 Task: Look for space in Siemiatycze, Poland from 5th July, 2023 to 15th July, 2023 for 9 adults in price range Rs.15000 to Rs.25000. Place can be entire place with 5 bedrooms having 5 beds and 5 bathrooms. Property type can be house, flat, guest house. Booking option can be shelf check-in. Required host language is English.
Action: Mouse pressed left at (554, 97)
Screenshot: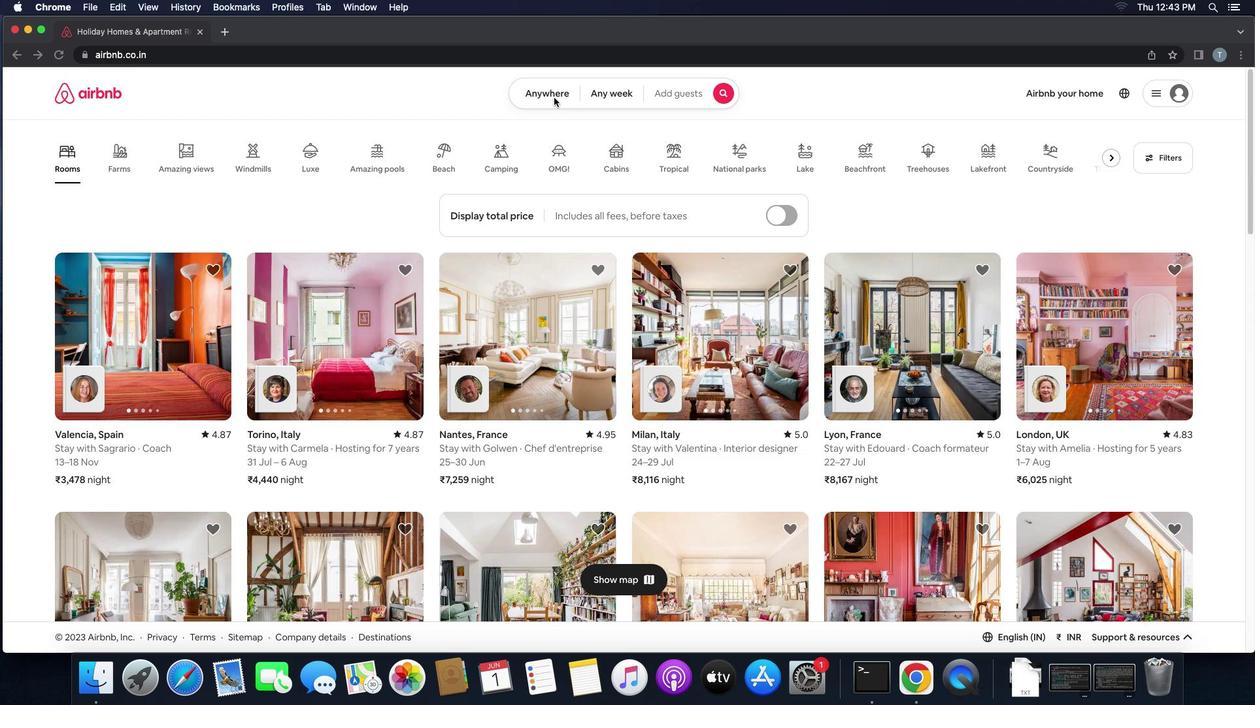 
Action: Mouse pressed left at (554, 97)
Screenshot: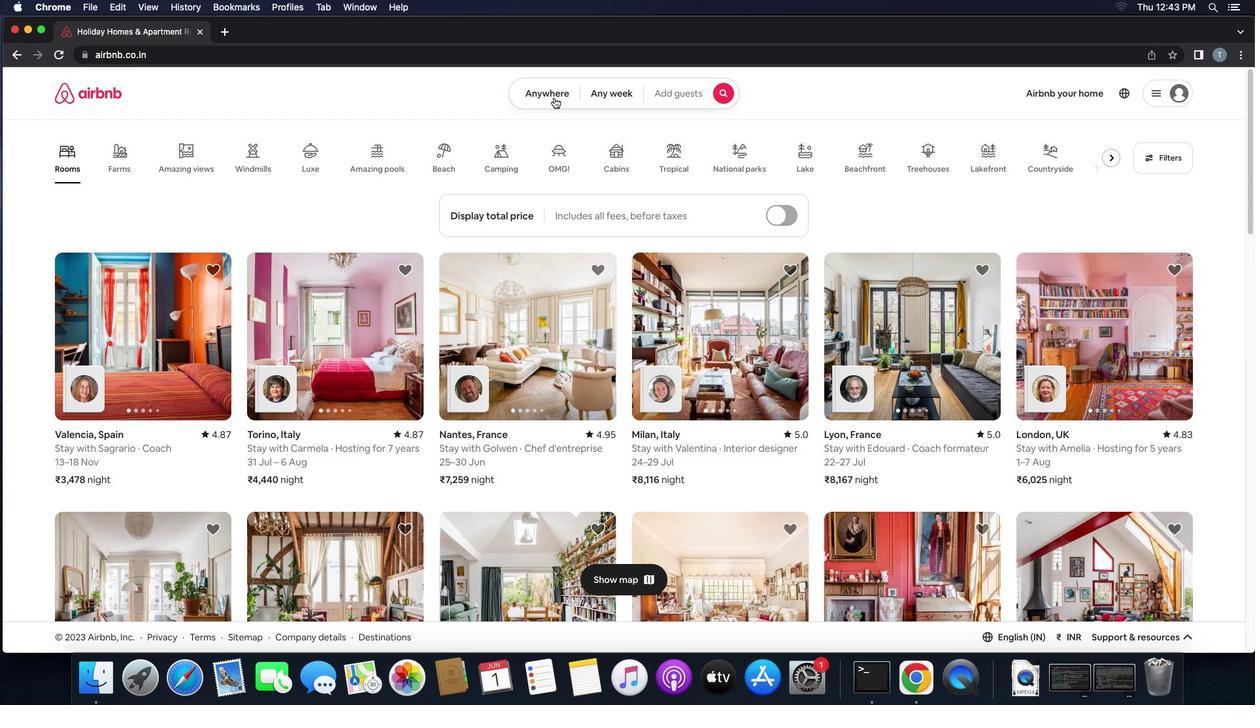 
Action: Mouse moved to (474, 146)
Screenshot: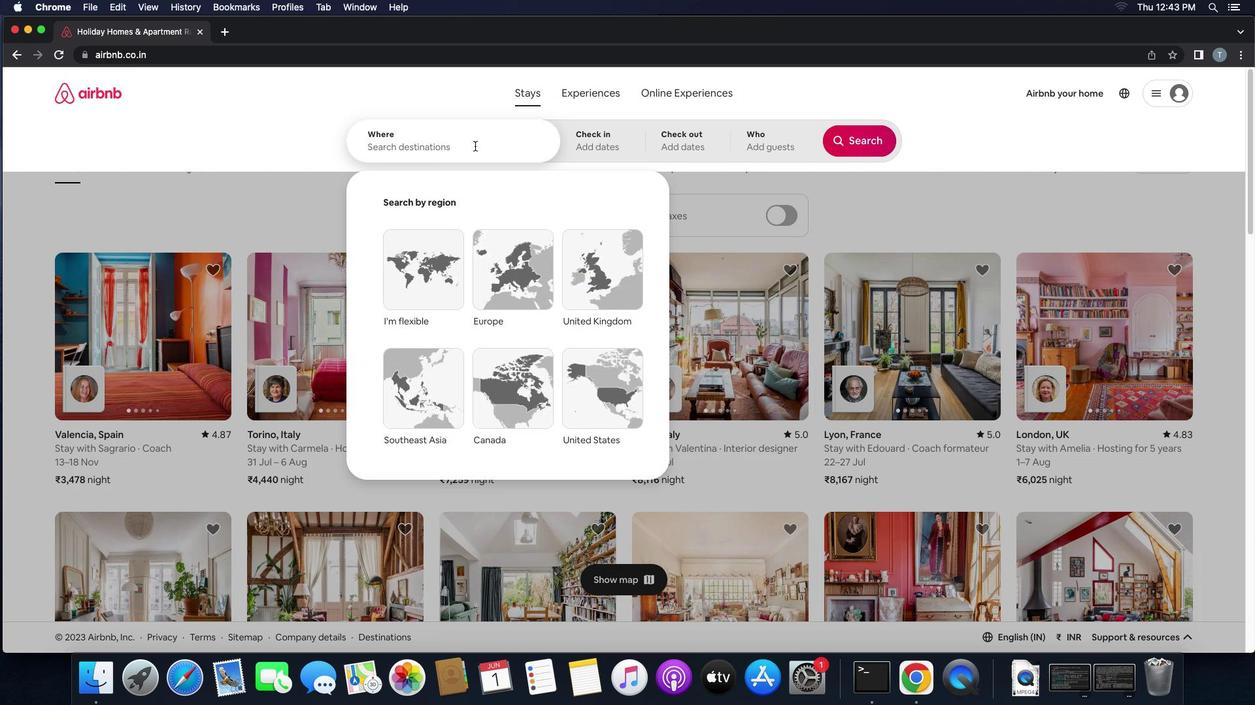 
Action: Mouse pressed left at (474, 146)
Screenshot: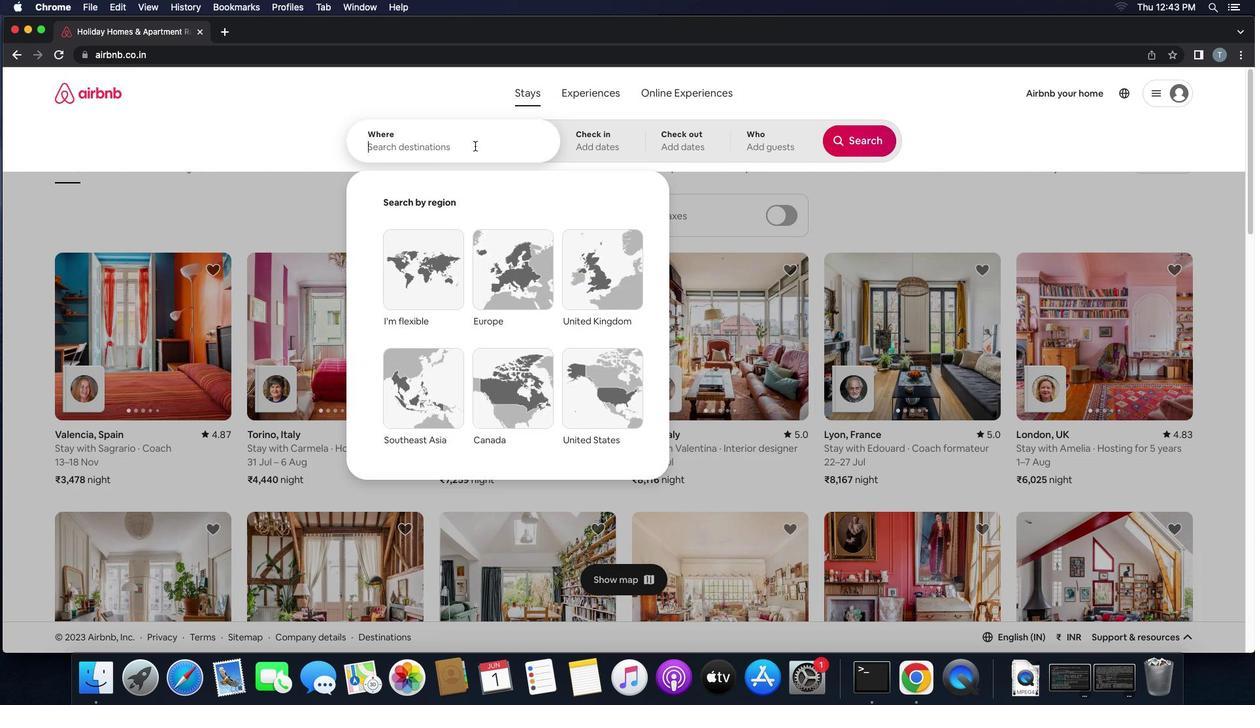 
Action: Key pressed 's''i''e''m''i''a''t''y''c''z''e'
Screenshot: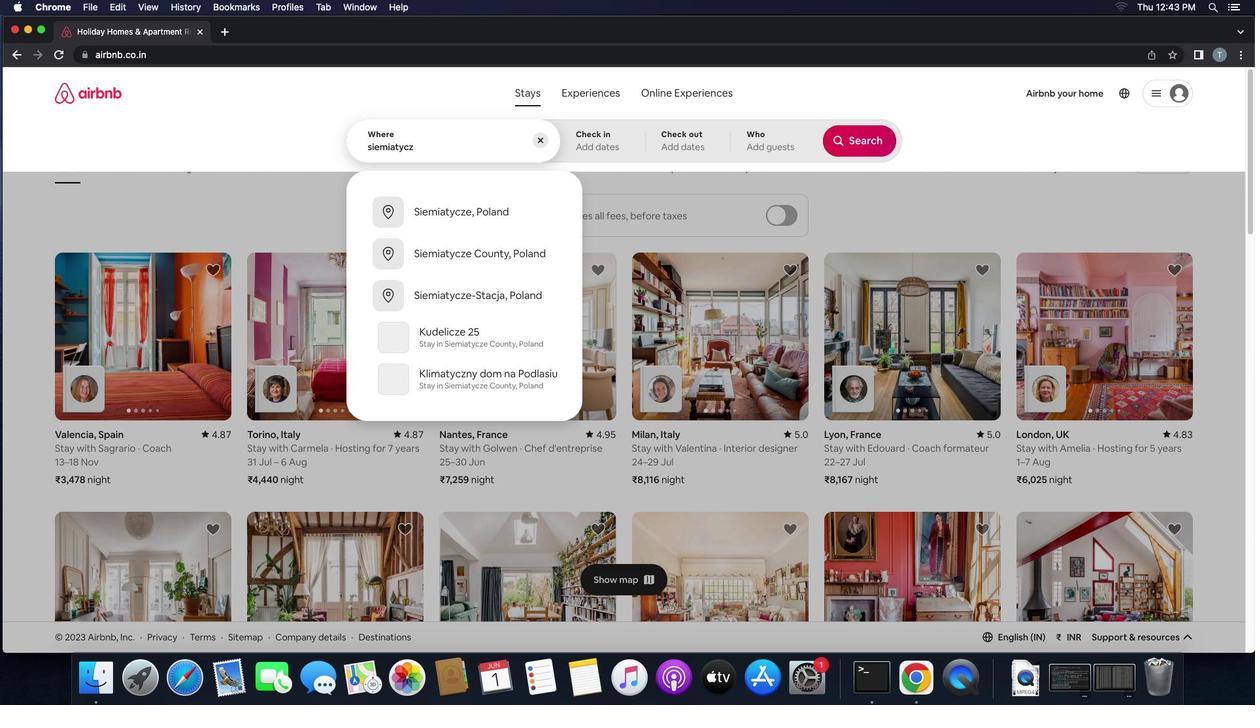 
Action: Mouse moved to (511, 201)
Screenshot: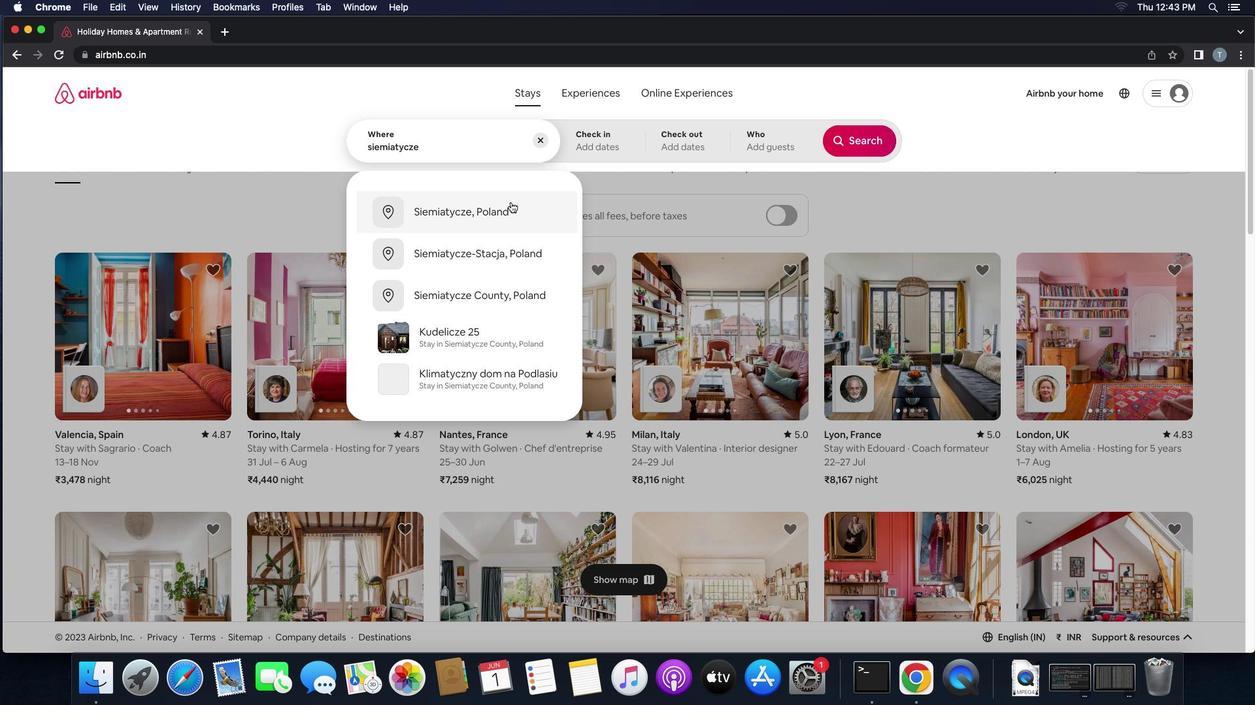 
Action: Mouse pressed left at (511, 201)
Screenshot: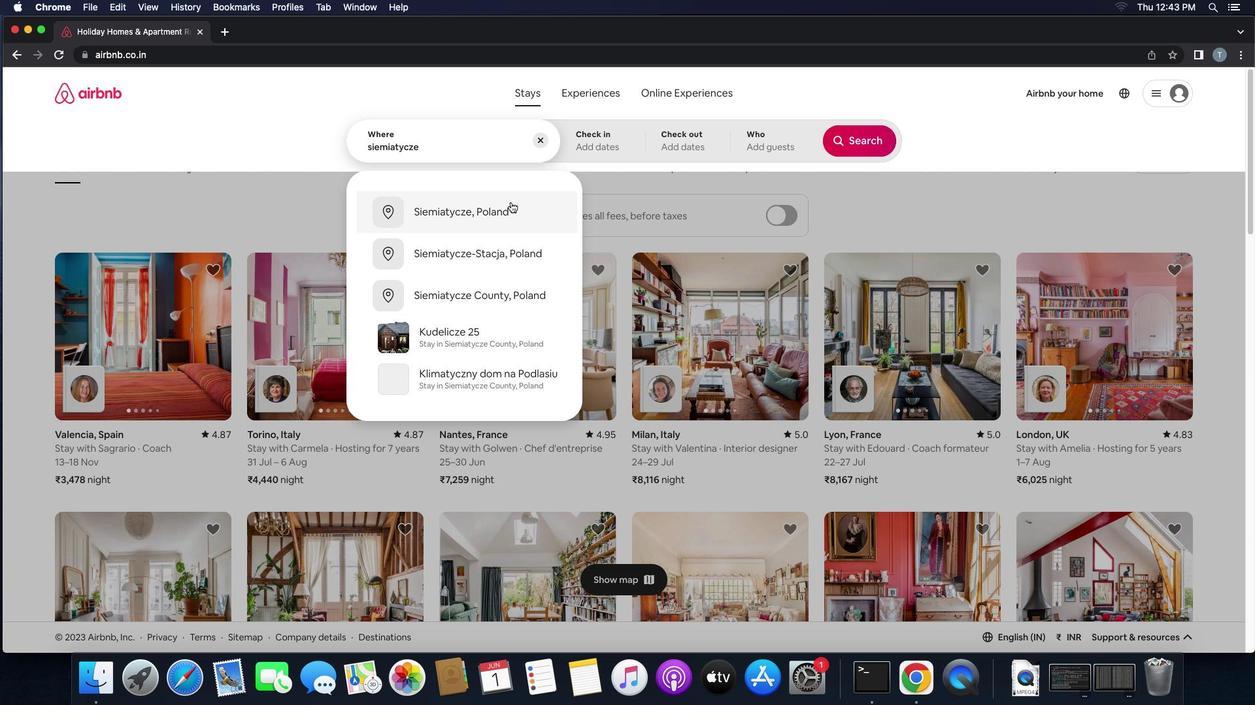 
Action: Mouse moved to (756, 328)
Screenshot: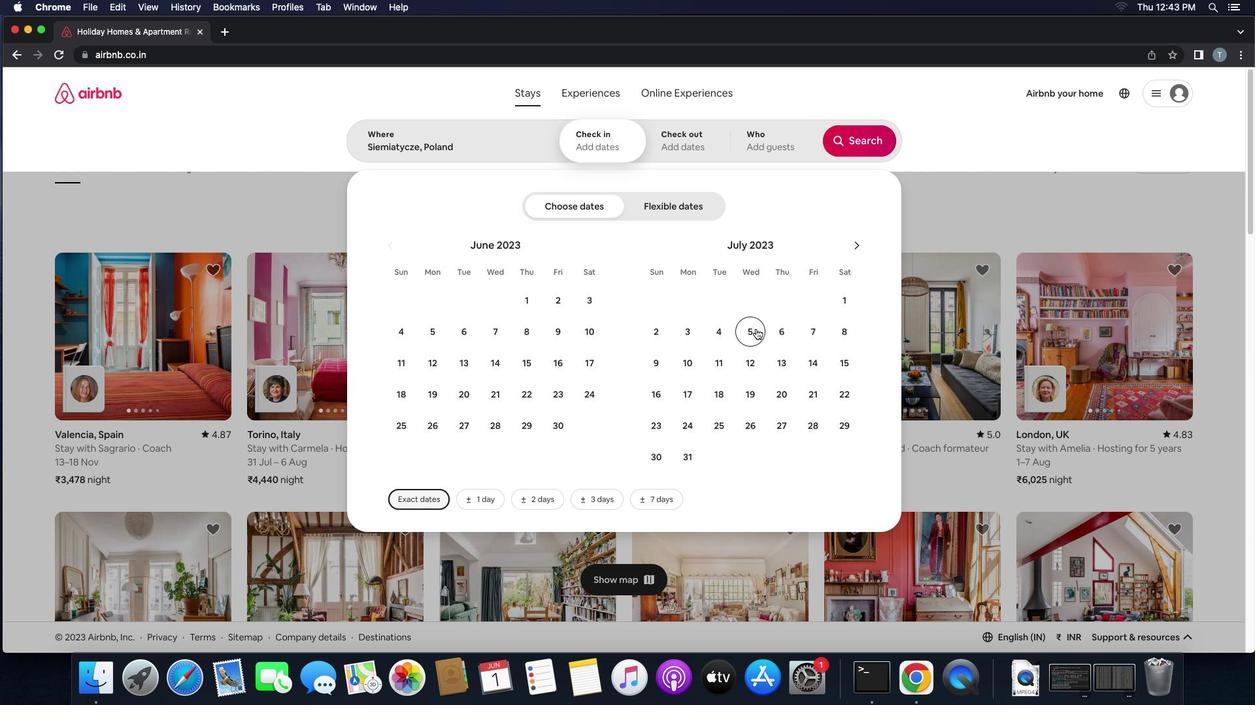 
Action: Mouse pressed left at (756, 328)
Screenshot: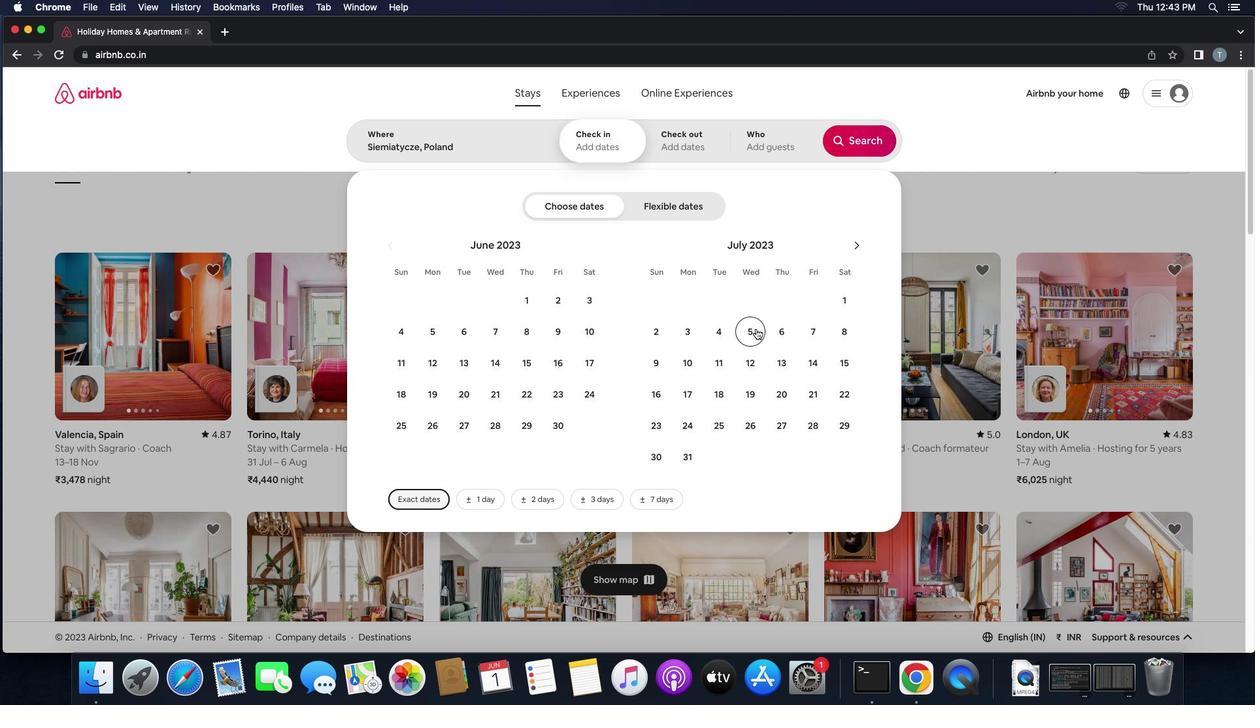 
Action: Mouse moved to (843, 367)
Screenshot: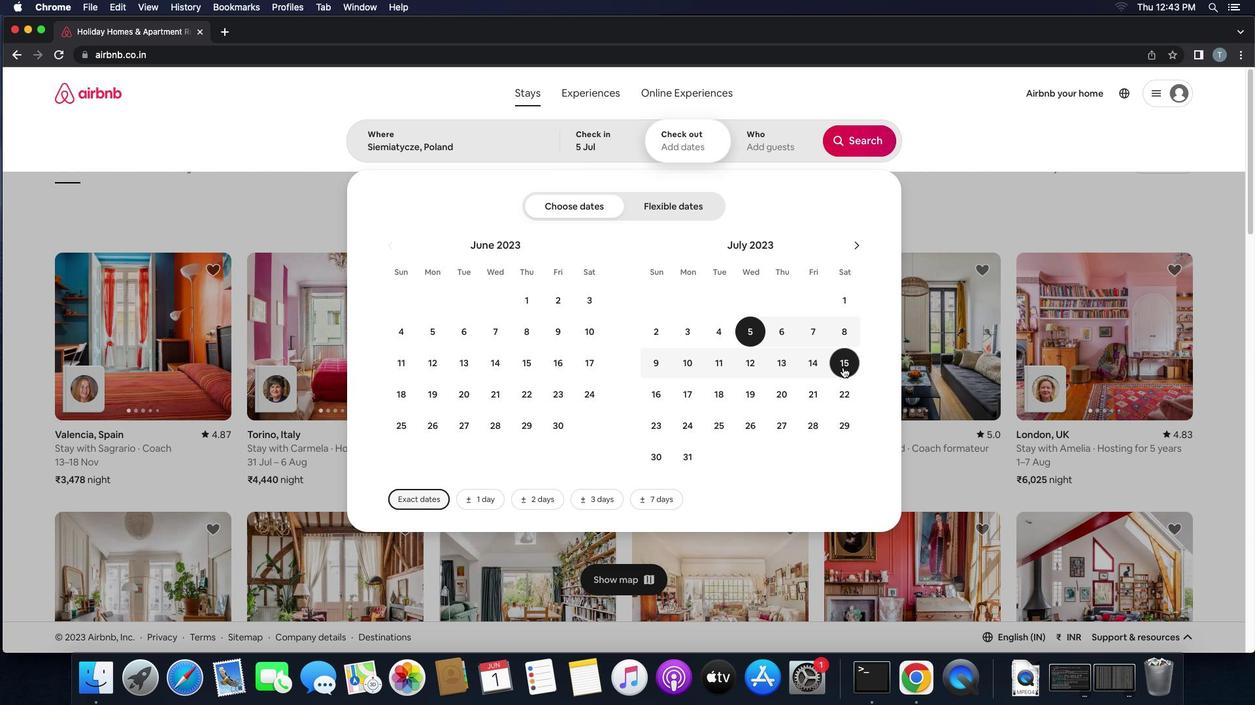 
Action: Mouse pressed left at (843, 367)
Screenshot: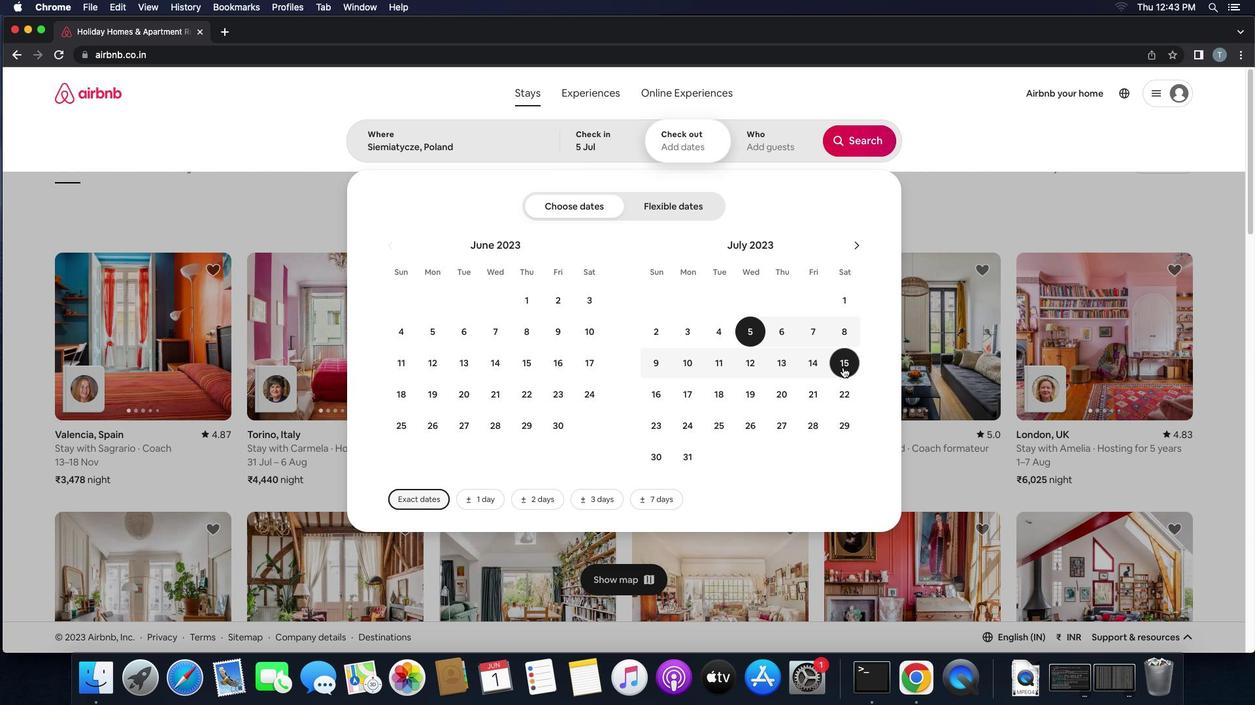 
Action: Mouse moved to (756, 154)
Screenshot: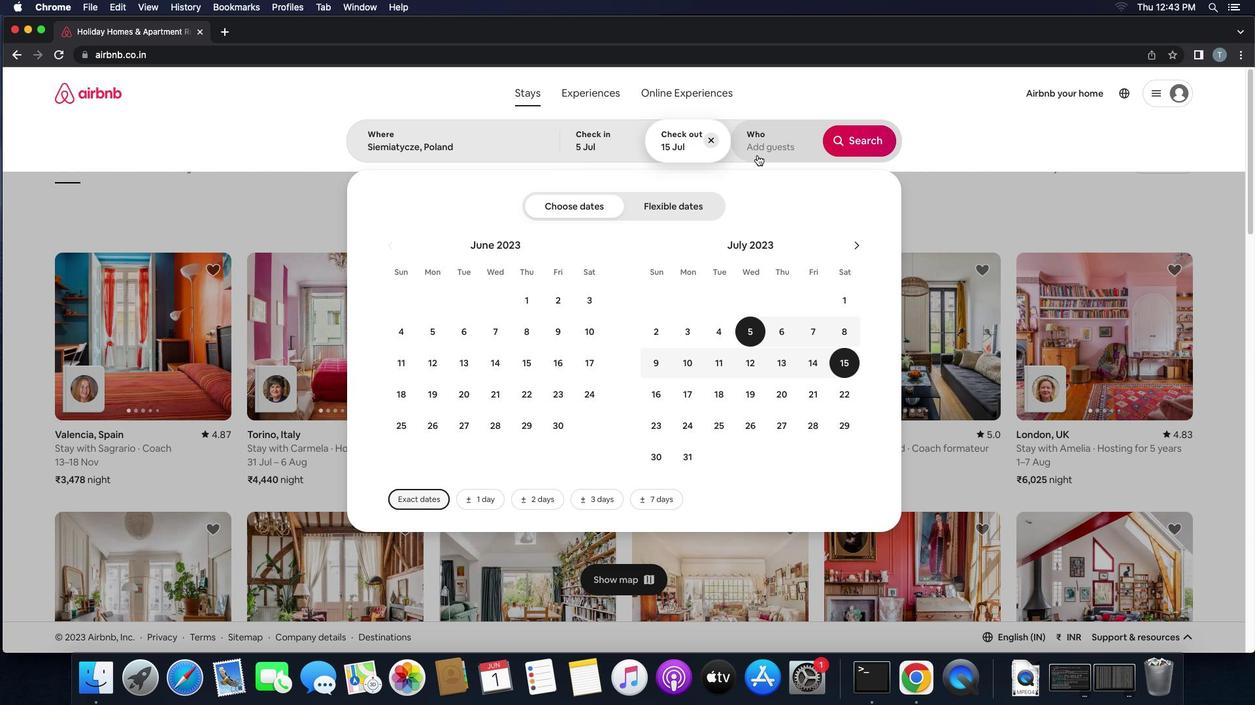 
Action: Mouse pressed left at (756, 154)
Screenshot: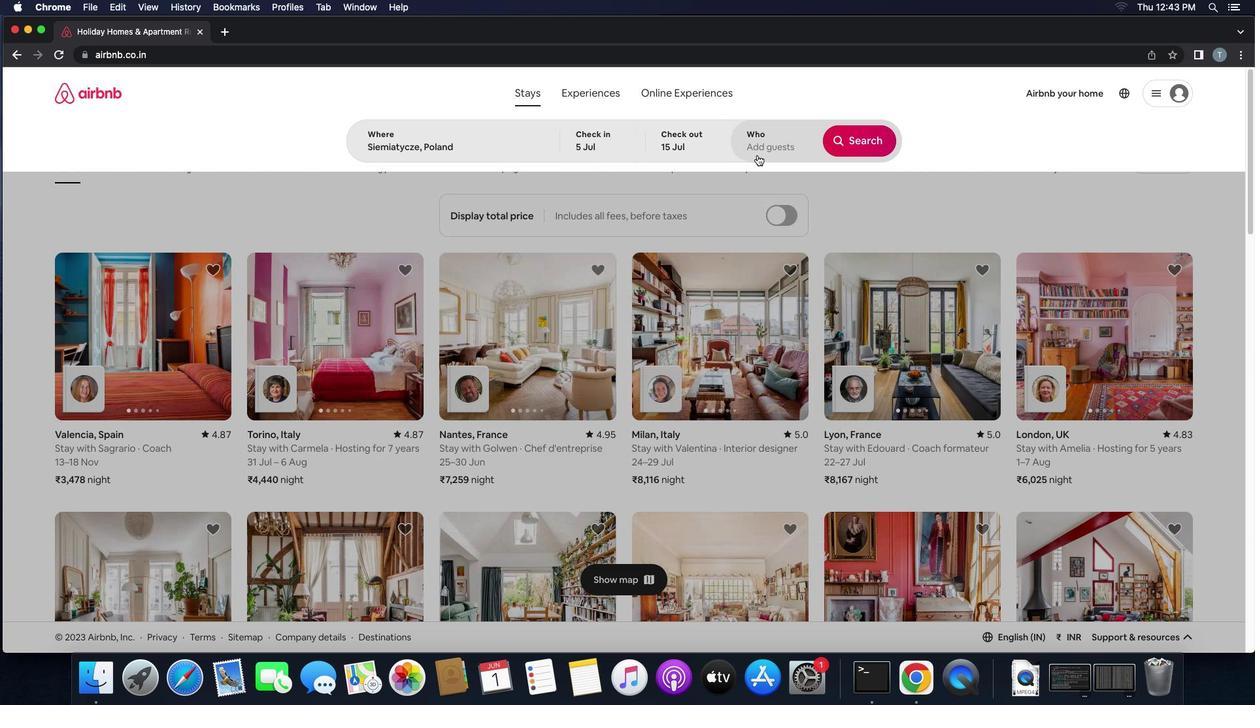 
Action: Mouse moved to (858, 214)
Screenshot: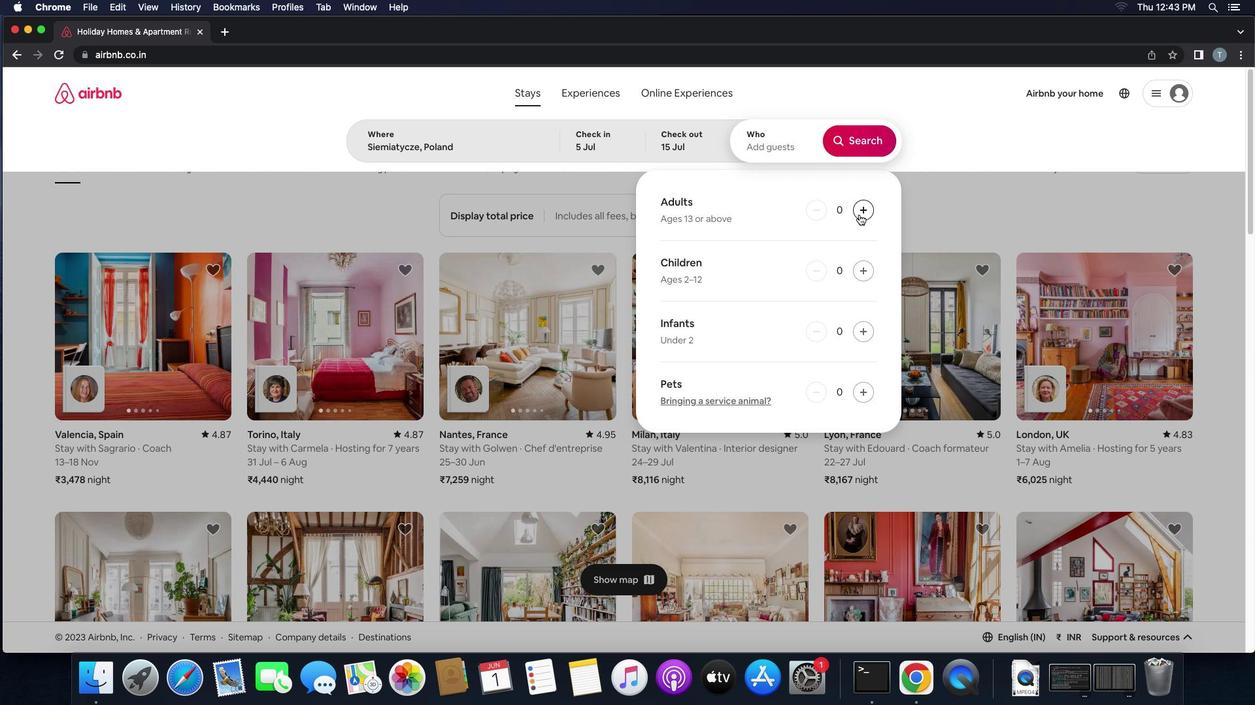 
Action: Mouse pressed left at (858, 214)
Screenshot: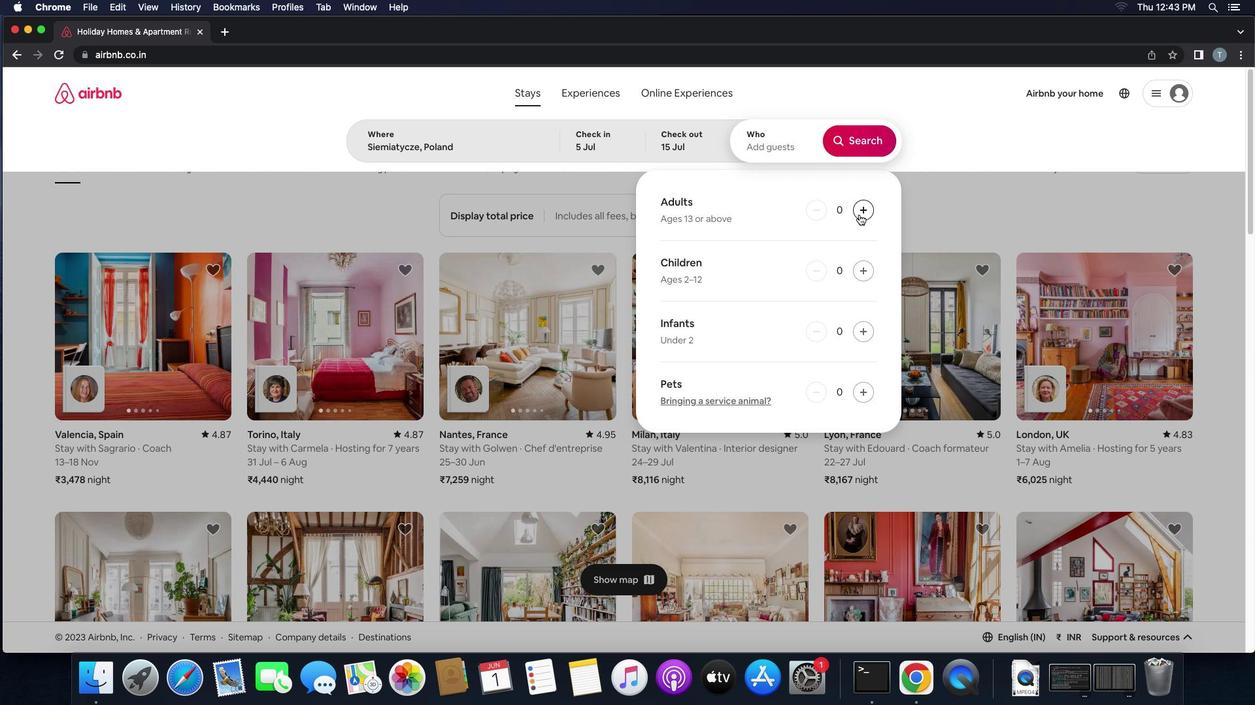 
Action: Mouse moved to (859, 214)
Screenshot: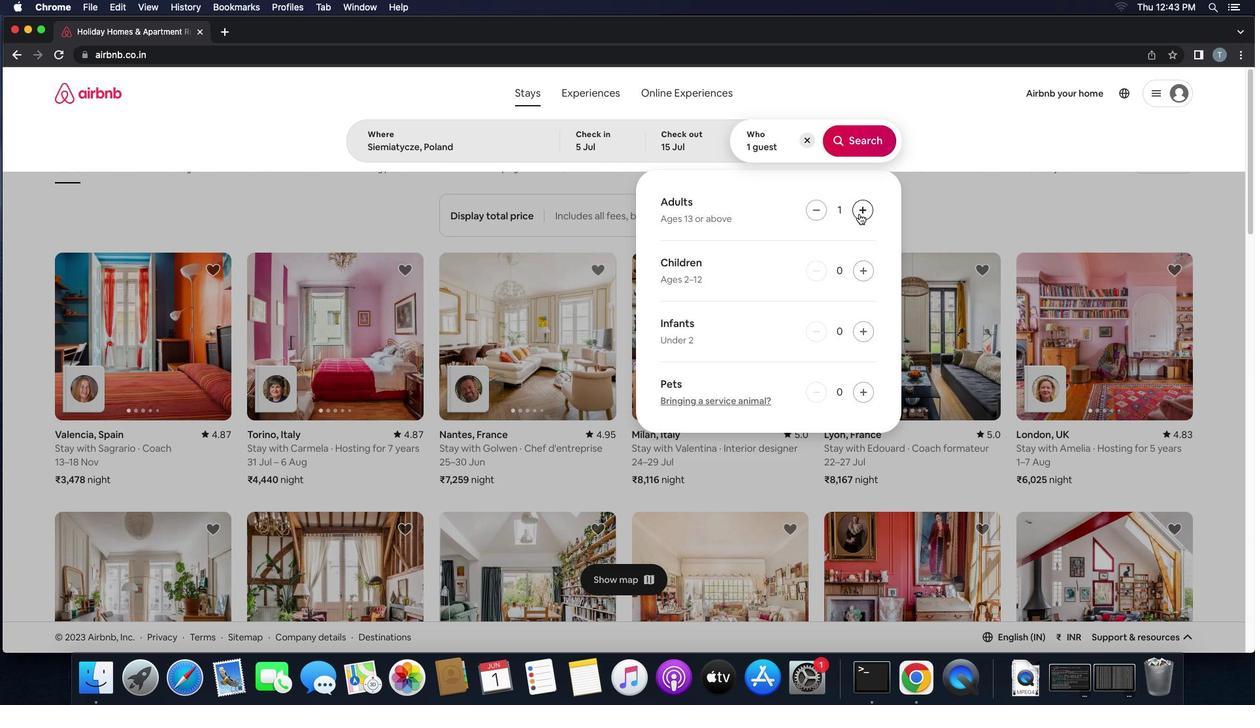 
Action: Mouse pressed left at (859, 214)
Screenshot: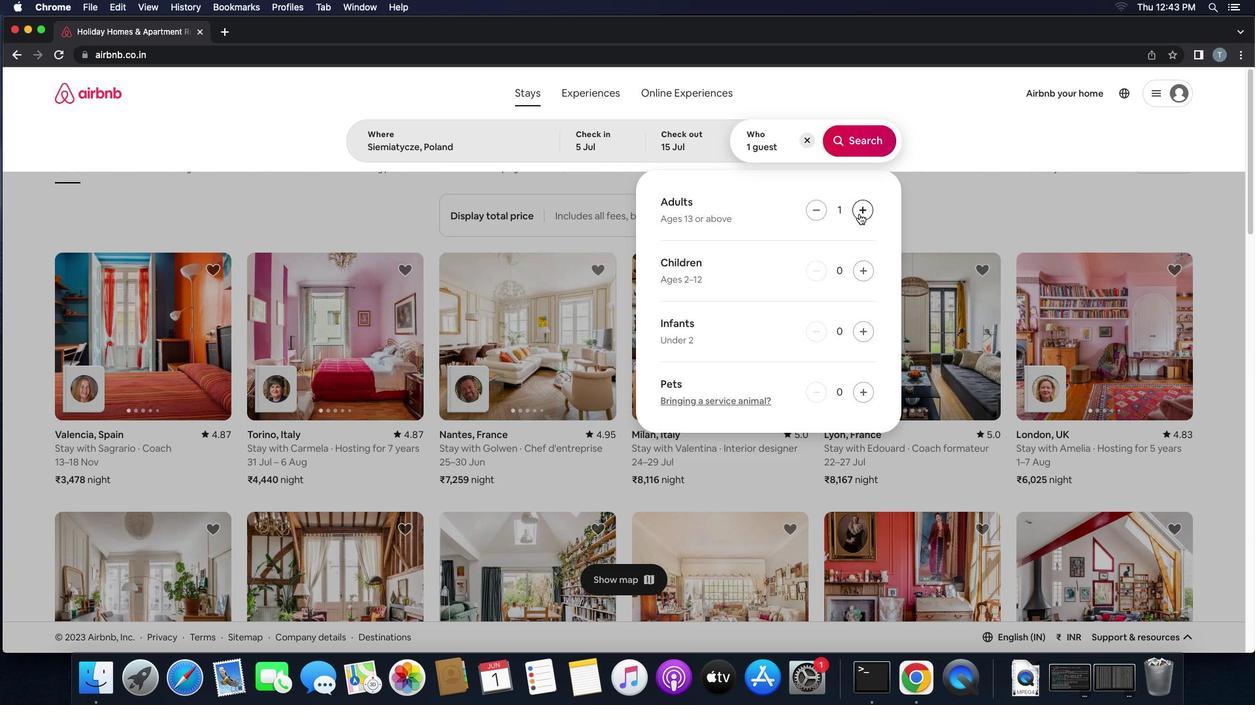 
Action: Mouse pressed left at (859, 214)
Screenshot: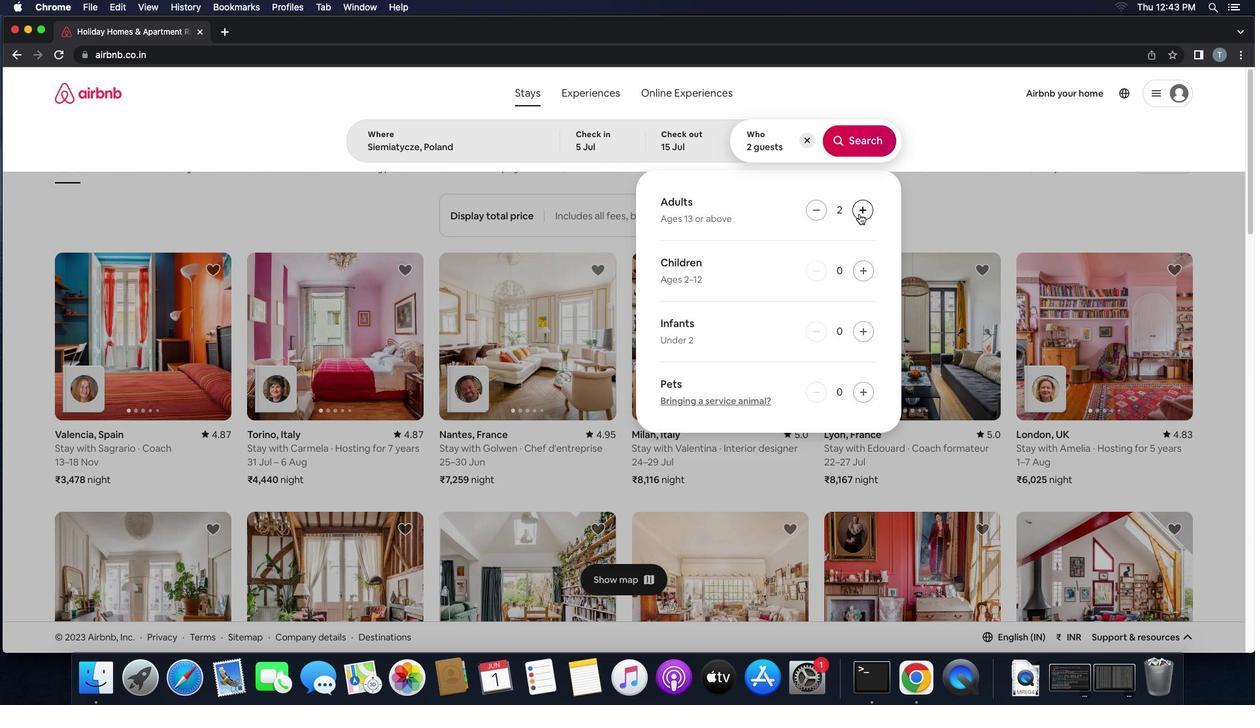 
Action: Mouse pressed left at (859, 214)
Screenshot: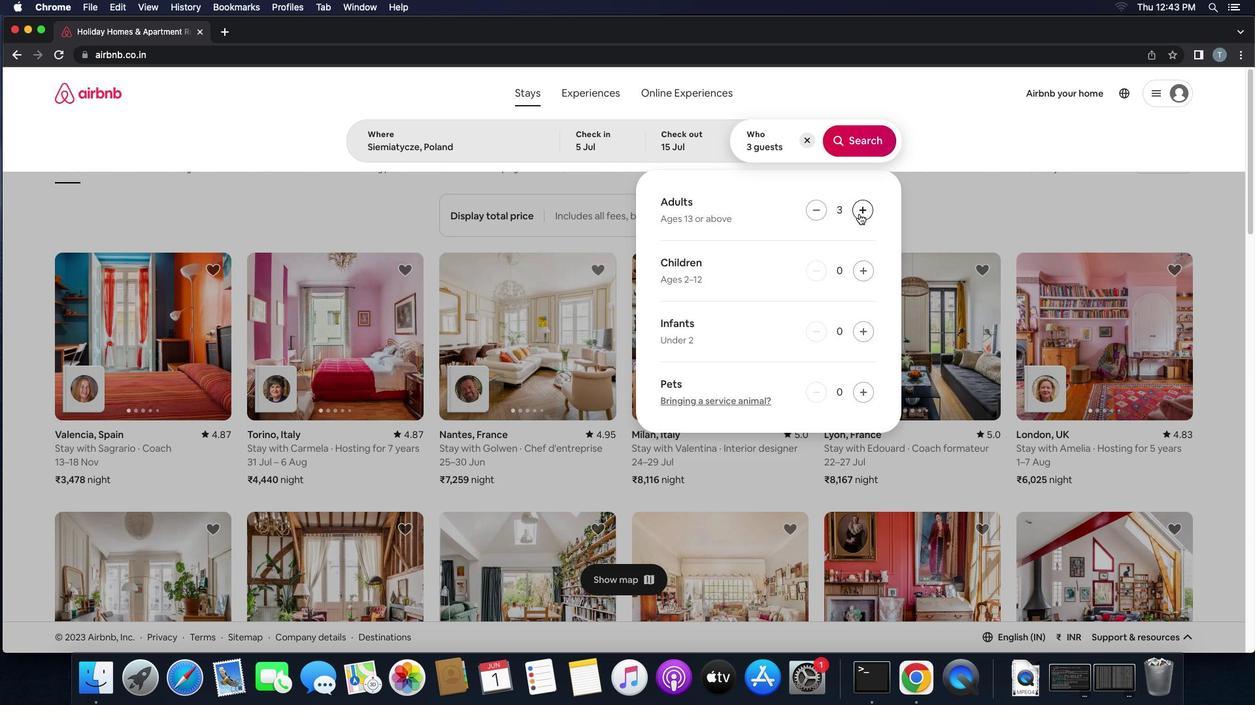 
Action: Mouse pressed left at (859, 214)
Screenshot: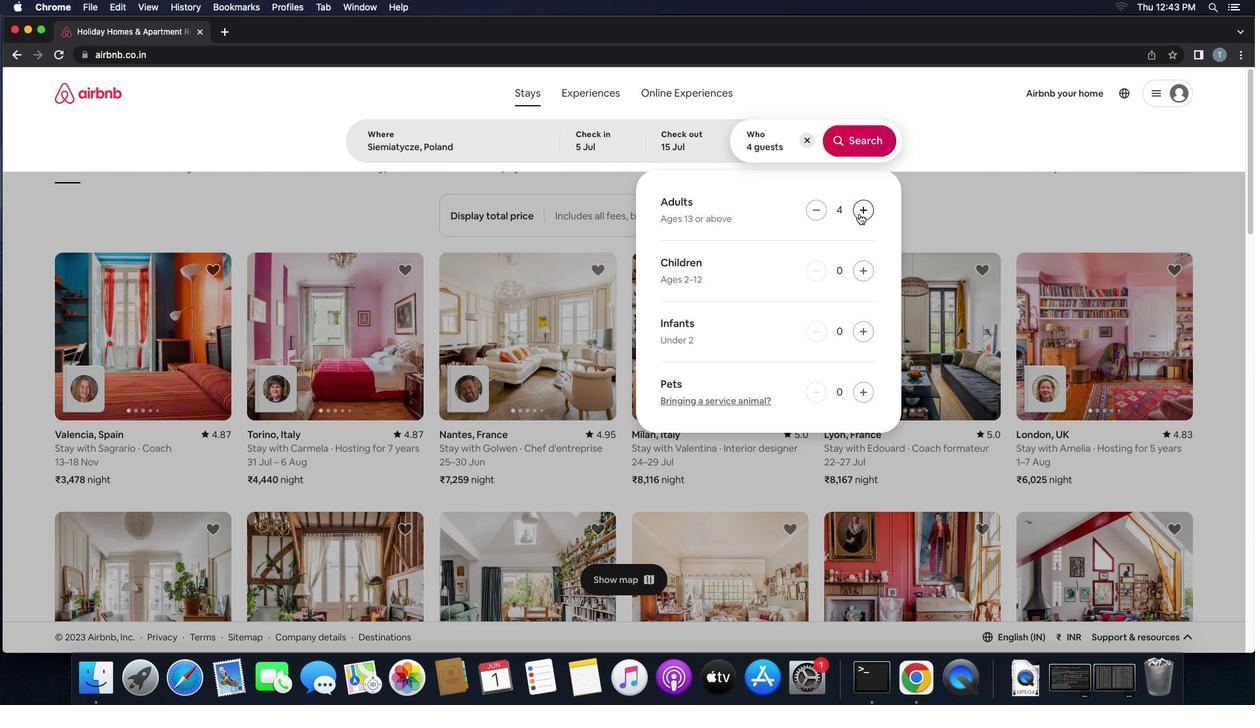 
Action: Mouse pressed left at (859, 214)
Screenshot: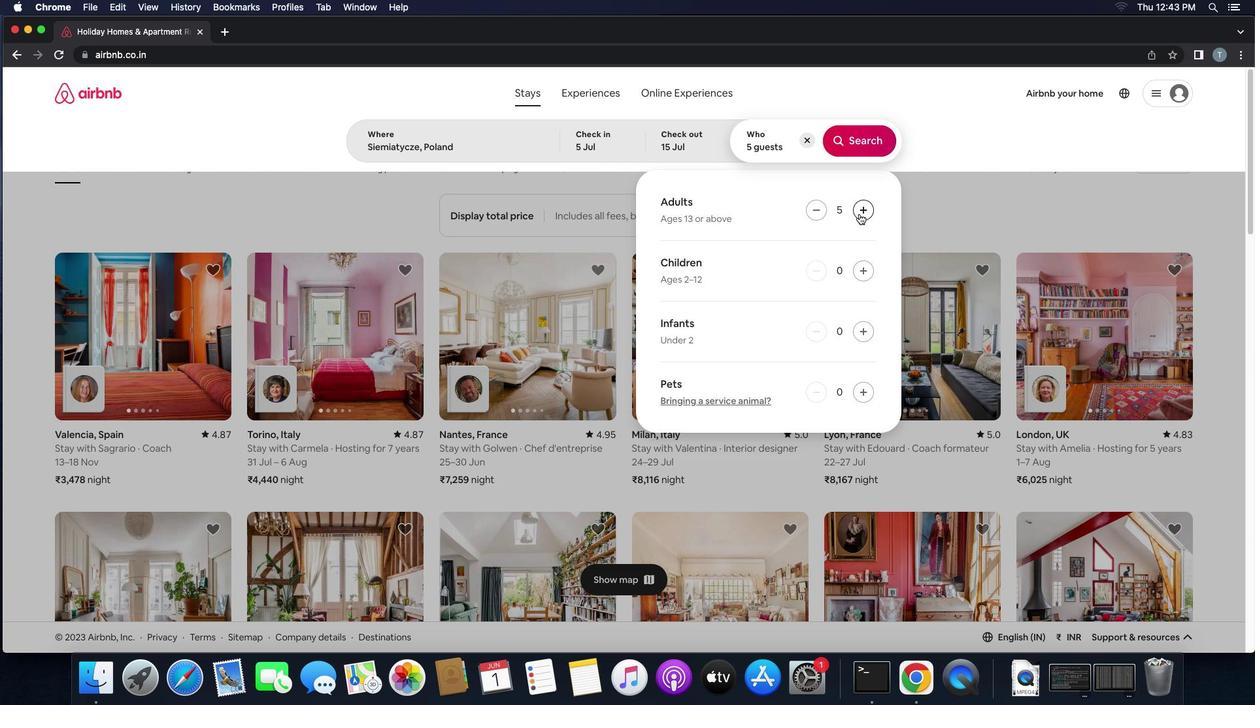 
Action: Mouse pressed left at (859, 214)
Screenshot: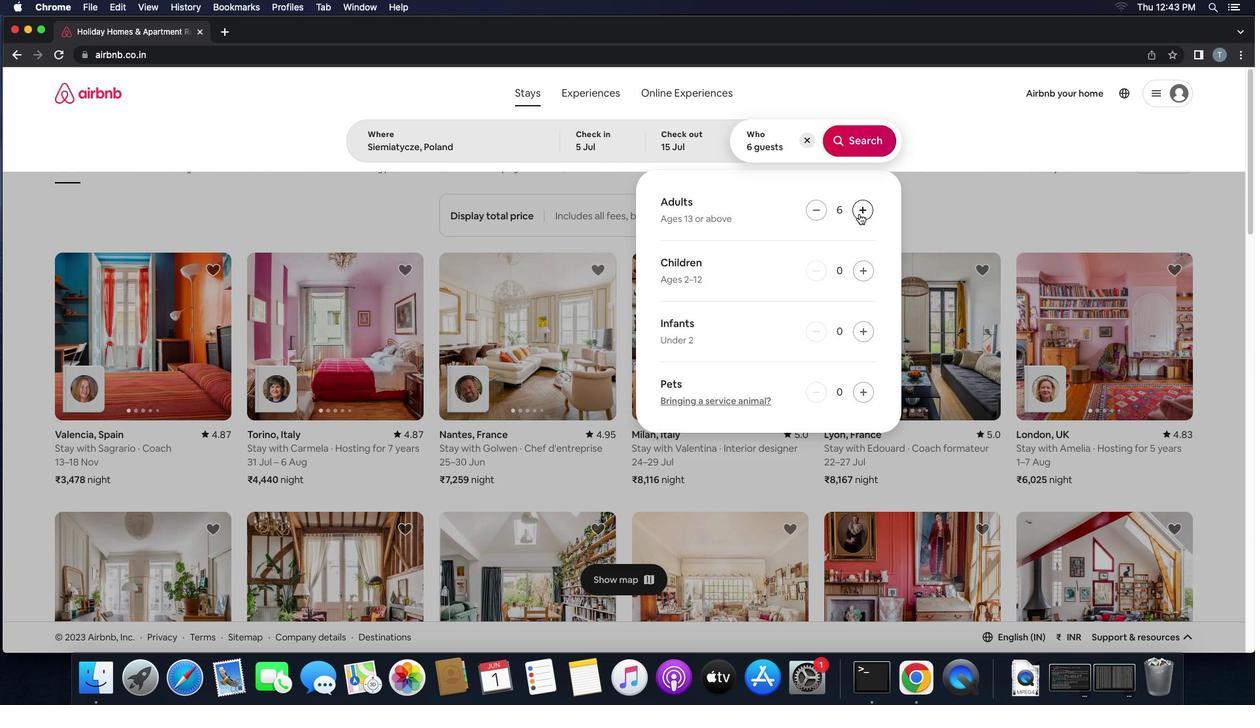 
Action: Mouse pressed left at (859, 214)
Screenshot: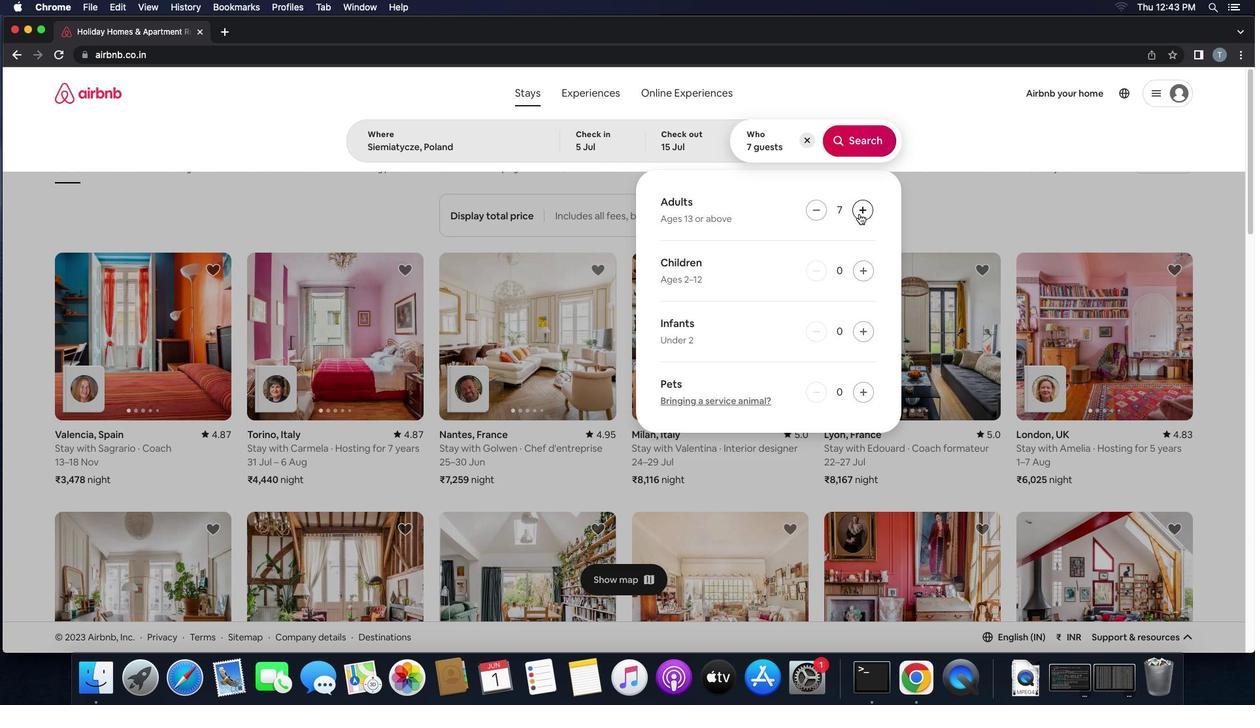 
Action: Mouse pressed left at (859, 214)
Screenshot: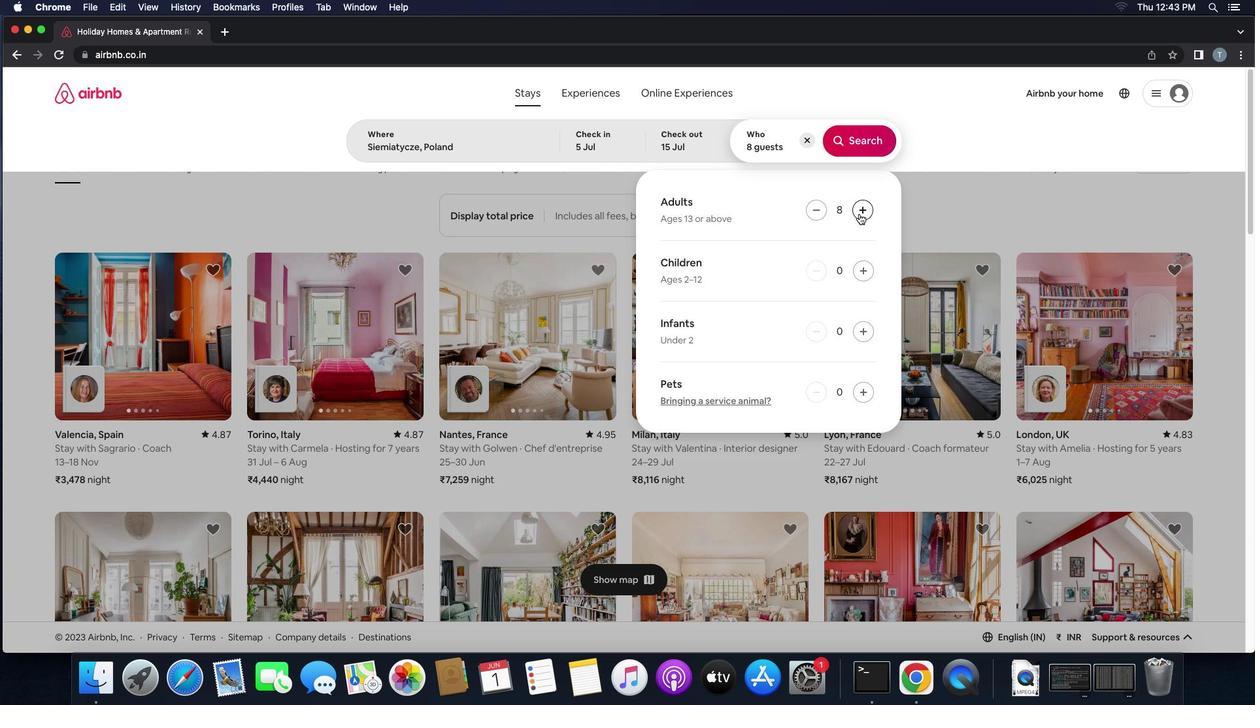 
Action: Mouse moved to (856, 137)
Screenshot: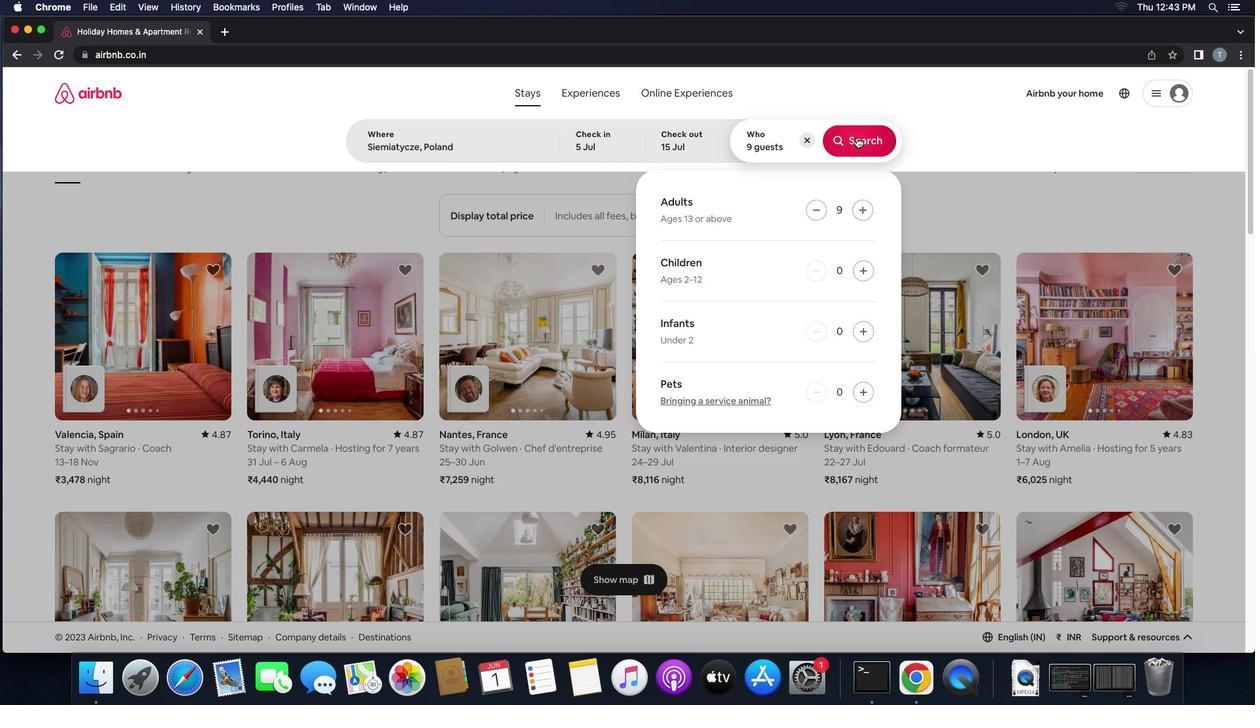 
Action: Mouse pressed left at (856, 137)
Screenshot: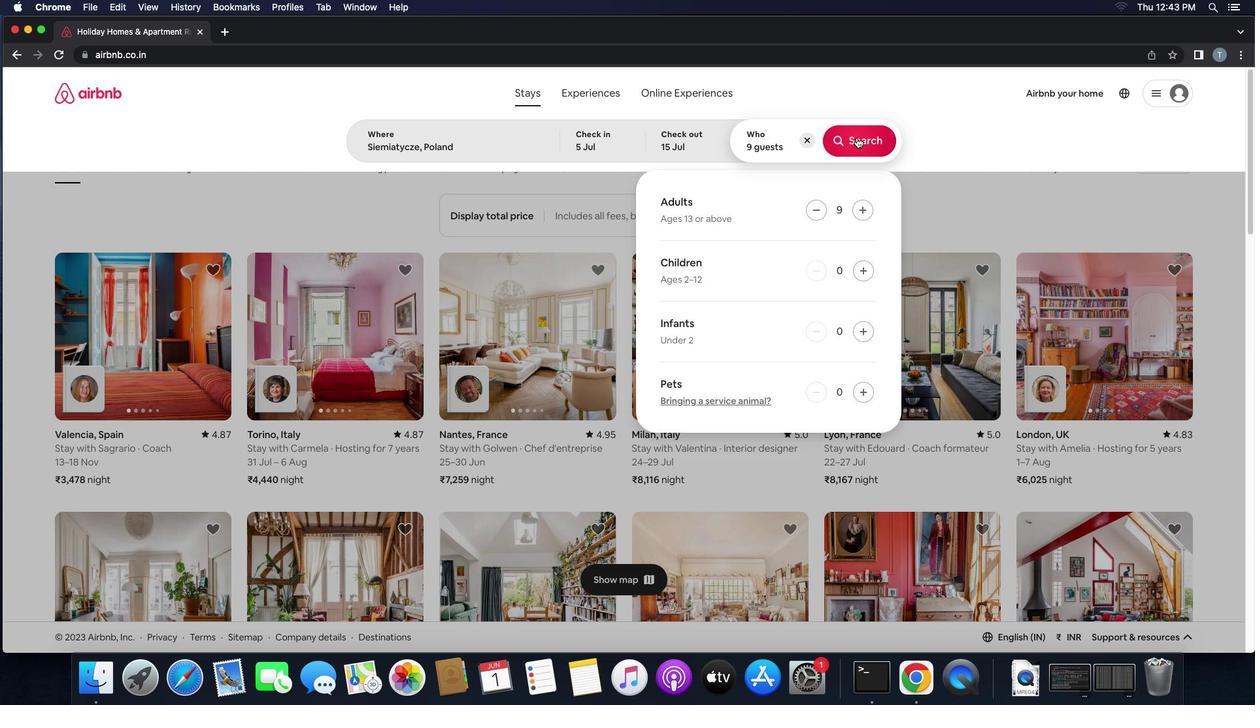 
Action: Mouse moved to (1179, 149)
Screenshot: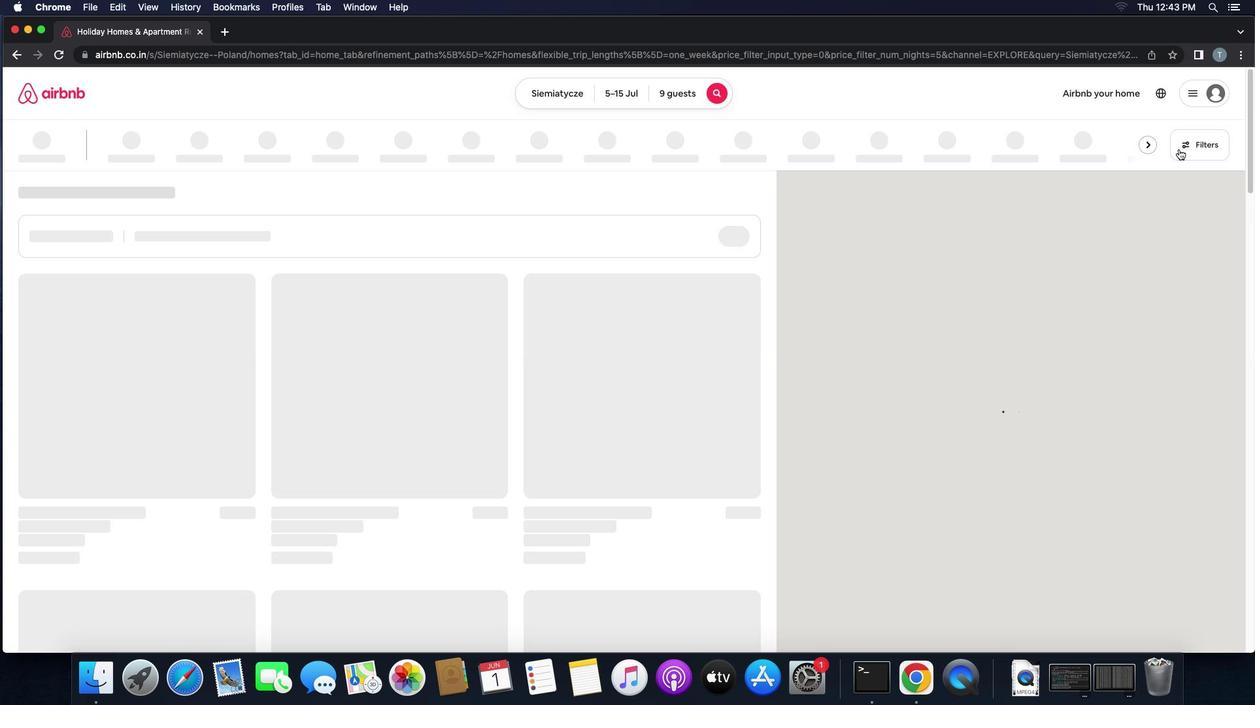 
Action: Mouse pressed left at (1179, 149)
Screenshot: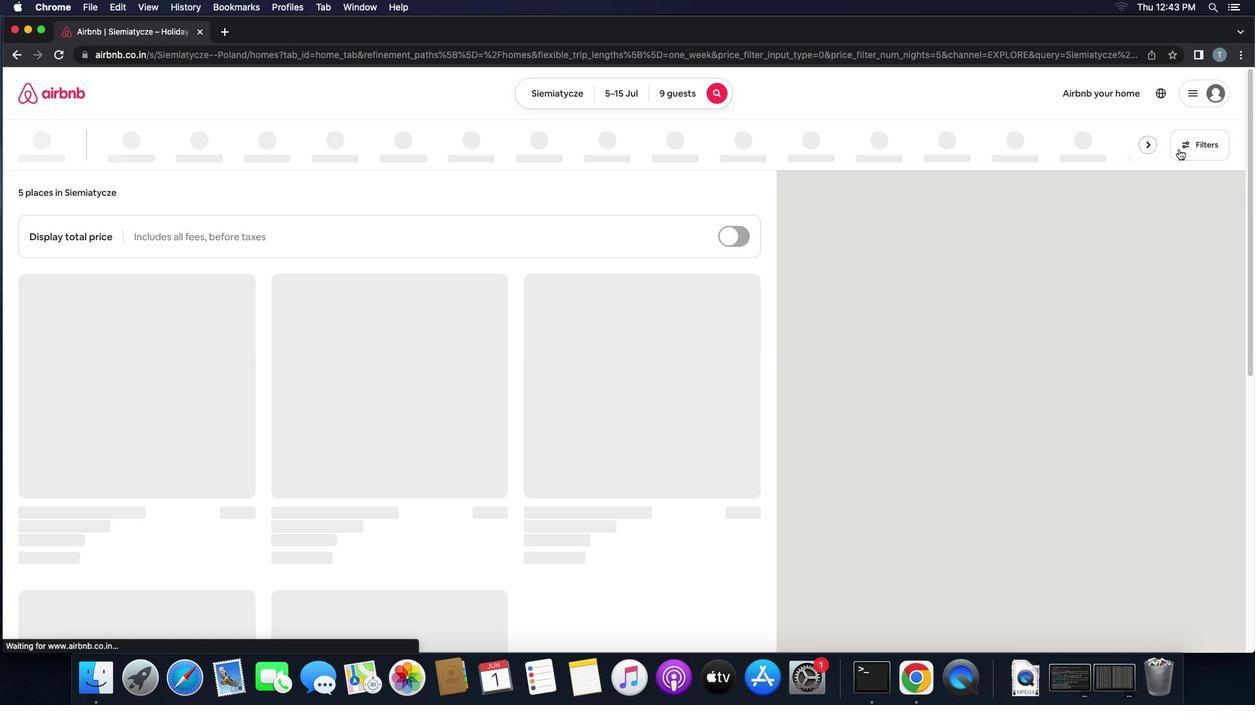 
Action: Mouse moved to (507, 462)
Screenshot: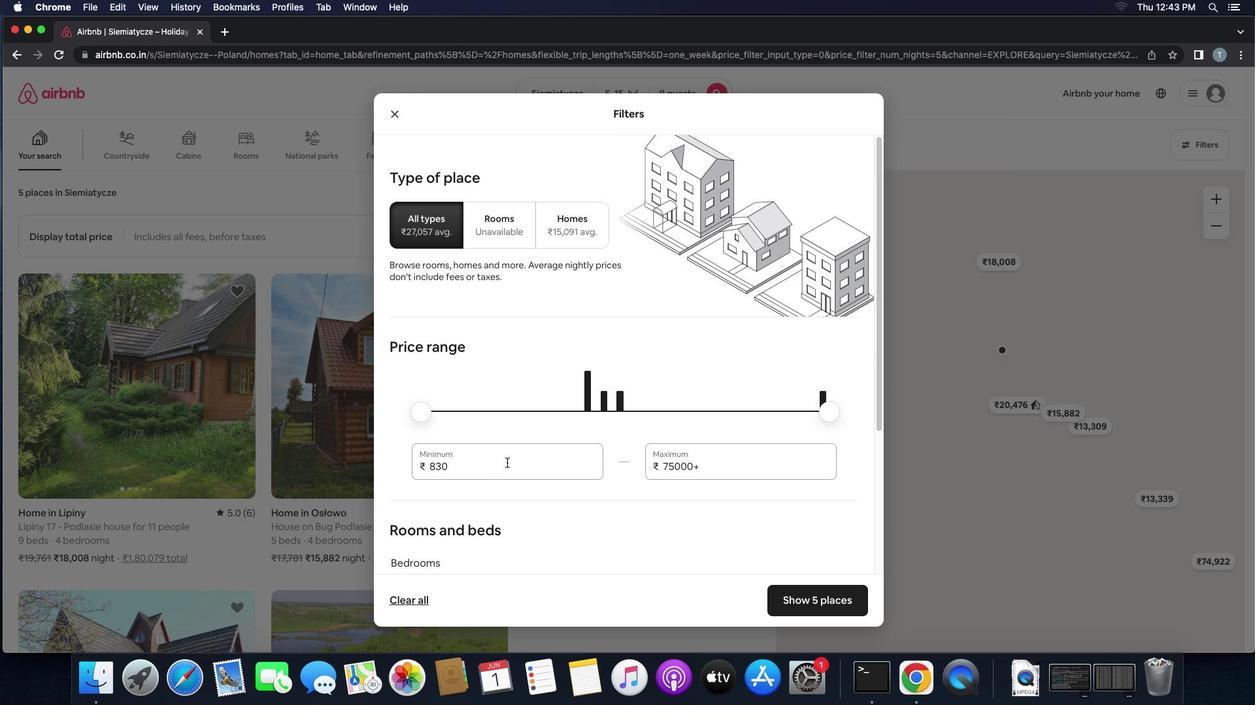 
Action: Mouse pressed left at (507, 462)
Screenshot: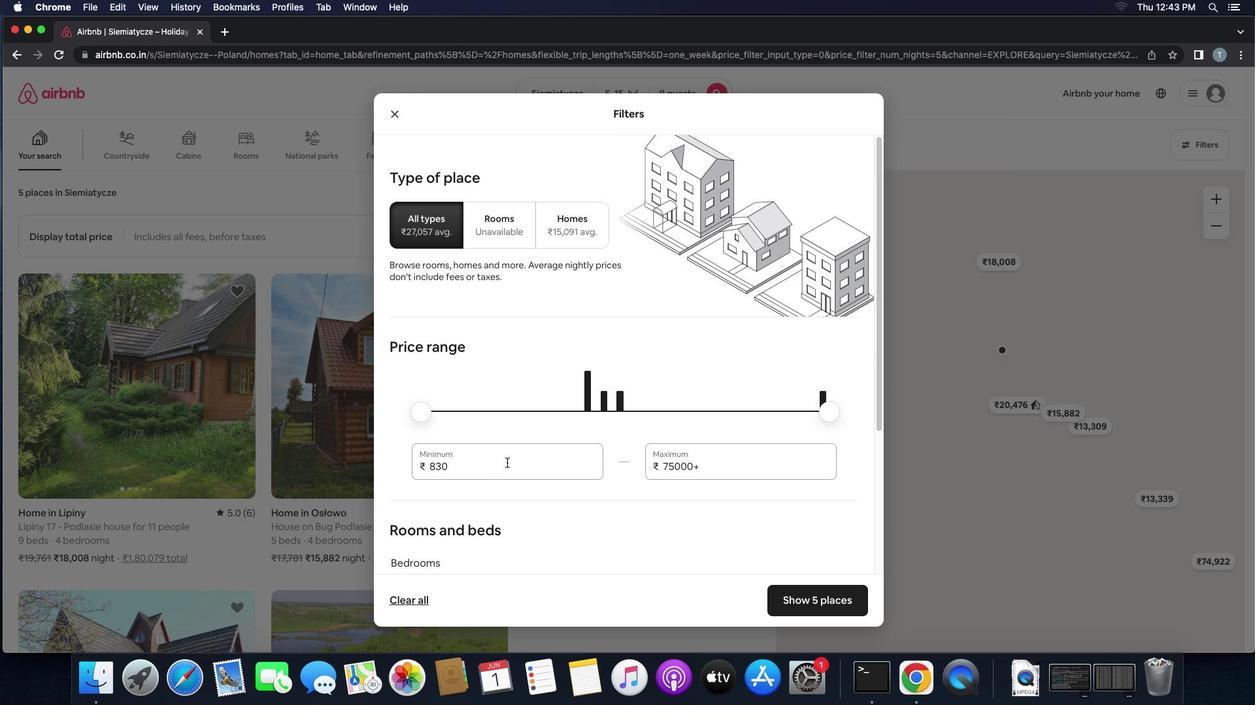 
Action: Key pressed Key.backspaceKey.backspaceKey.backspaceKey.backspace'1'
Screenshot: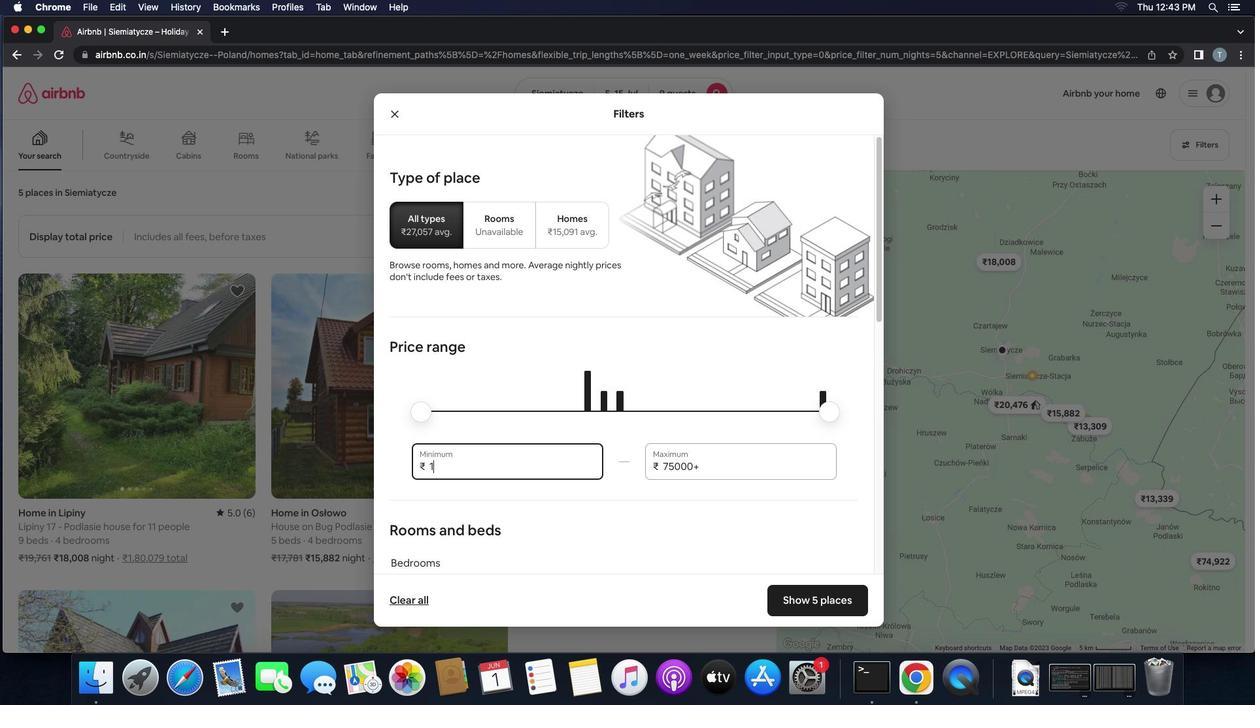 
Action: Mouse moved to (518, 443)
Screenshot: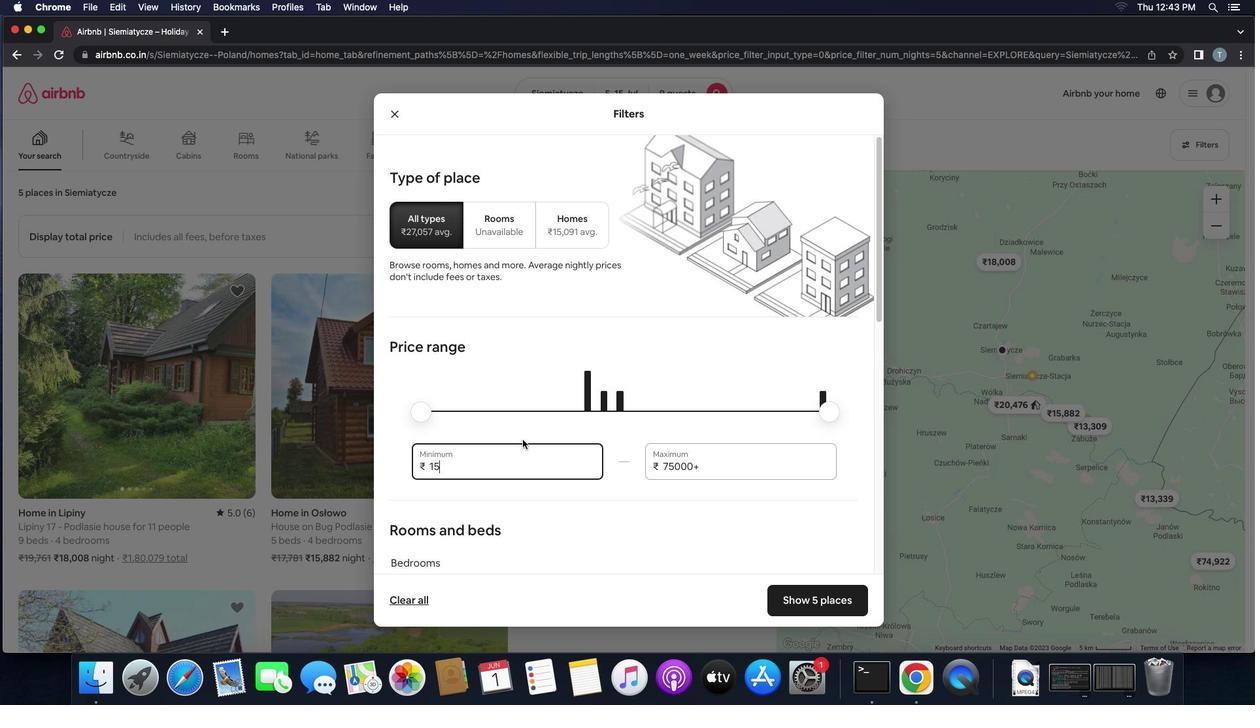 
Action: Key pressed '5'
Screenshot: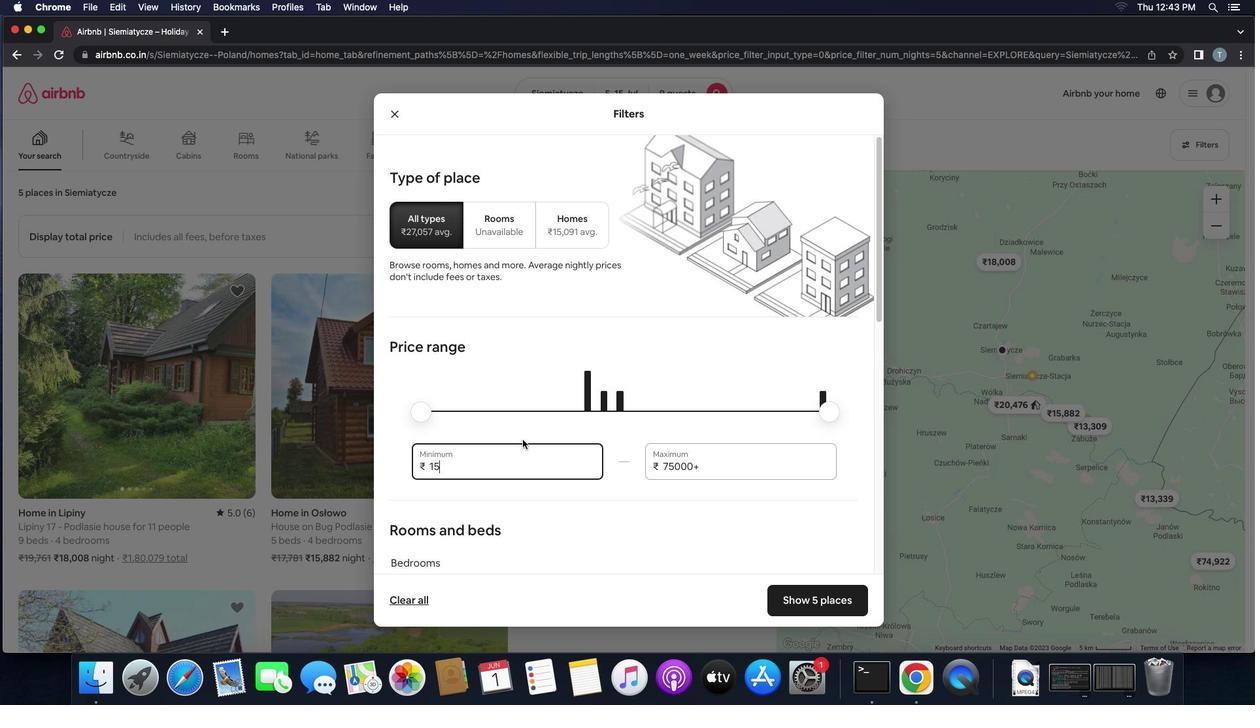 
Action: Mouse moved to (522, 440)
Screenshot: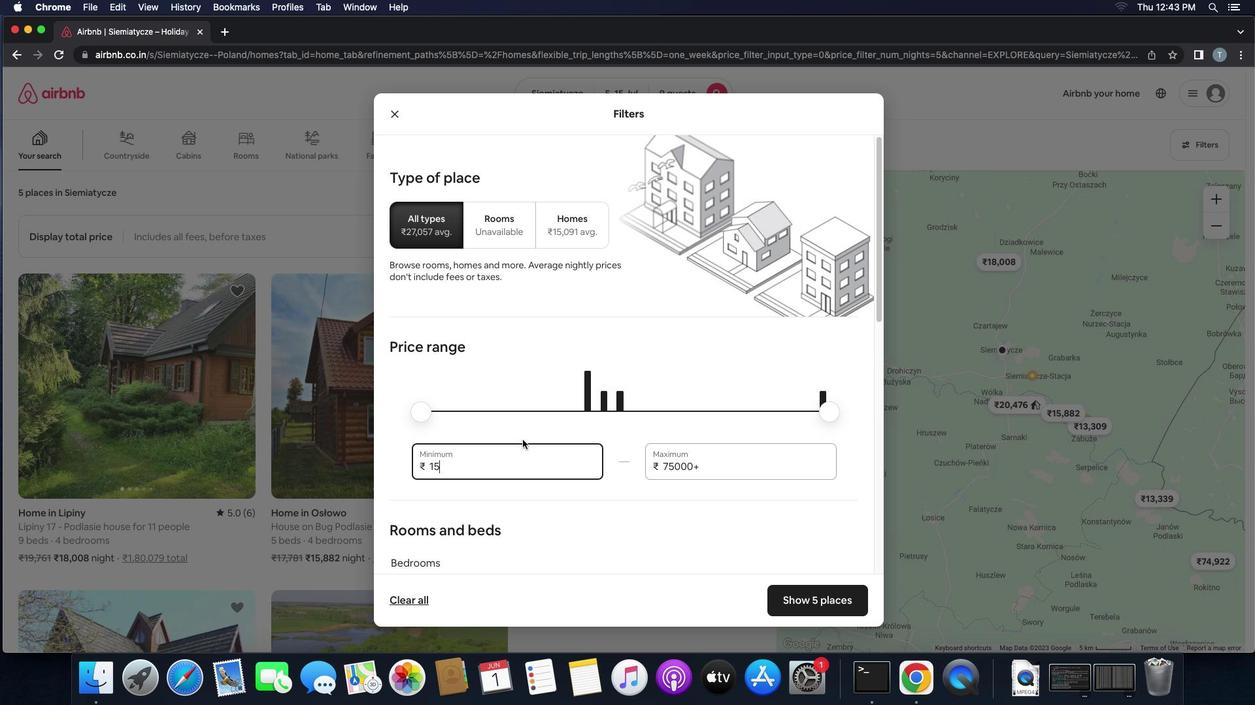 
Action: Key pressed '0''0''0'
Screenshot: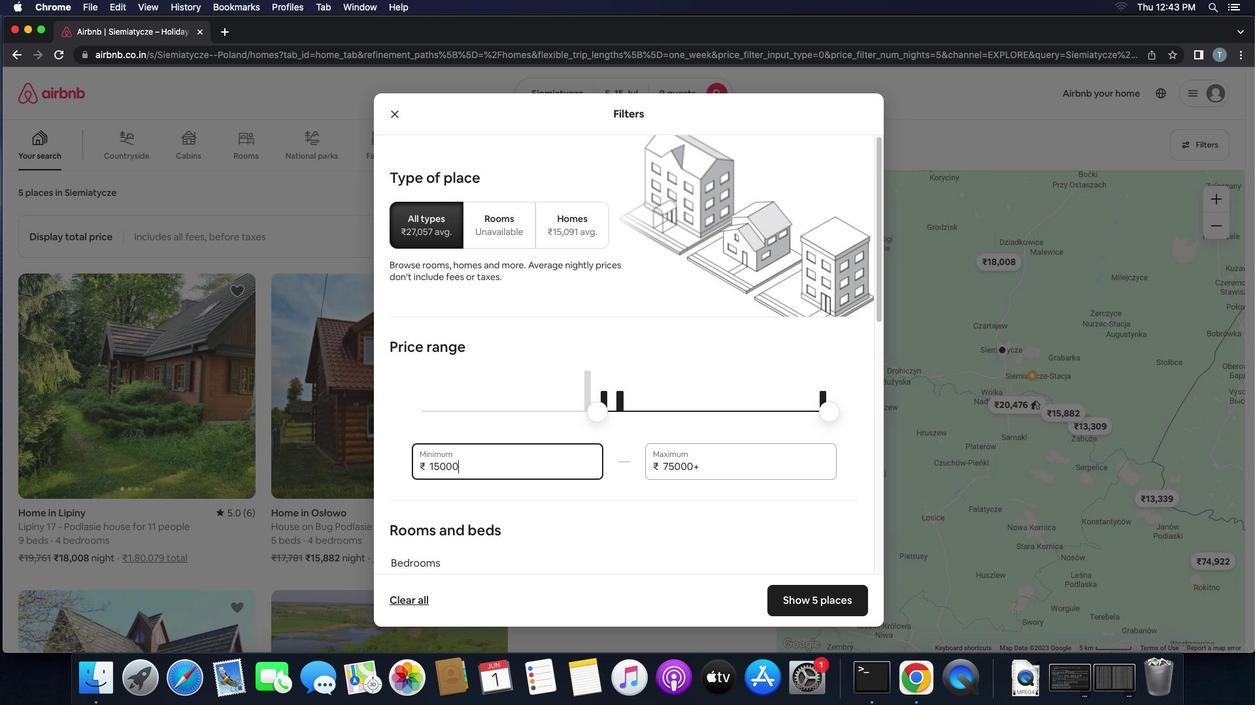
Action: Mouse moved to (726, 469)
Screenshot: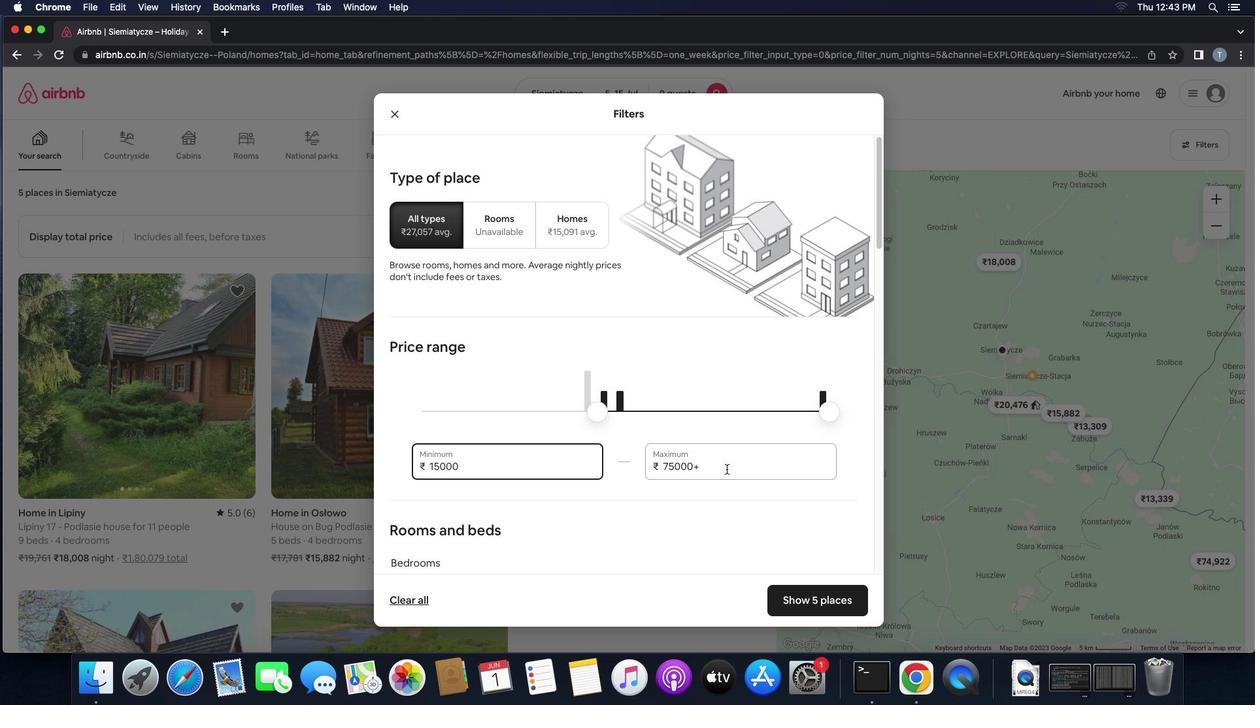 
Action: Mouse pressed left at (726, 469)
Screenshot: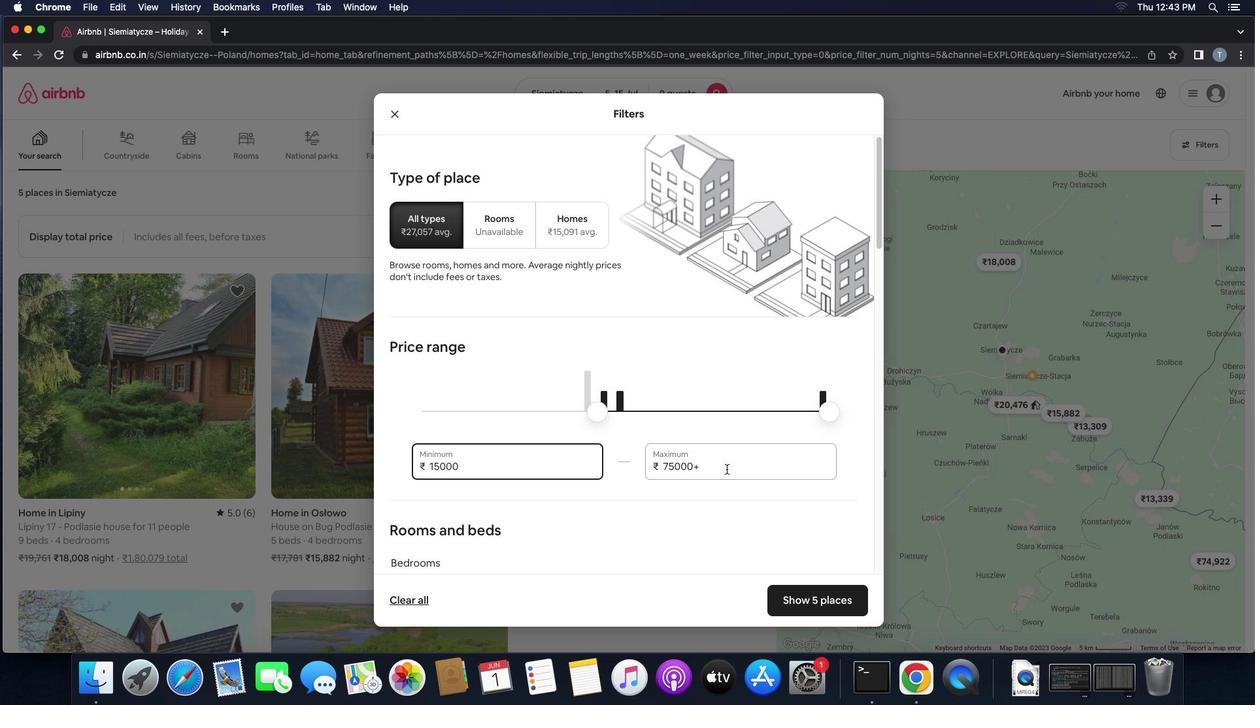 
Action: Key pressed Key.backspaceKey.backspaceKey.backspaceKey.backspaceKey.backspaceKey.backspace'2''5''0''0''0'
Screenshot: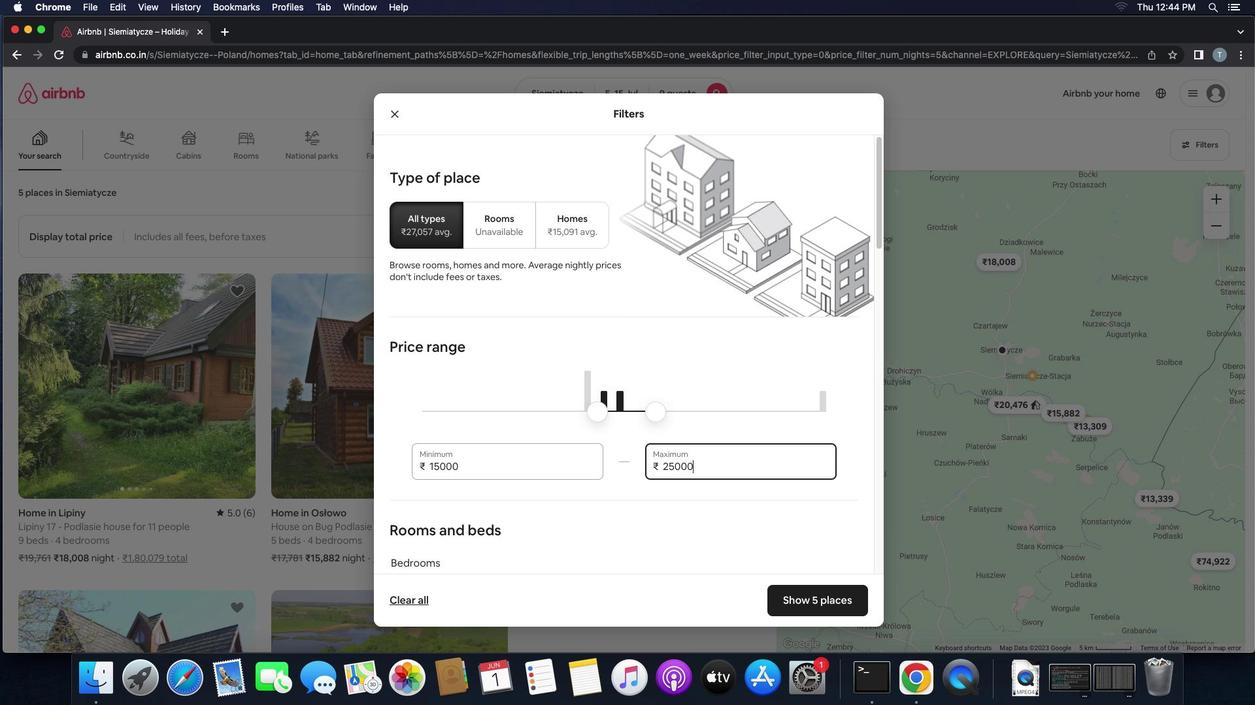 
Action: Mouse moved to (721, 480)
Screenshot: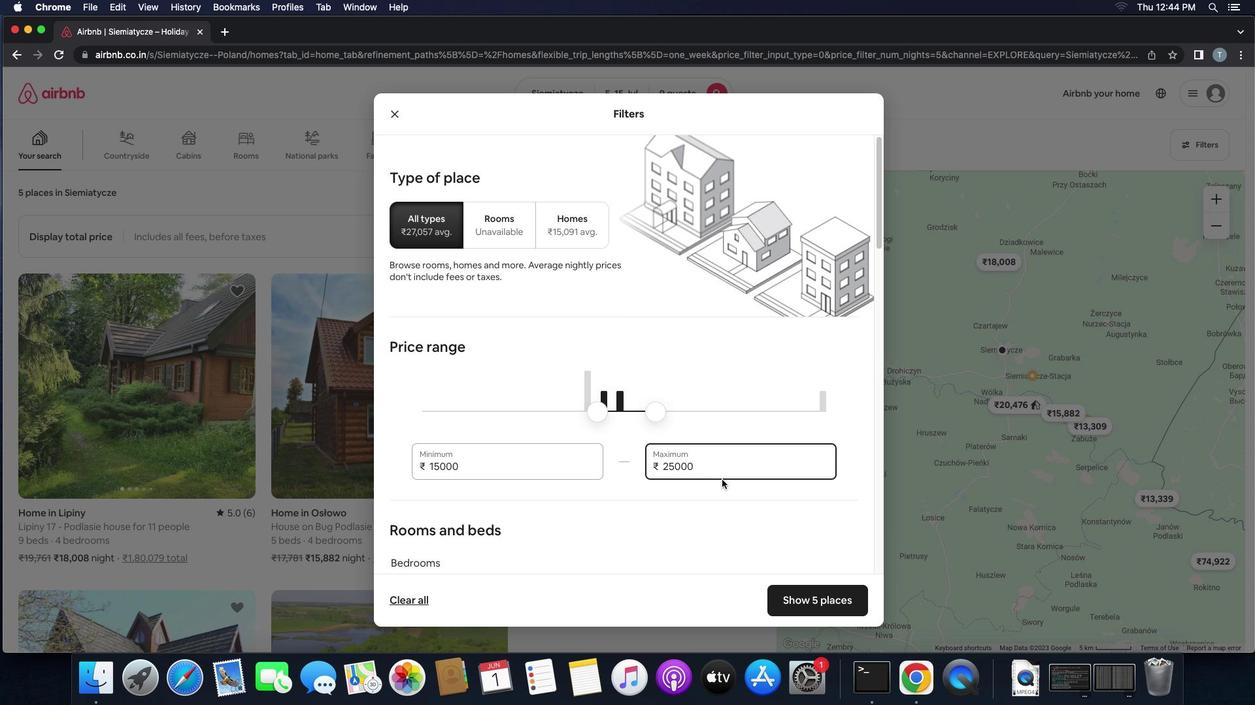 
Action: Mouse scrolled (721, 480) with delta (0, 0)
Screenshot: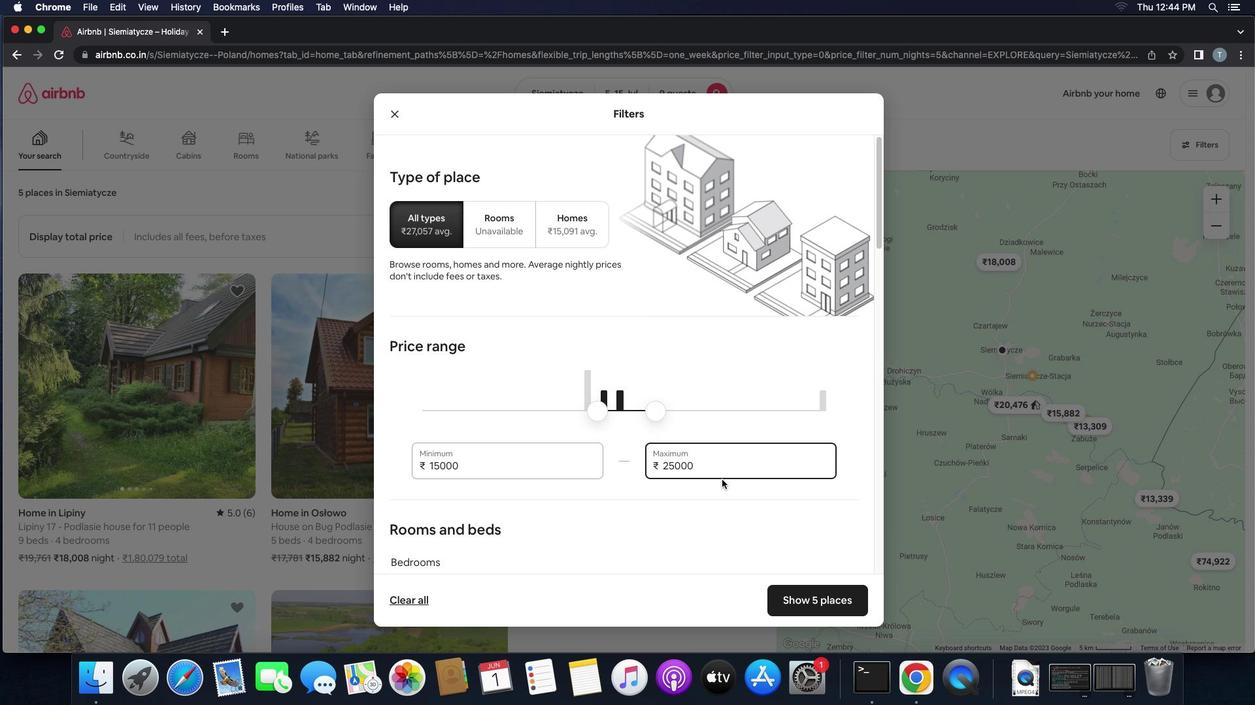 
Action: Mouse scrolled (721, 480) with delta (0, 0)
Screenshot: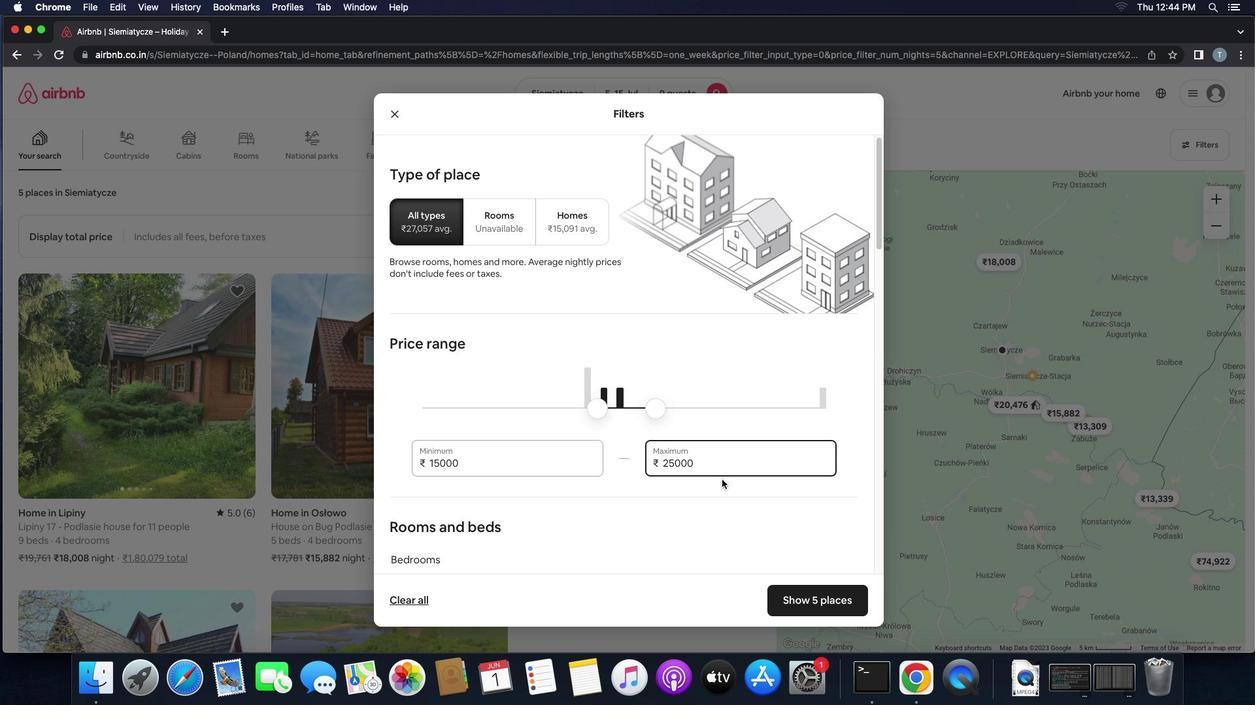 
Action: Mouse scrolled (721, 480) with delta (0, -1)
Screenshot: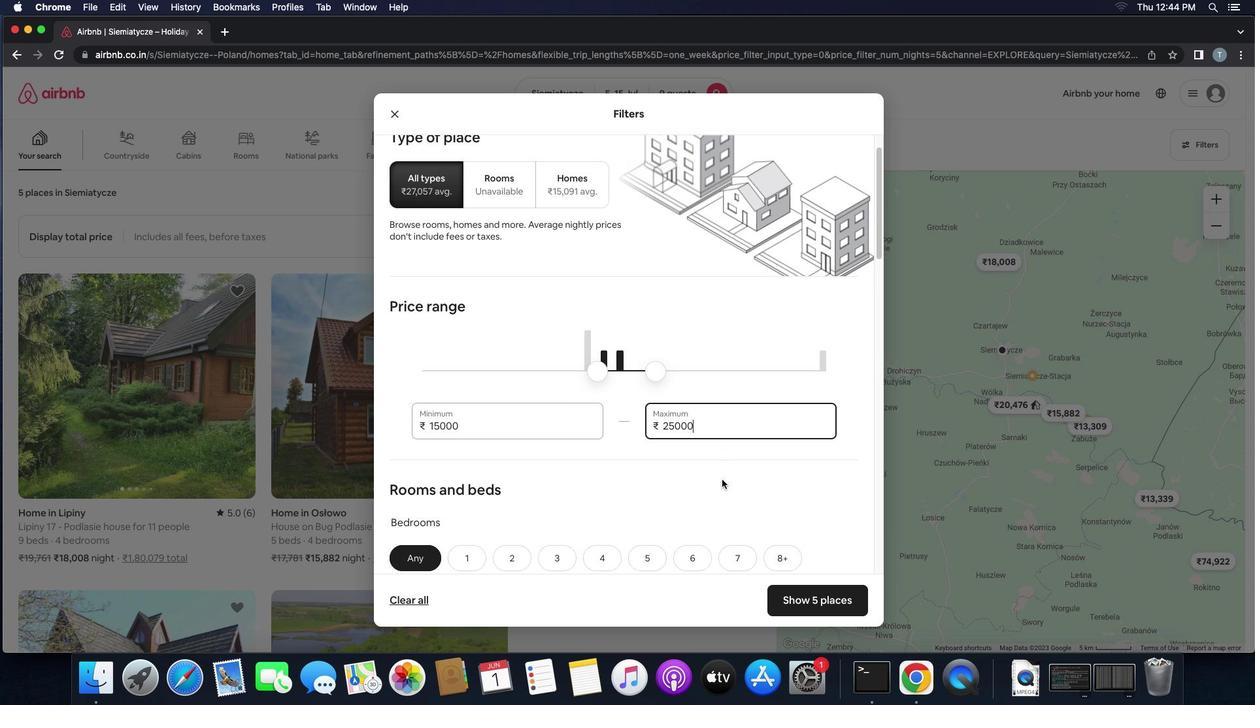 
Action: Mouse moved to (720, 481)
Screenshot: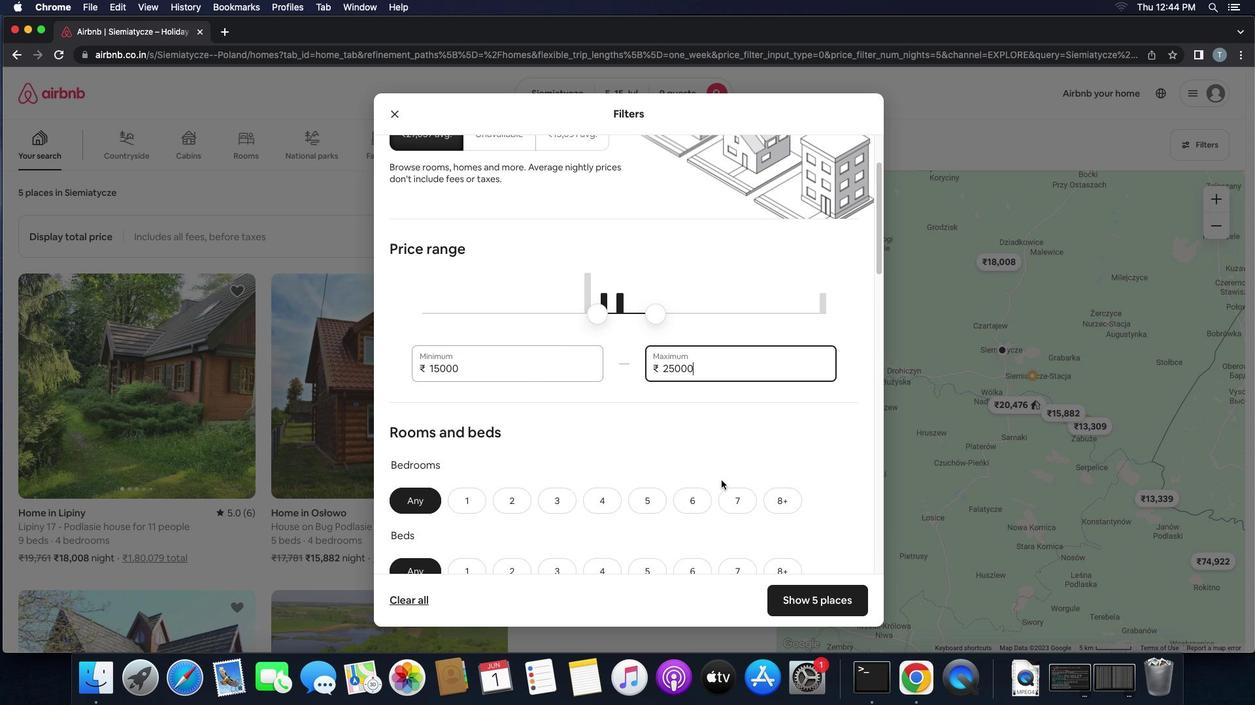 
Action: Mouse scrolled (720, 481) with delta (0, 0)
Screenshot: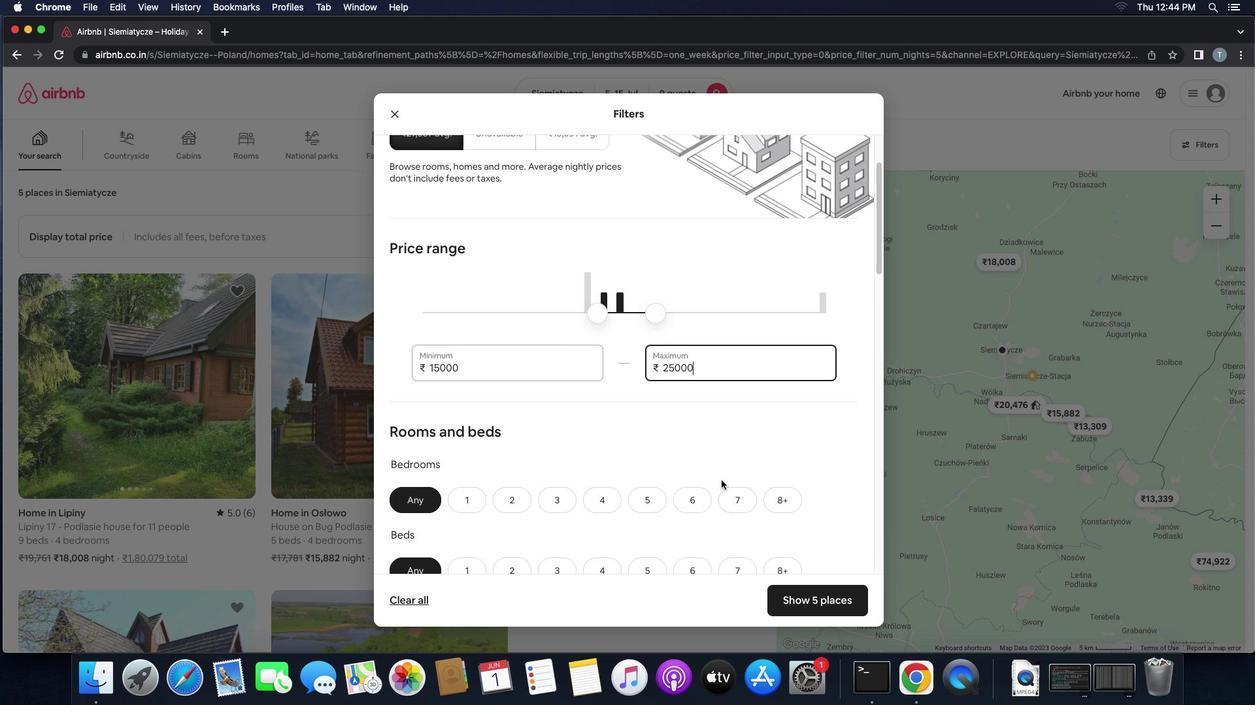 
Action: Mouse scrolled (720, 481) with delta (0, 0)
Screenshot: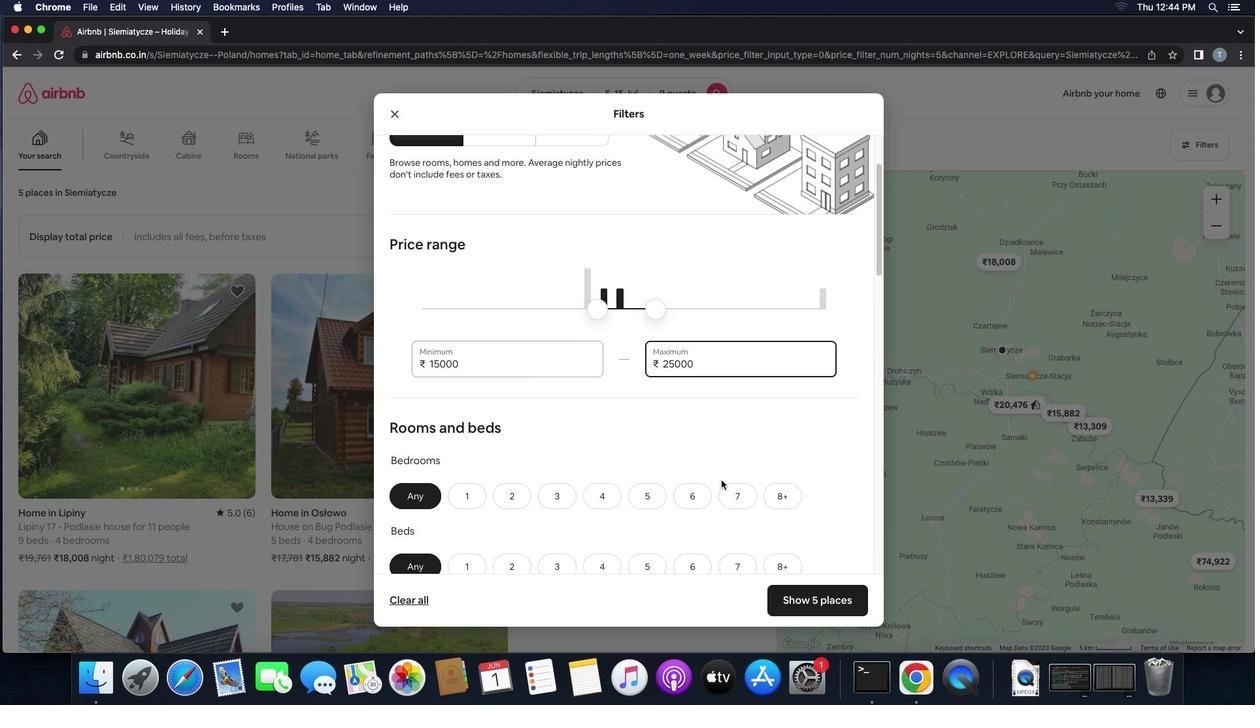 
Action: Mouse scrolled (720, 481) with delta (0, 0)
Screenshot: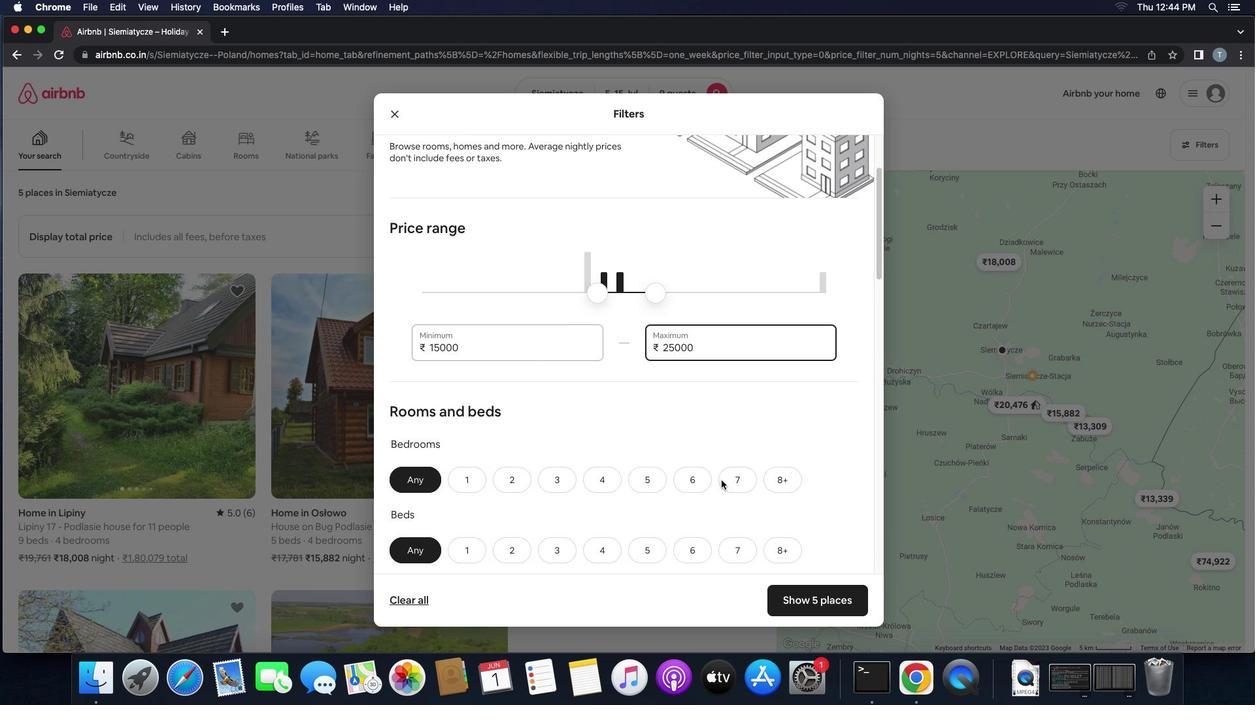 
Action: Mouse scrolled (720, 481) with delta (0, 0)
Screenshot: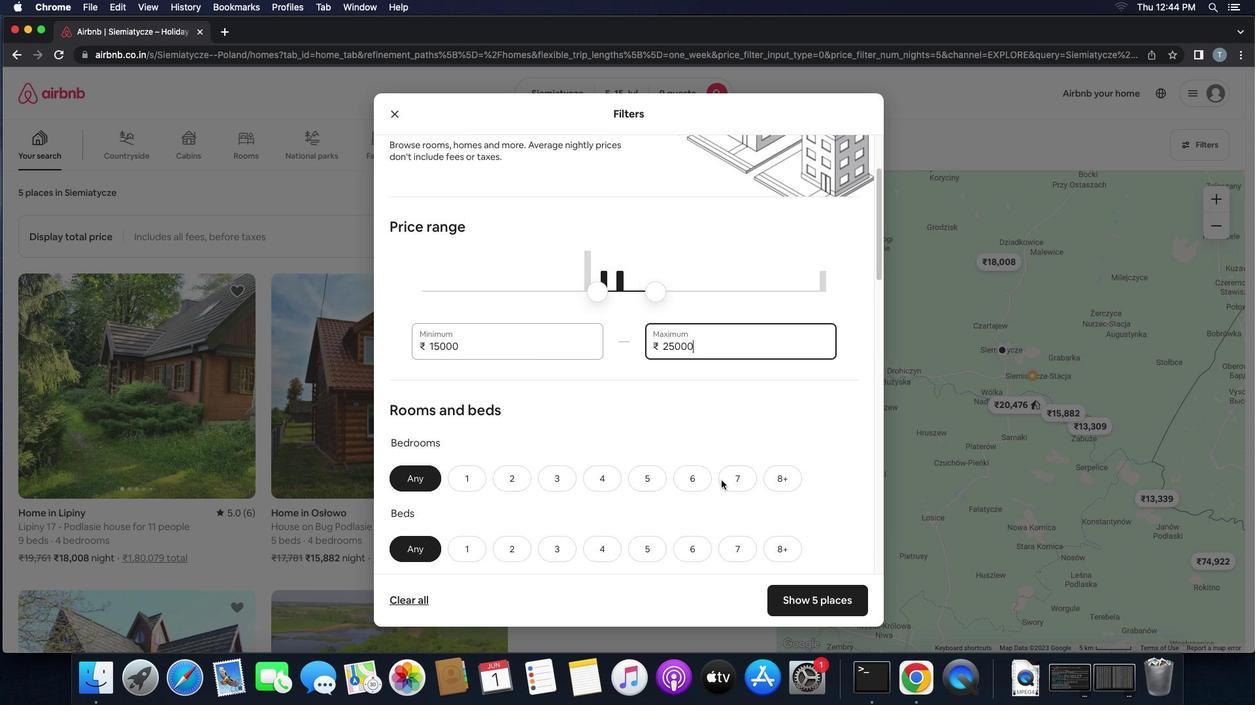 
Action: Mouse scrolled (720, 481) with delta (0, 0)
Screenshot: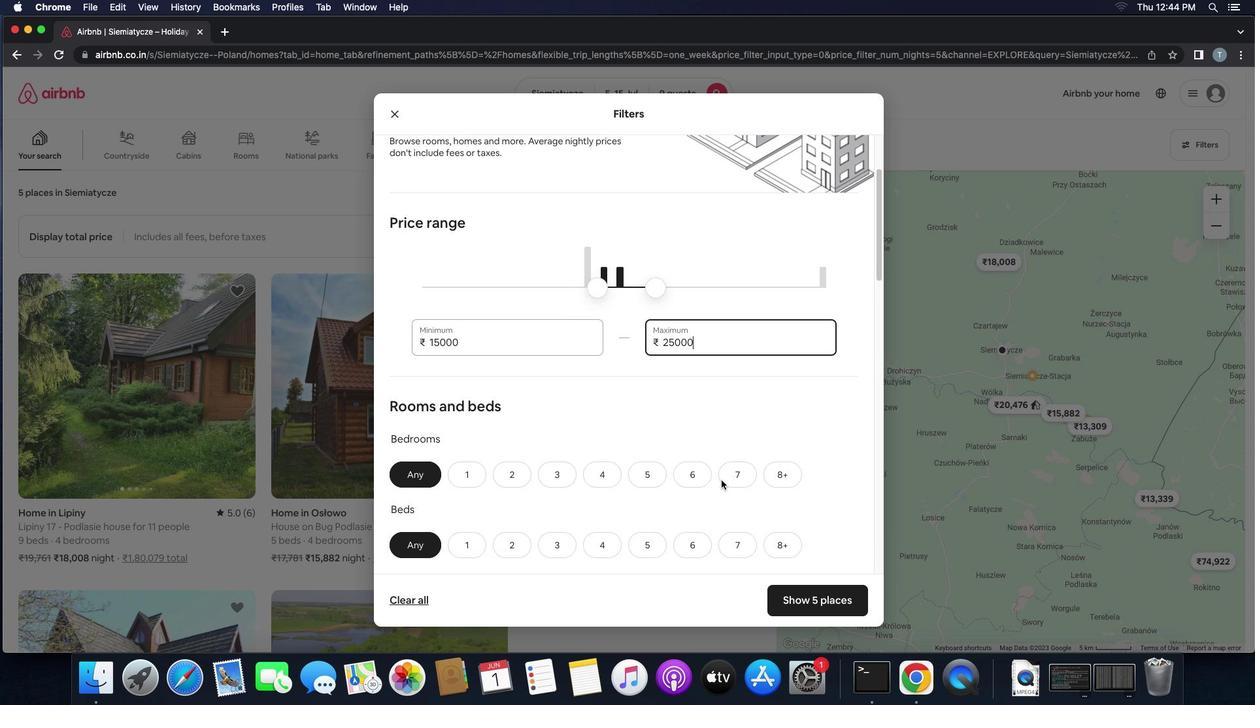 
Action: Mouse scrolled (720, 481) with delta (0, 0)
Screenshot: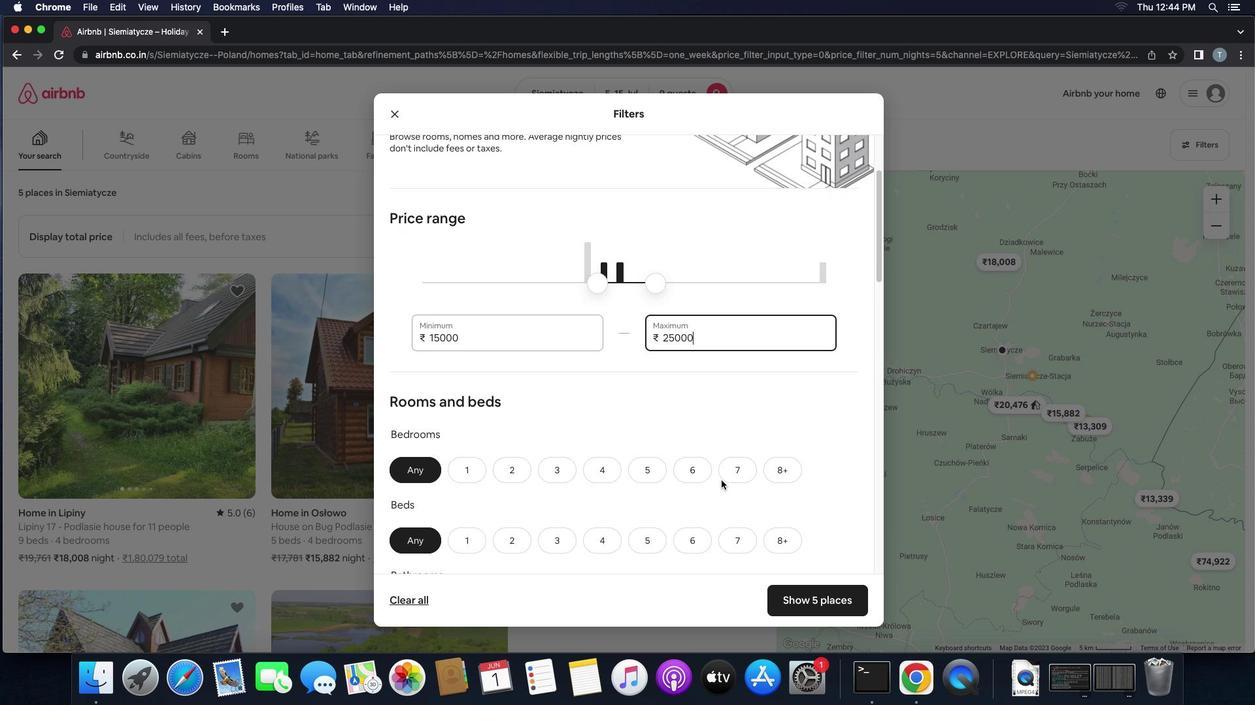 
Action: Mouse scrolled (720, 481) with delta (0, 0)
Screenshot: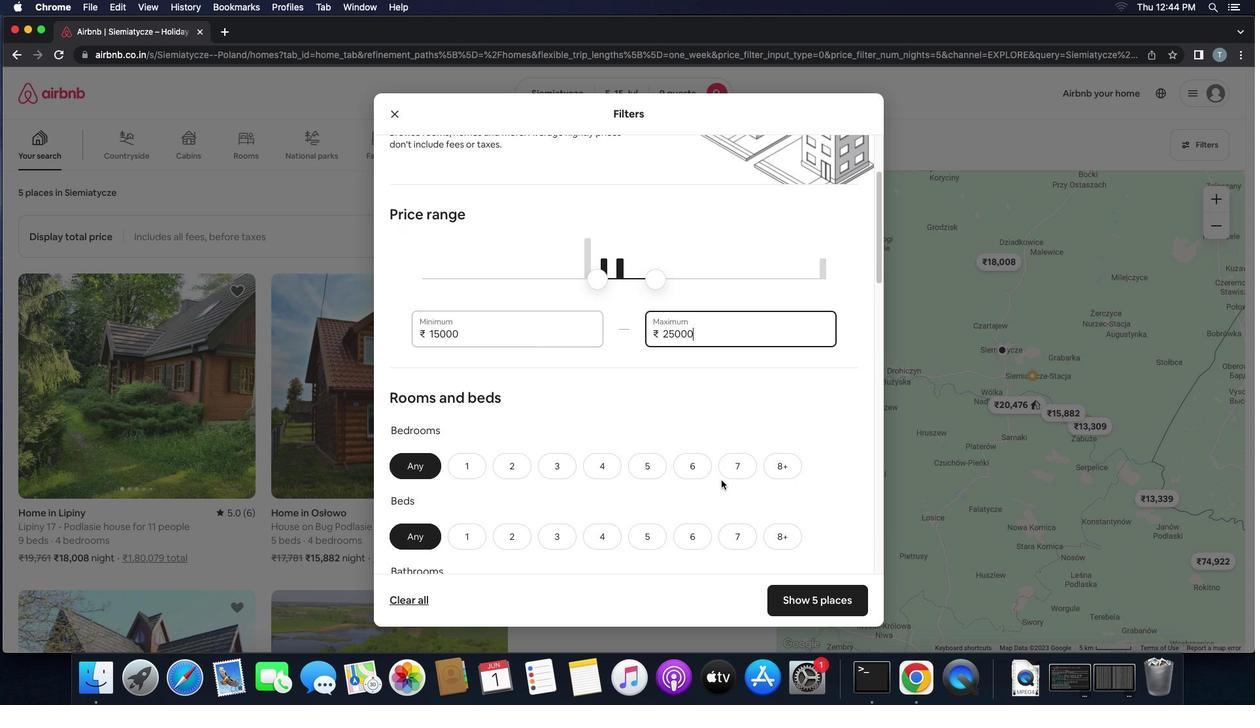 
Action: Mouse moved to (720, 483)
Screenshot: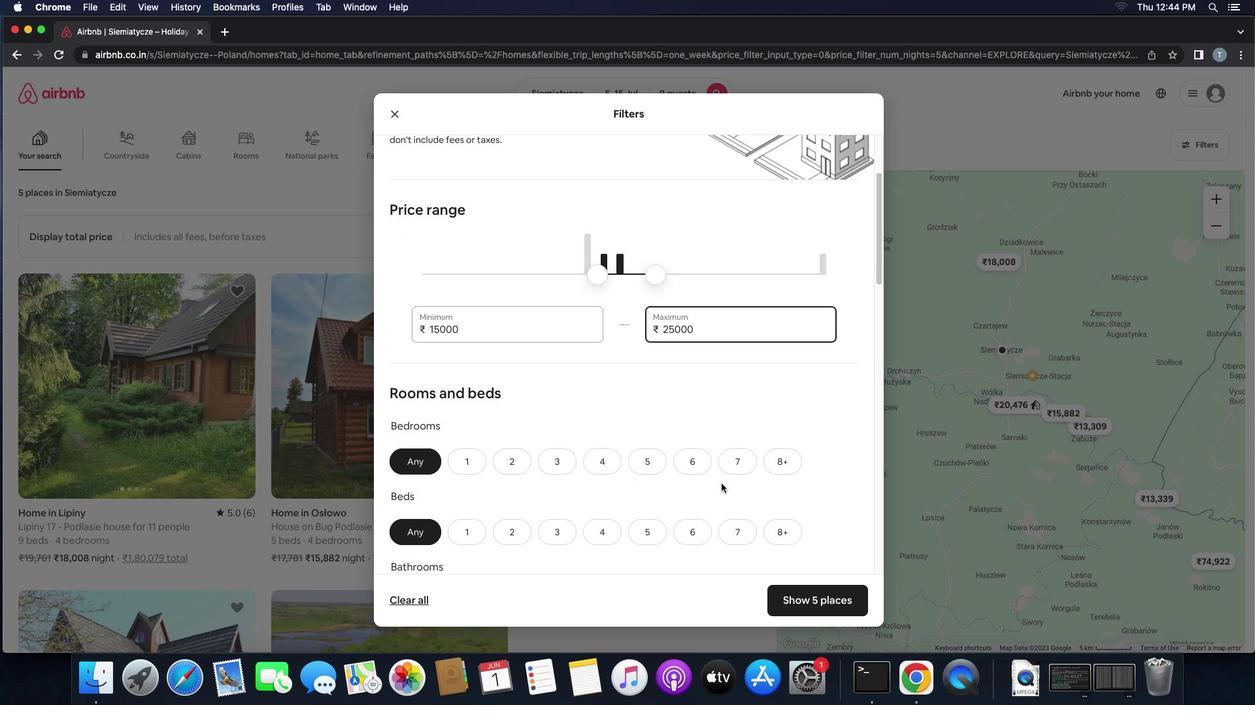 
Action: Mouse scrolled (720, 483) with delta (0, 0)
Screenshot: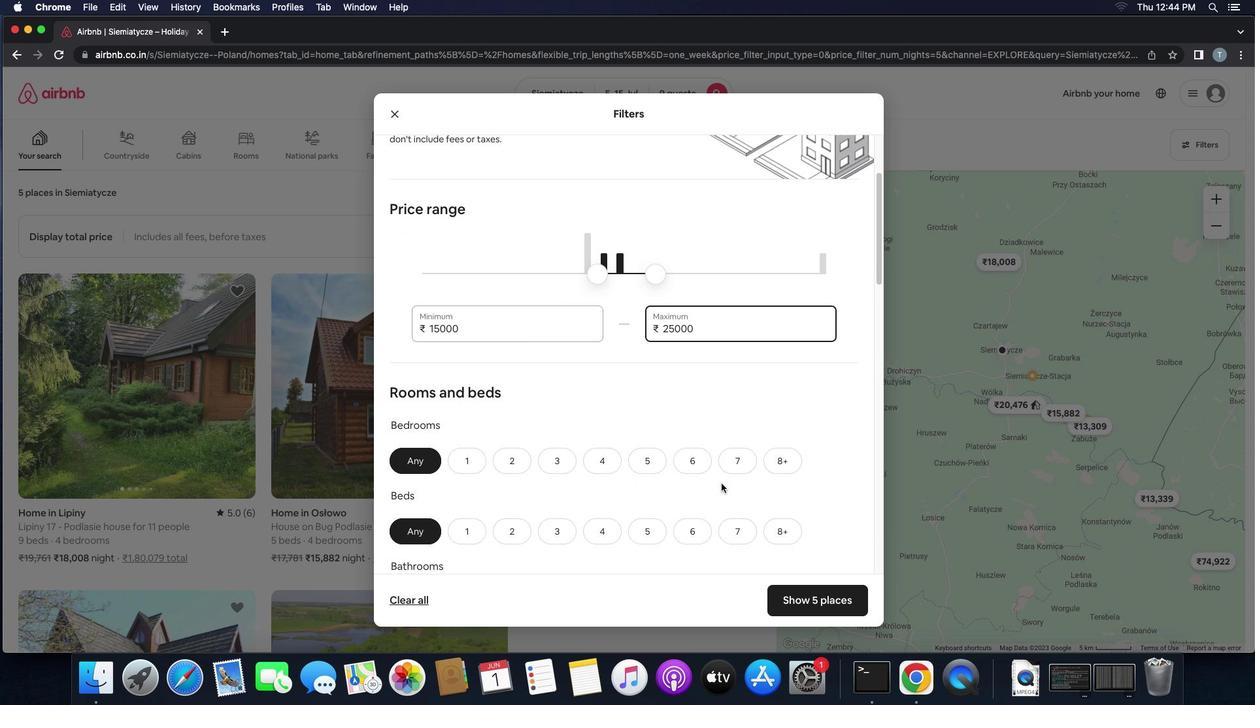 
Action: Mouse scrolled (720, 483) with delta (0, 0)
Screenshot: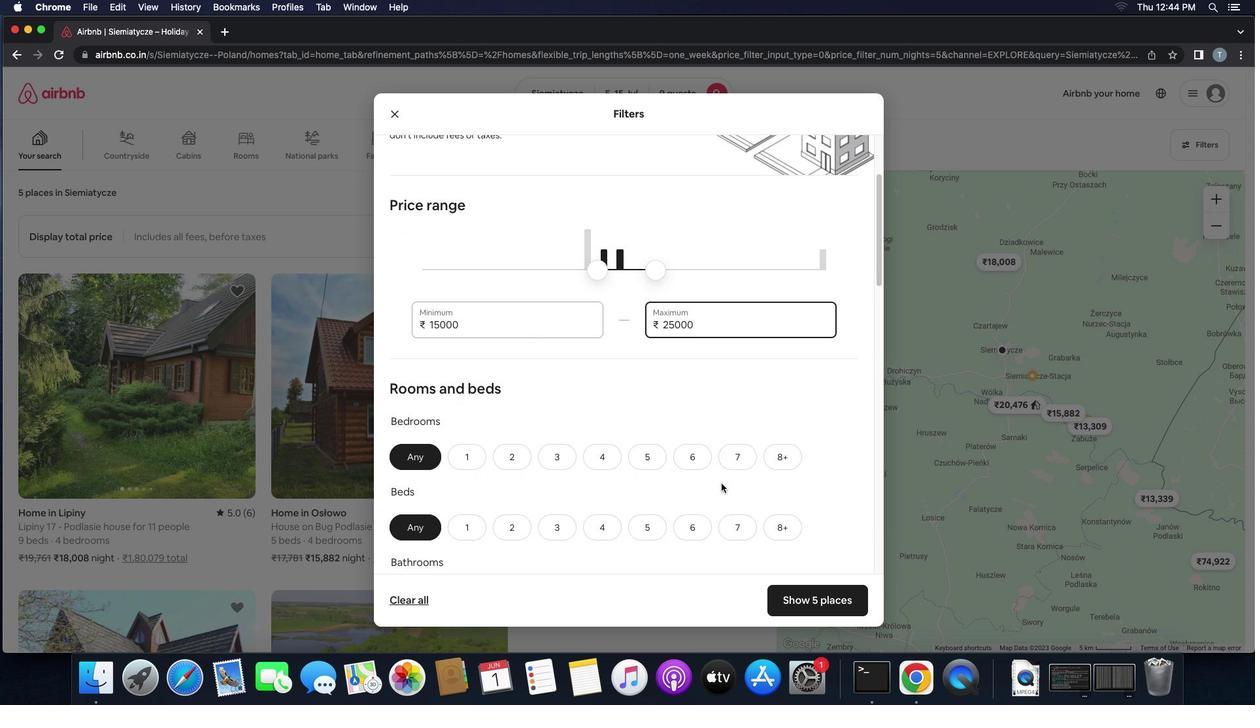 
Action: Mouse scrolled (720, 483) with delta (0, 0)
Screenshot: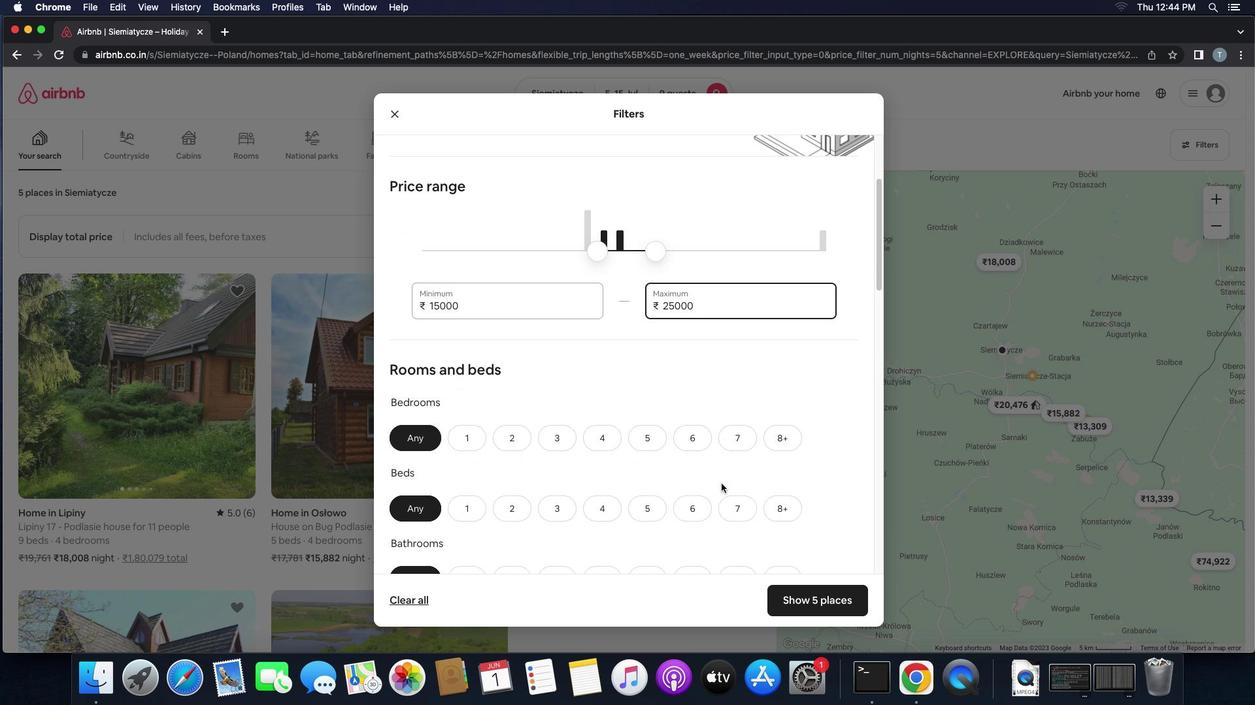 
Action: Mouse scrolled (720, 483) with delta (0, 0)
Screenshot: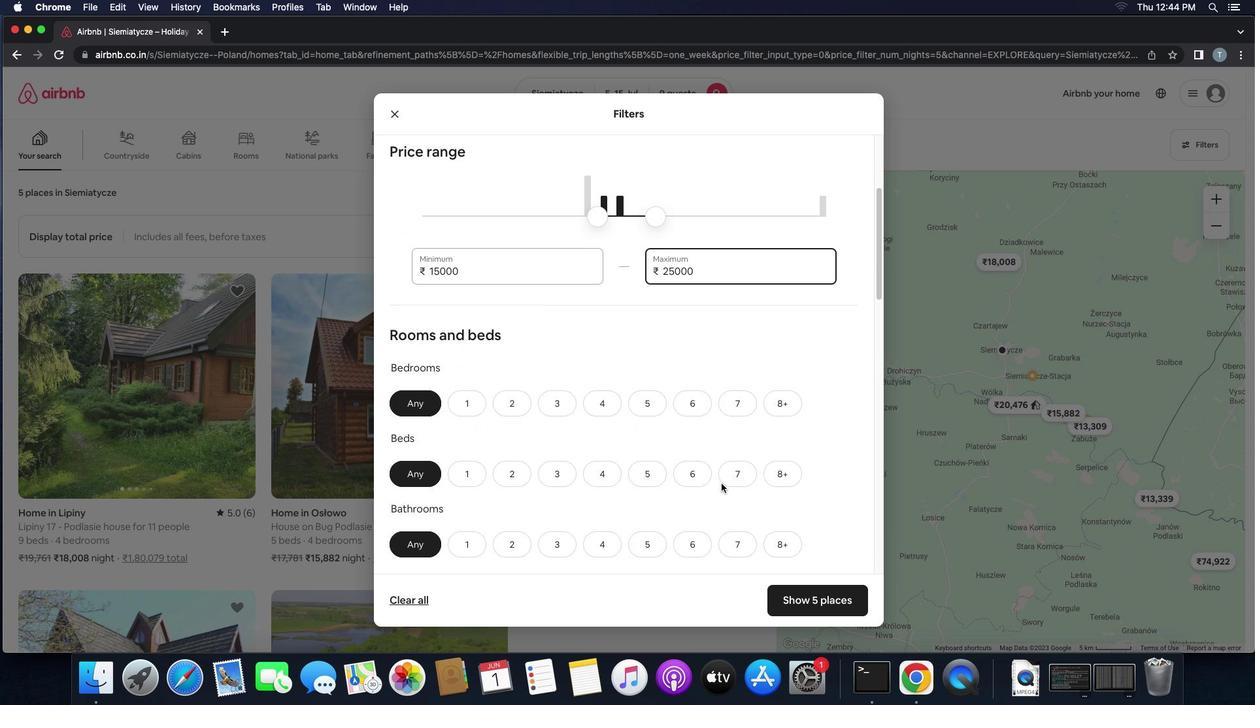 
Action: Mouse scrolled (720, 483) with delta (0, 0)
Screenshot: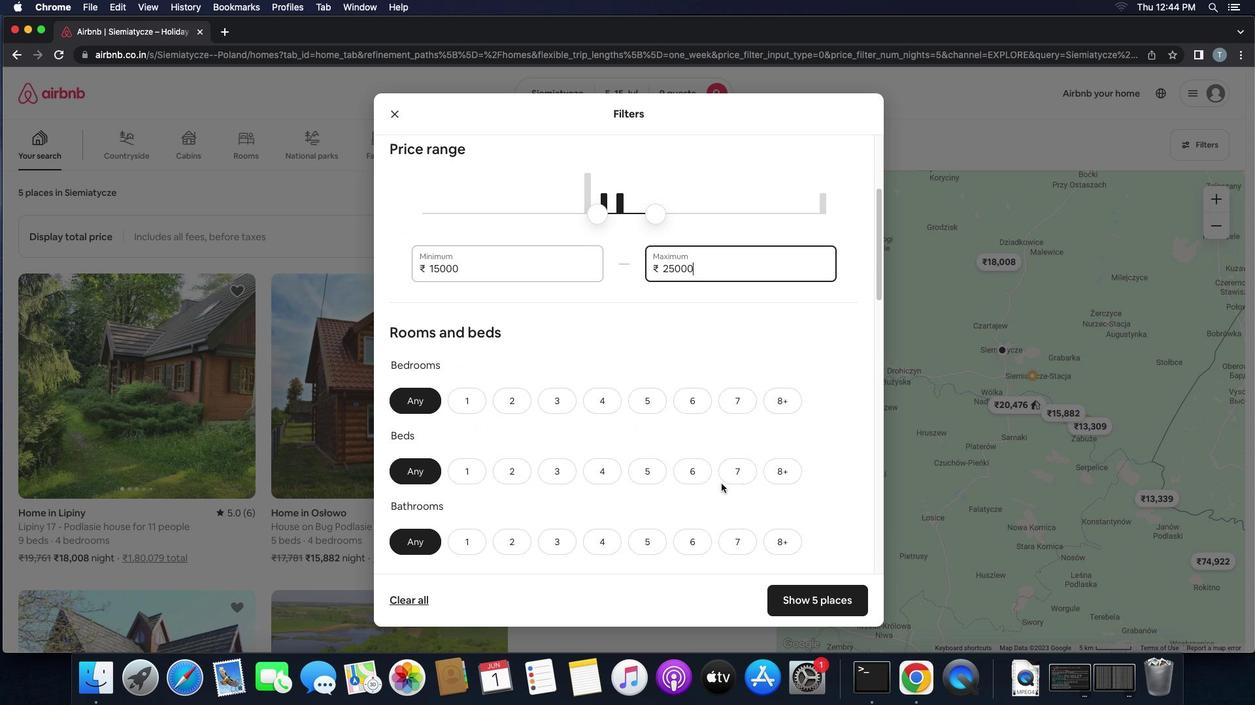 
Action: Mouse scrolled (720, 483) with delta (0, 0)
Screenshot: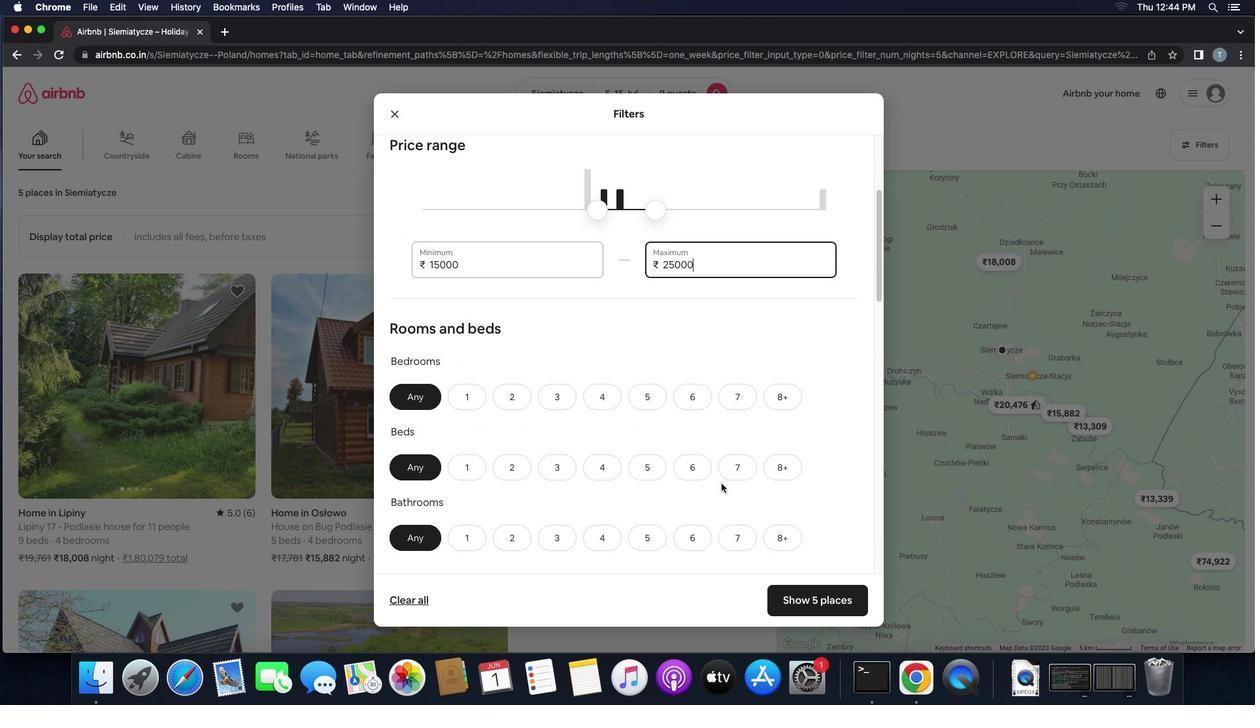 
Action: Mouse scrolled (720, 483) with delta (0, 0)
Screenshot: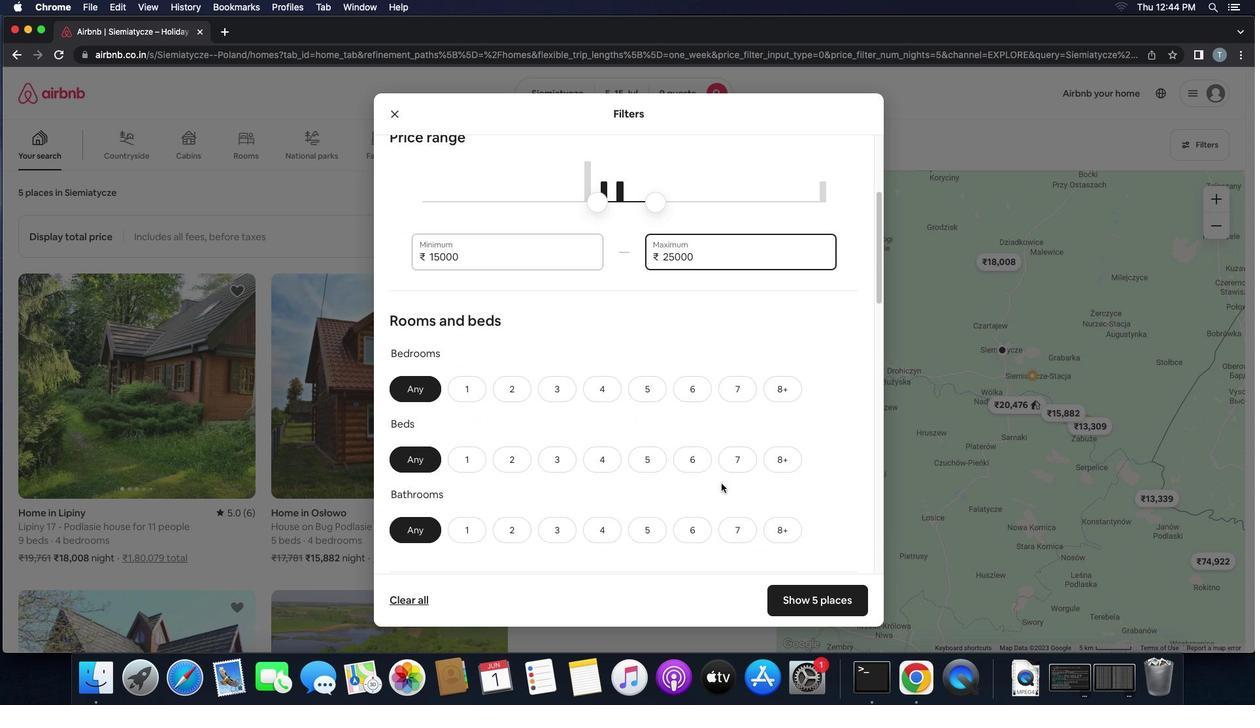 
Action: Mouse scrolled (720, 483) with delta (0, 0)
Screenshot: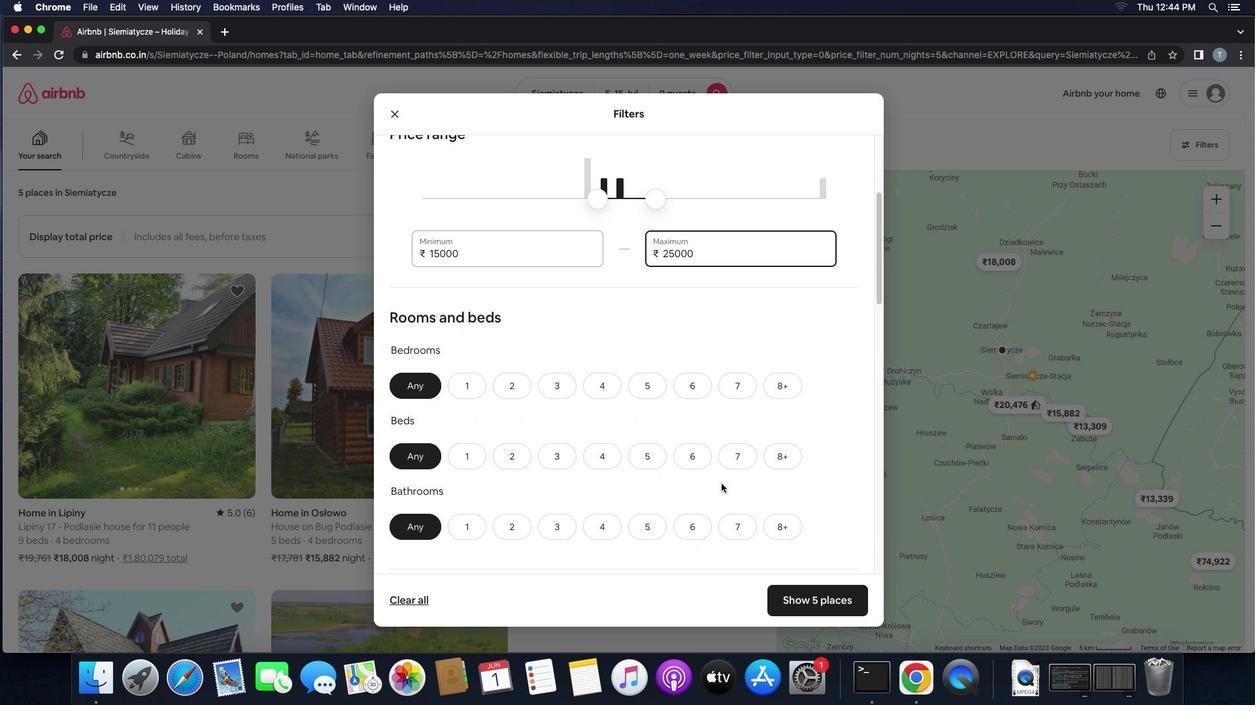 
Action: Mouse scrolled (720, 483) with delta (0, 0)
Screenshot: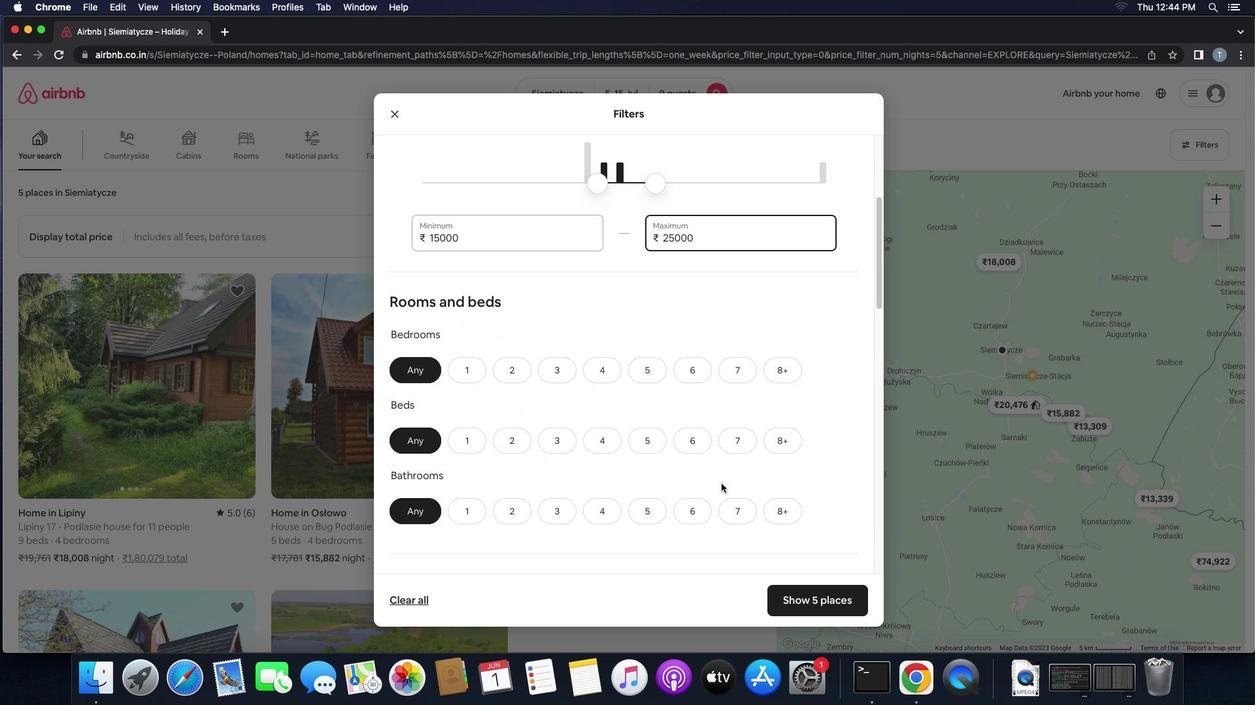 
Action: Mouse scrolled (720, 483) with delta (0, 0)
Screenshot: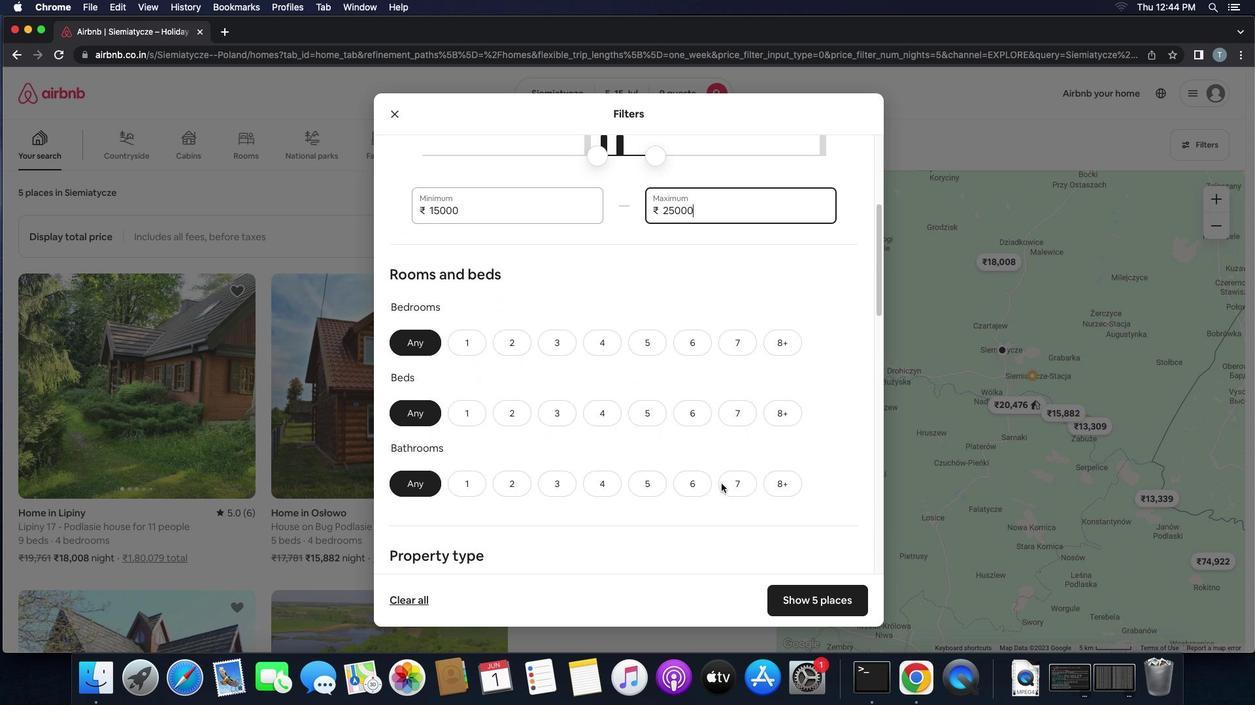
Action: Mouse scrolled (720, 483) with delta (0, 0)
Screenshot: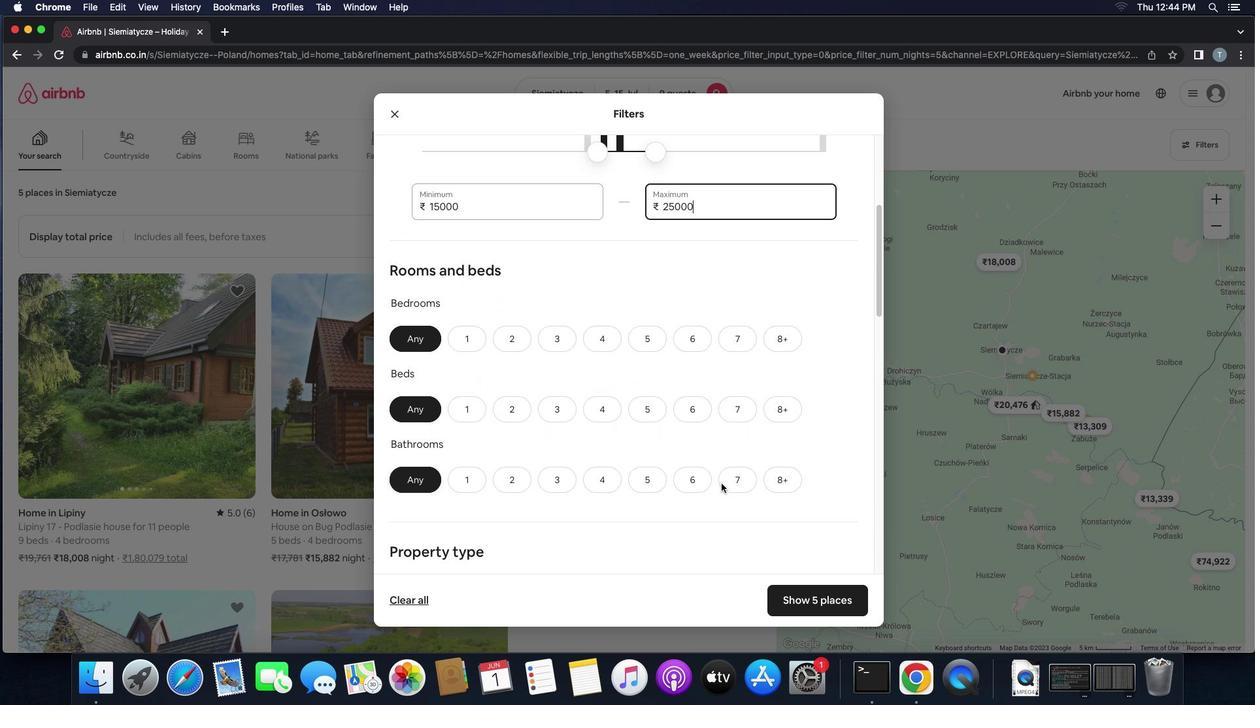 
Action: Mouse scrolled (720, 483) with delta (0, 0)
Screenshot: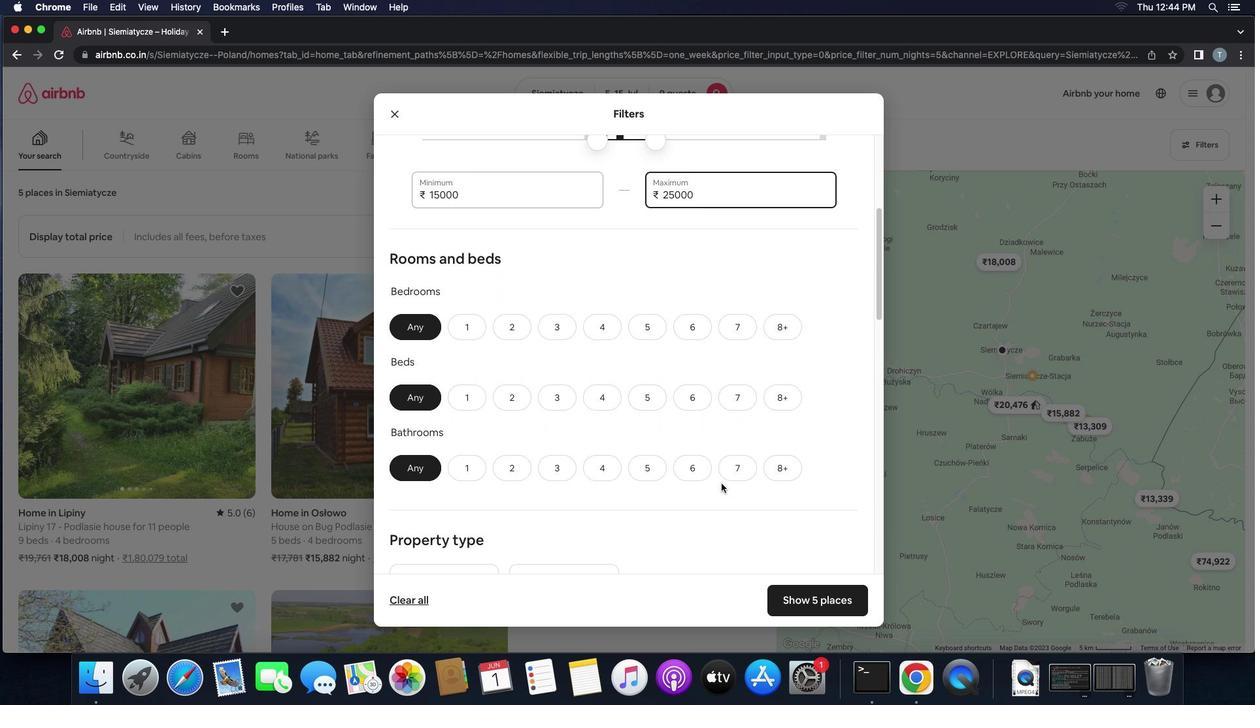 
Action: Mouse scrolled (720, 483) with delta (0, 0)
Screenshot: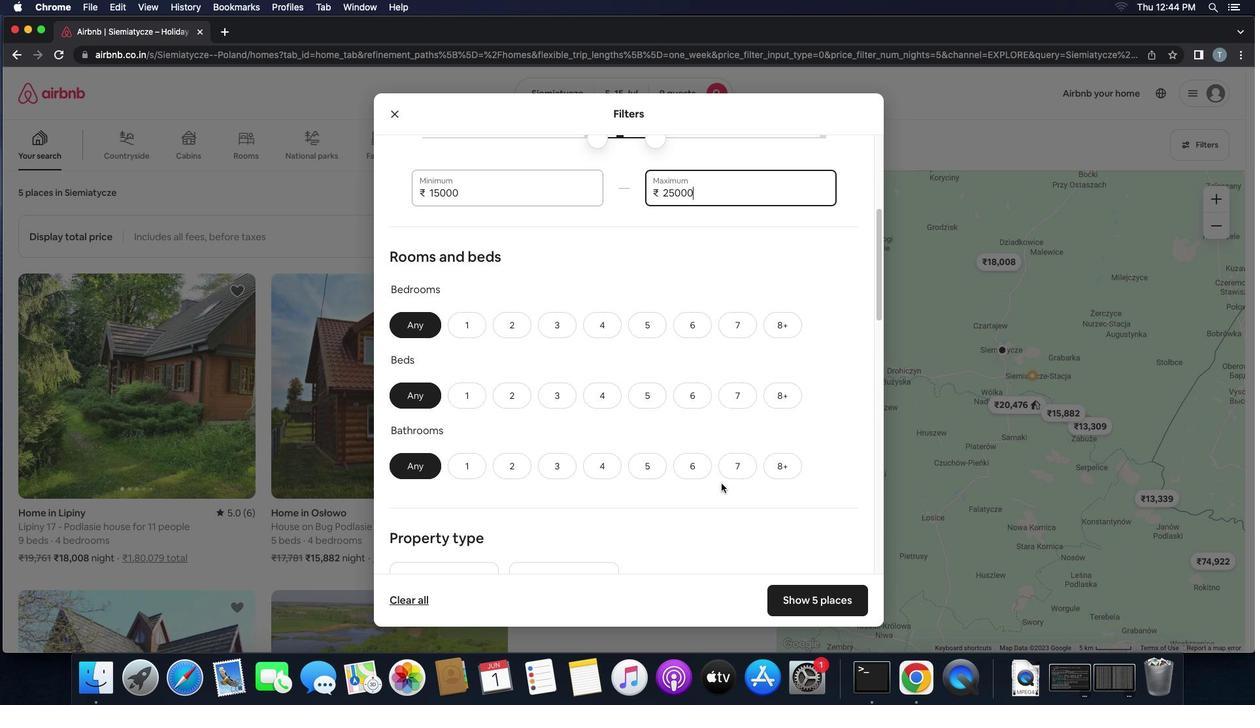 
Action: Mouse scrolled (720, 483) with delta (0, 0)
Screenshot: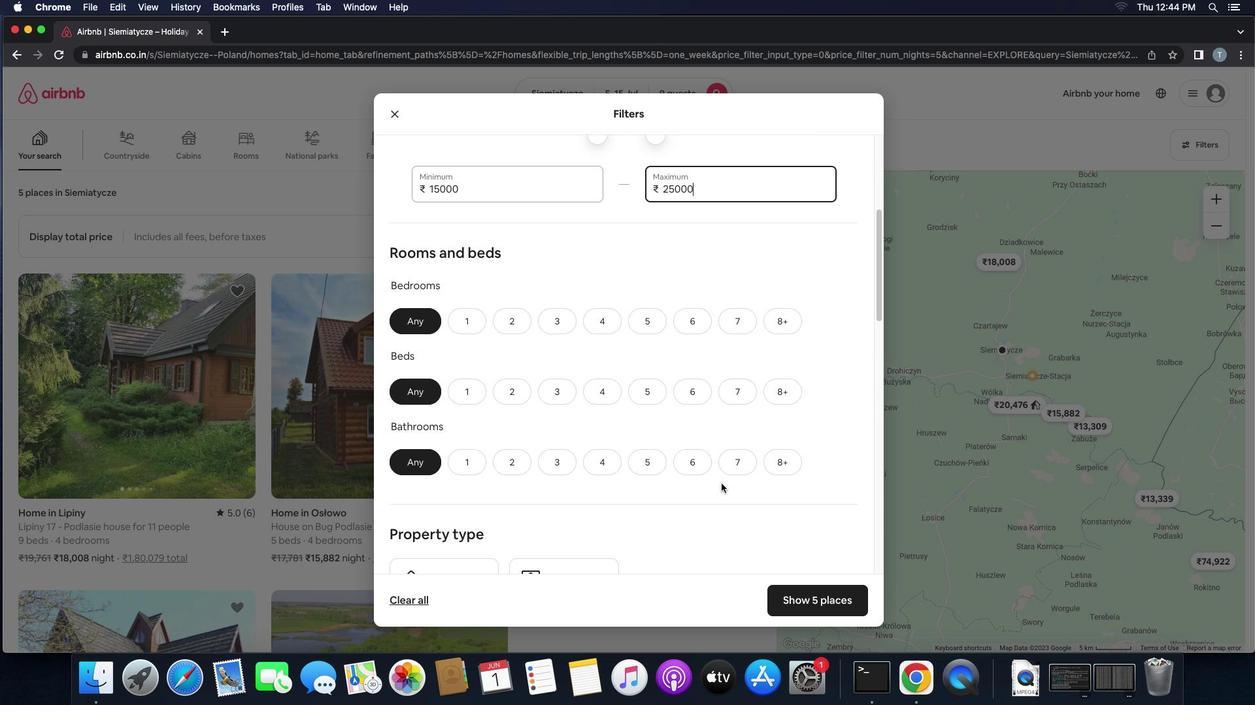 
Action: Mouse moved to (649, 311)
Screenshot: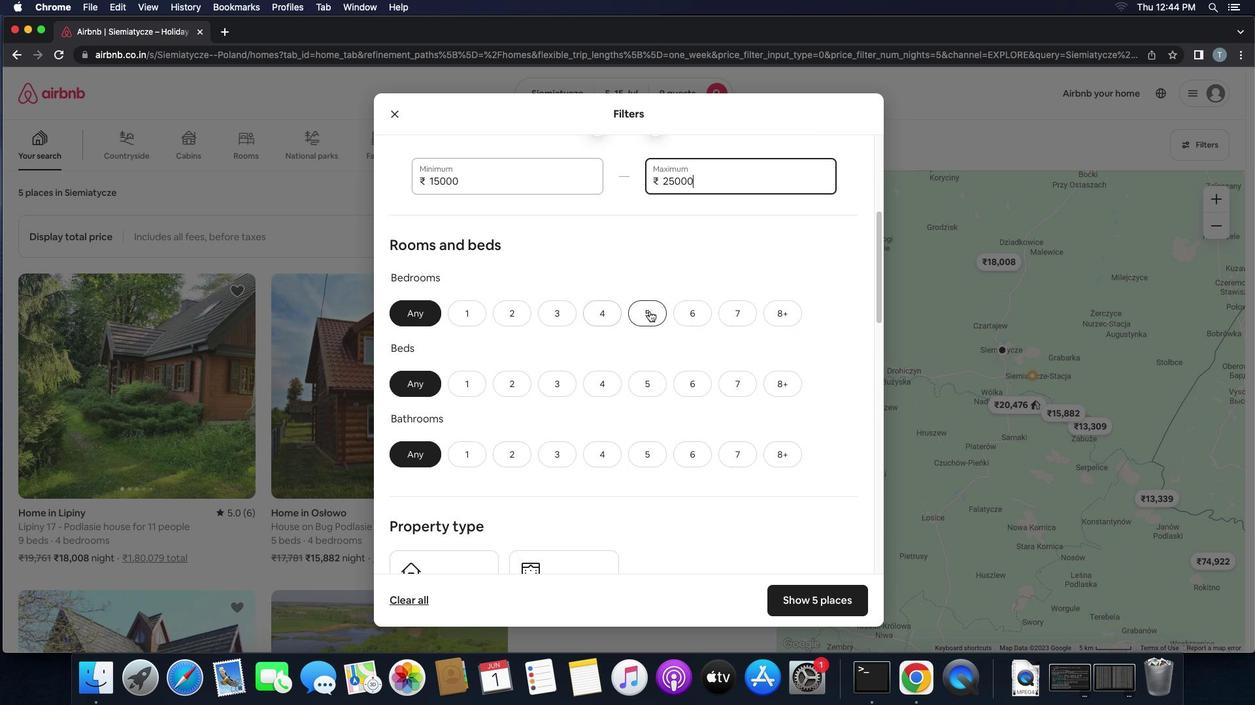 
Action: Mouse pressed left at (649, 311)
Screenshot: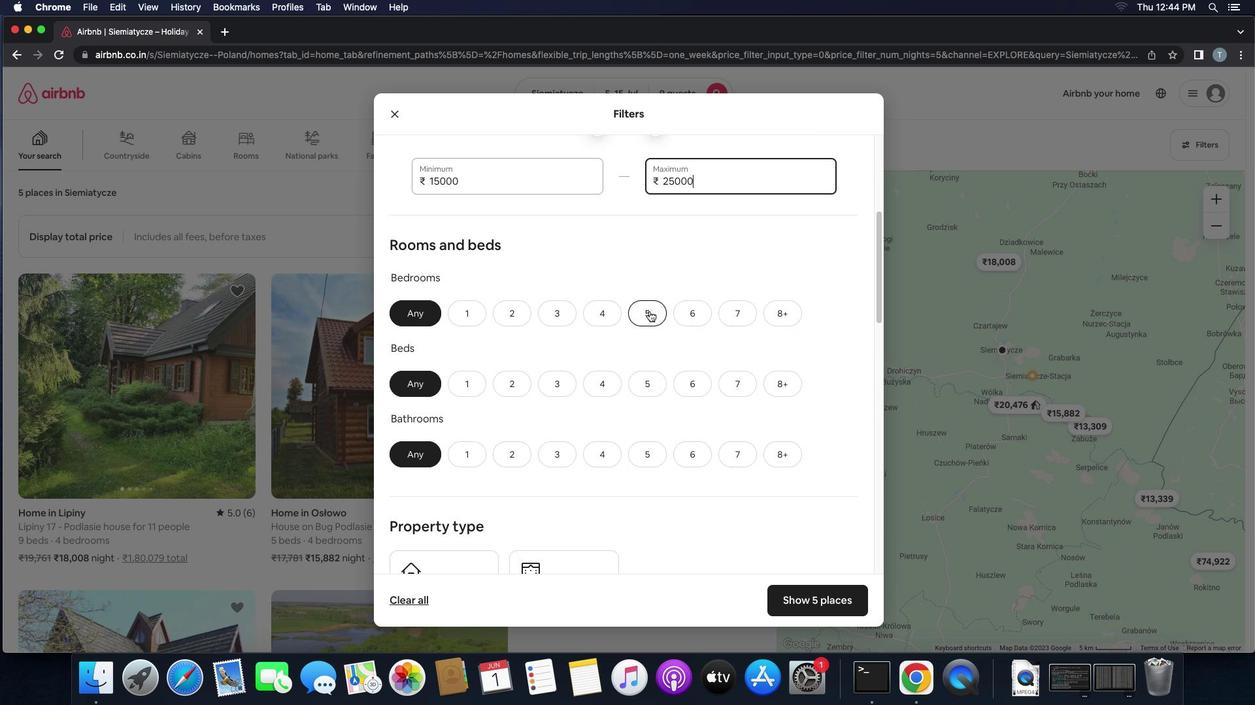 
Action: Mouse moved to (649, 358)
Screenshot: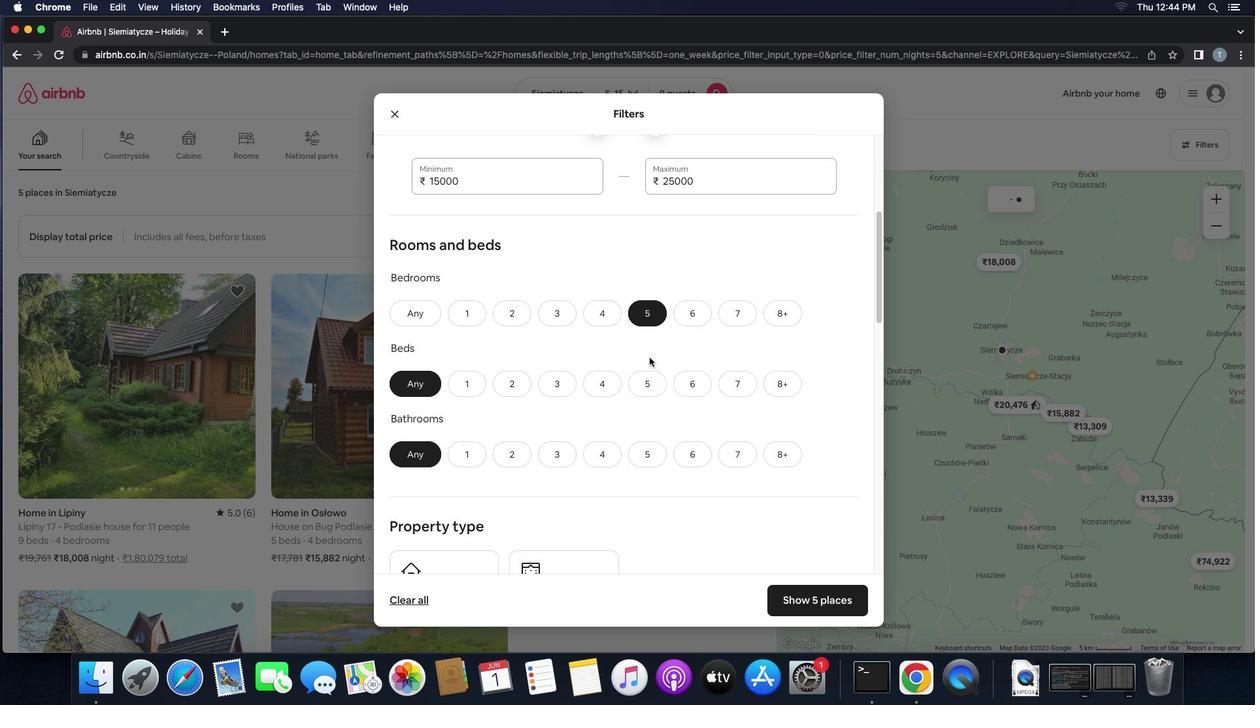 
Action: Mouse scrolled (649, 358) with delta (0, 0)
Screenshot: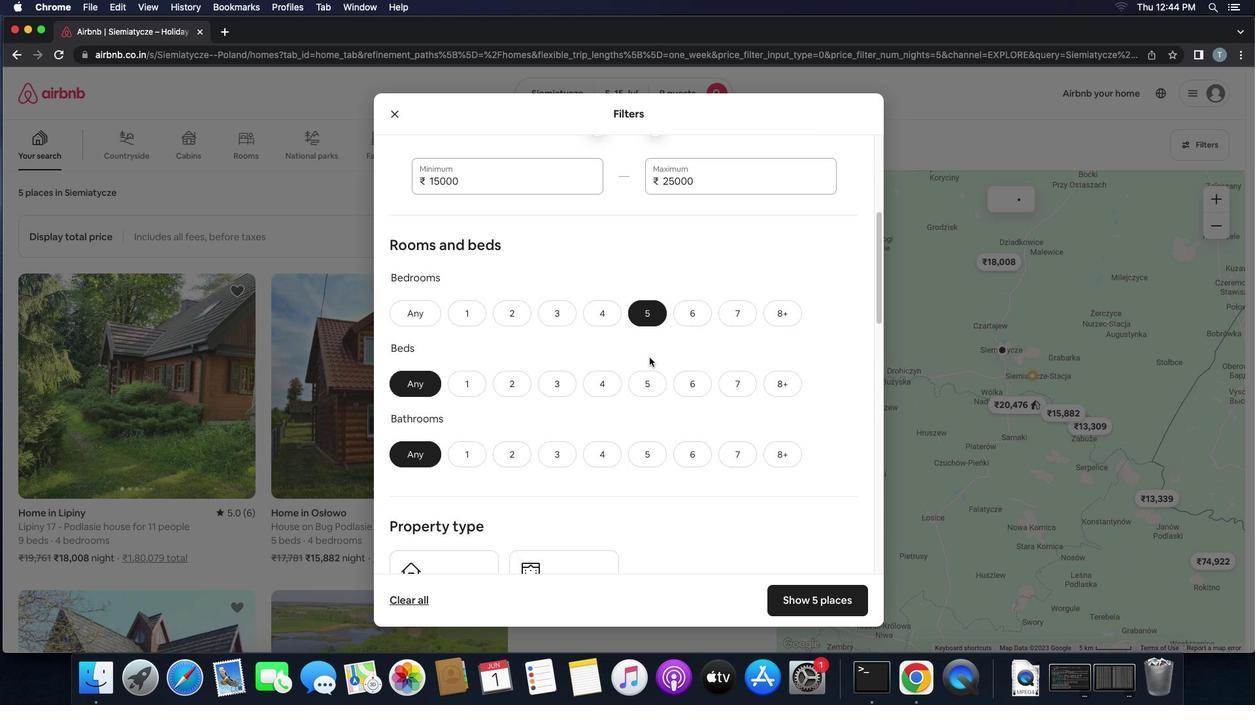 
Action: Mouse scrolled (649, 358) with delta (0, 0)
Screenshot: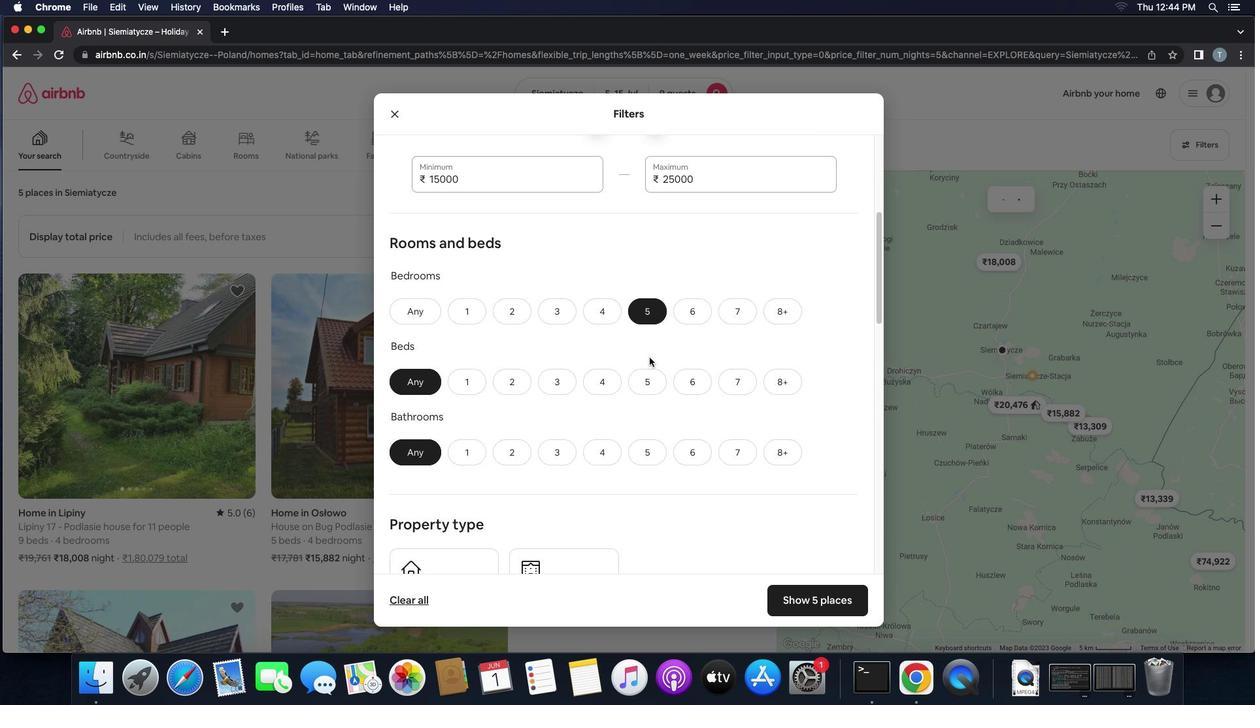 
Action: Mouse moved to (637, 365)
Screenshot: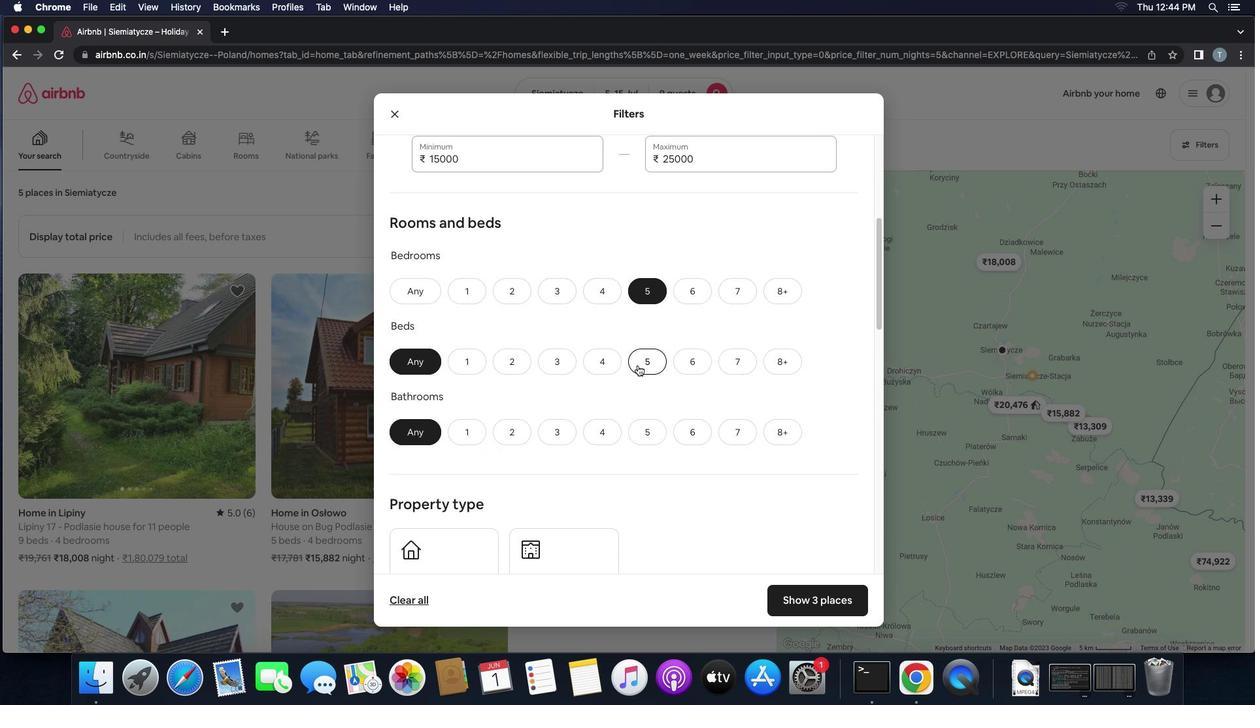
Action: Mouse pressed left at (637, 365)
Screenshot: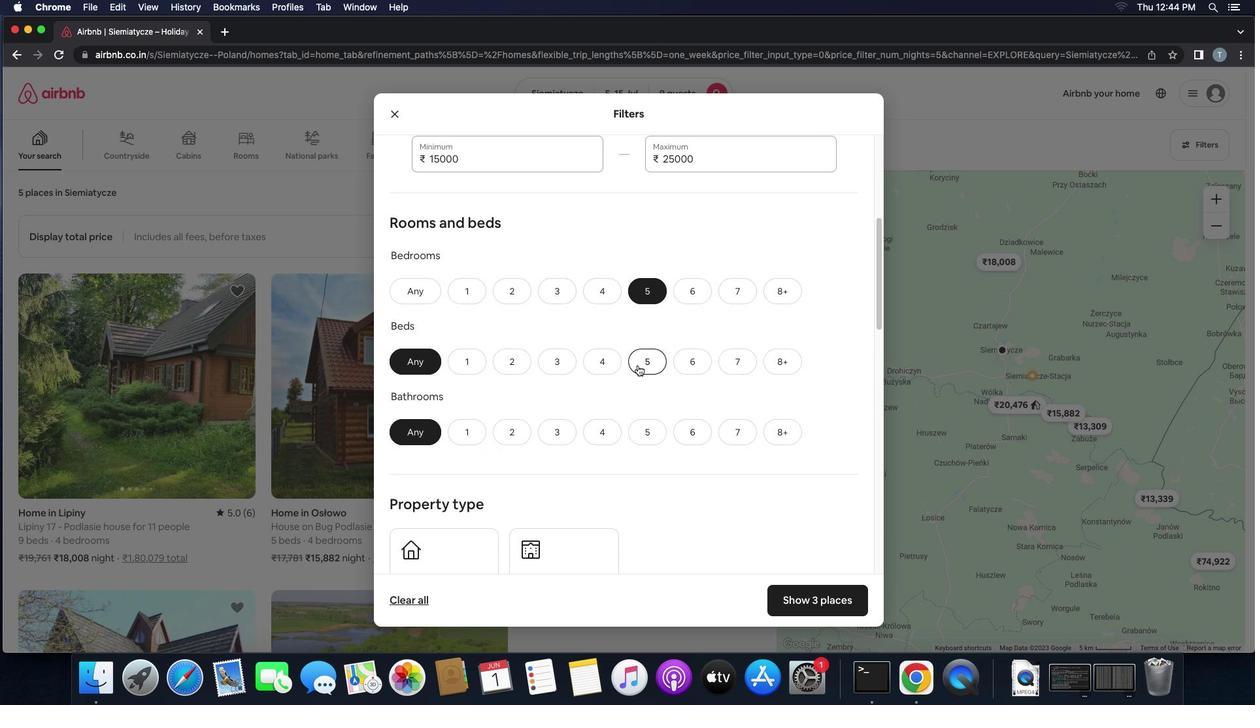 
Action: Mouse moved to (647, 399)
Screenshot: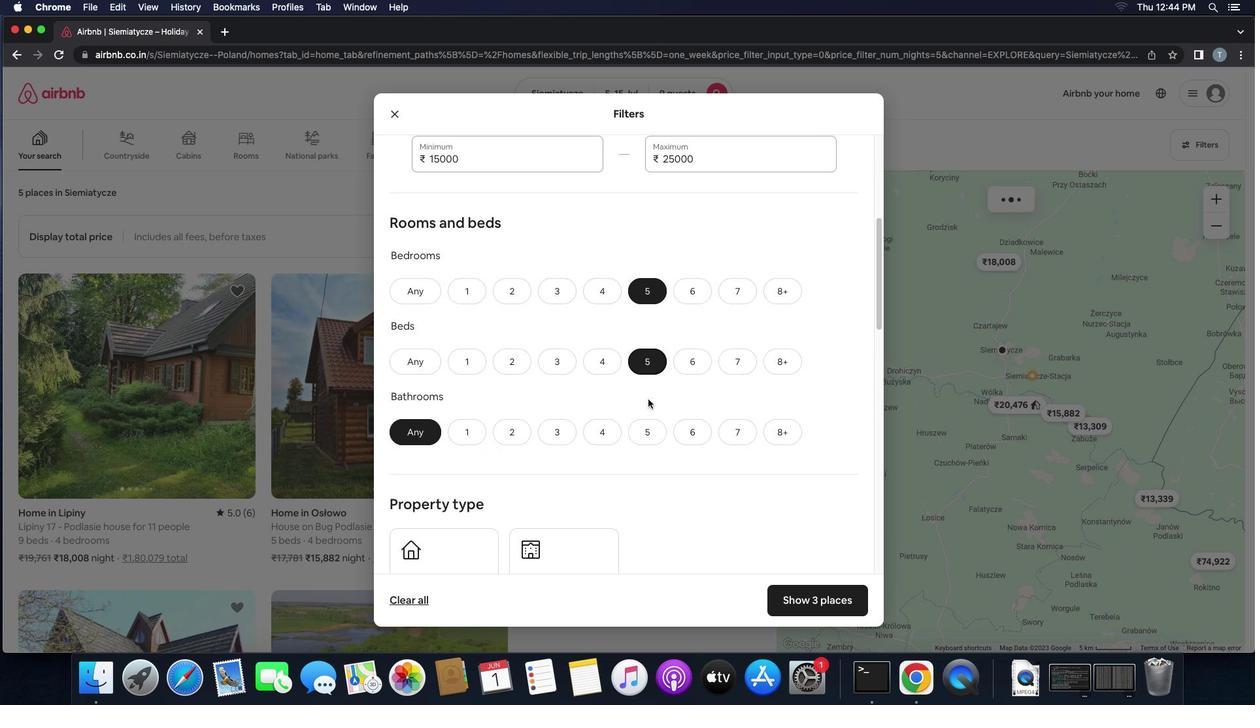 
Action: Mouse scrolled (647, 399) with delta (0, 0)
Screenshot: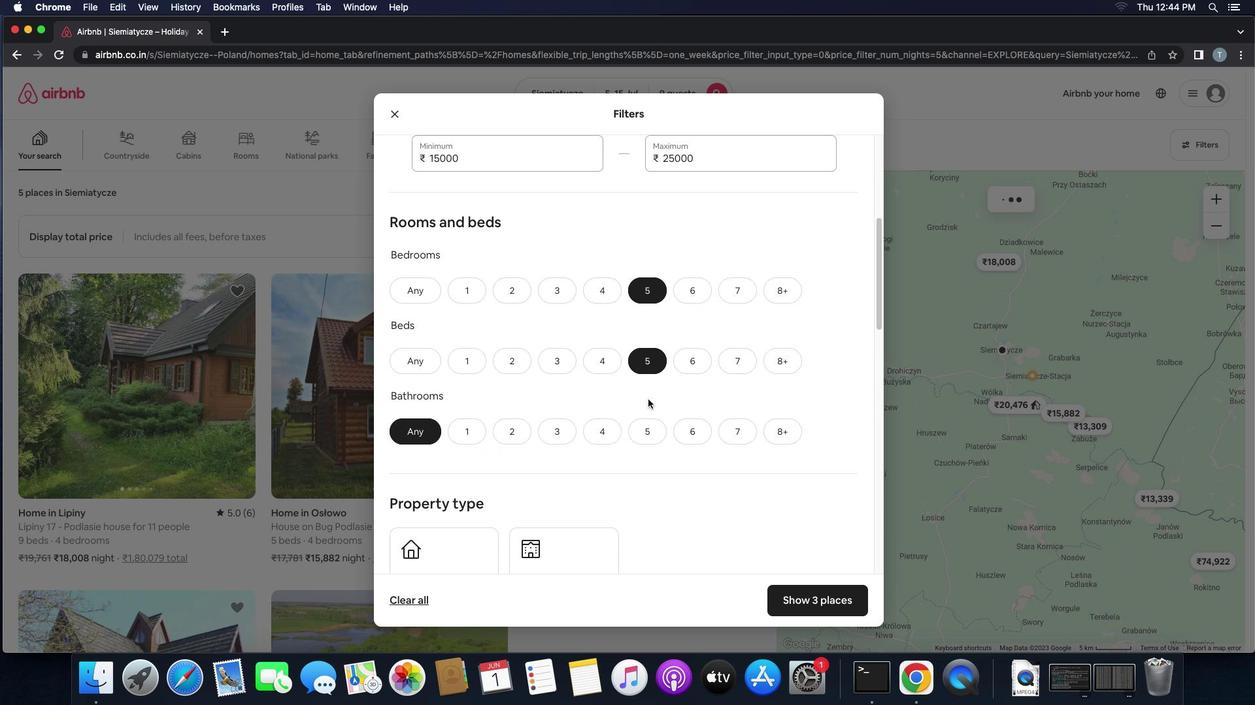 
Action: Mouse scrolled (647, 399) with delta (0, 0)
Screenshot: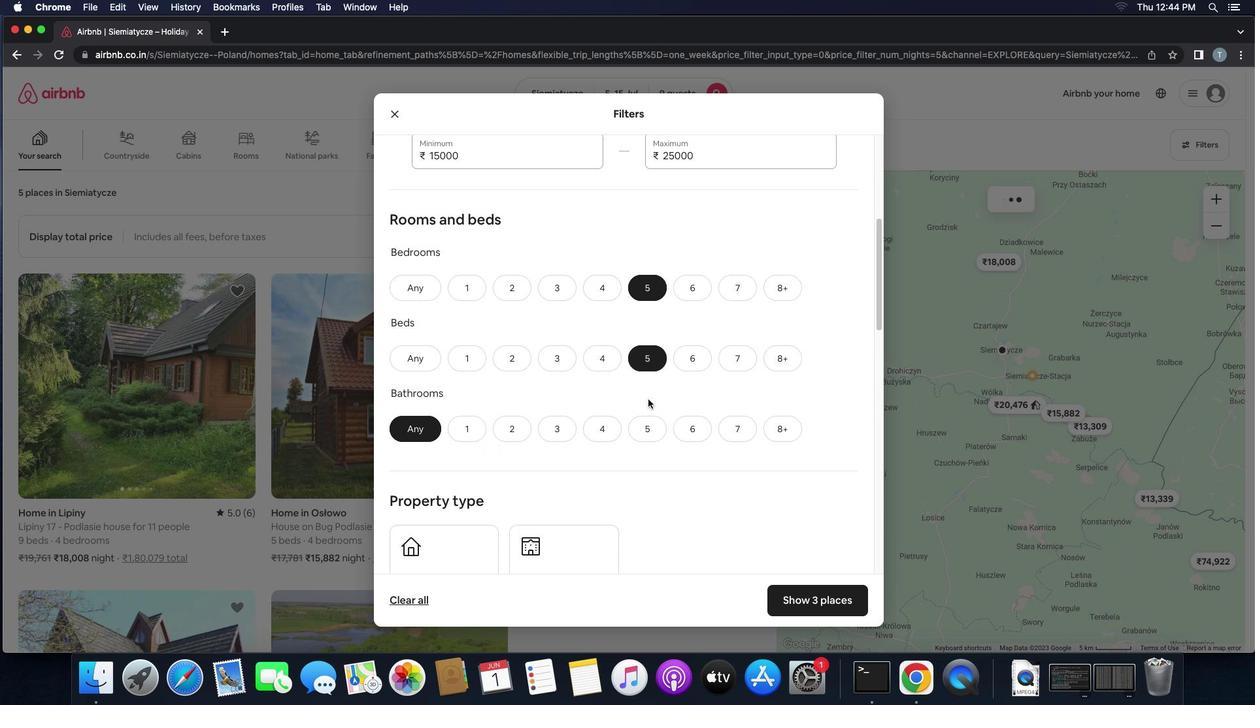 
Action: Mouse moved to (644, 415)
Screenshot: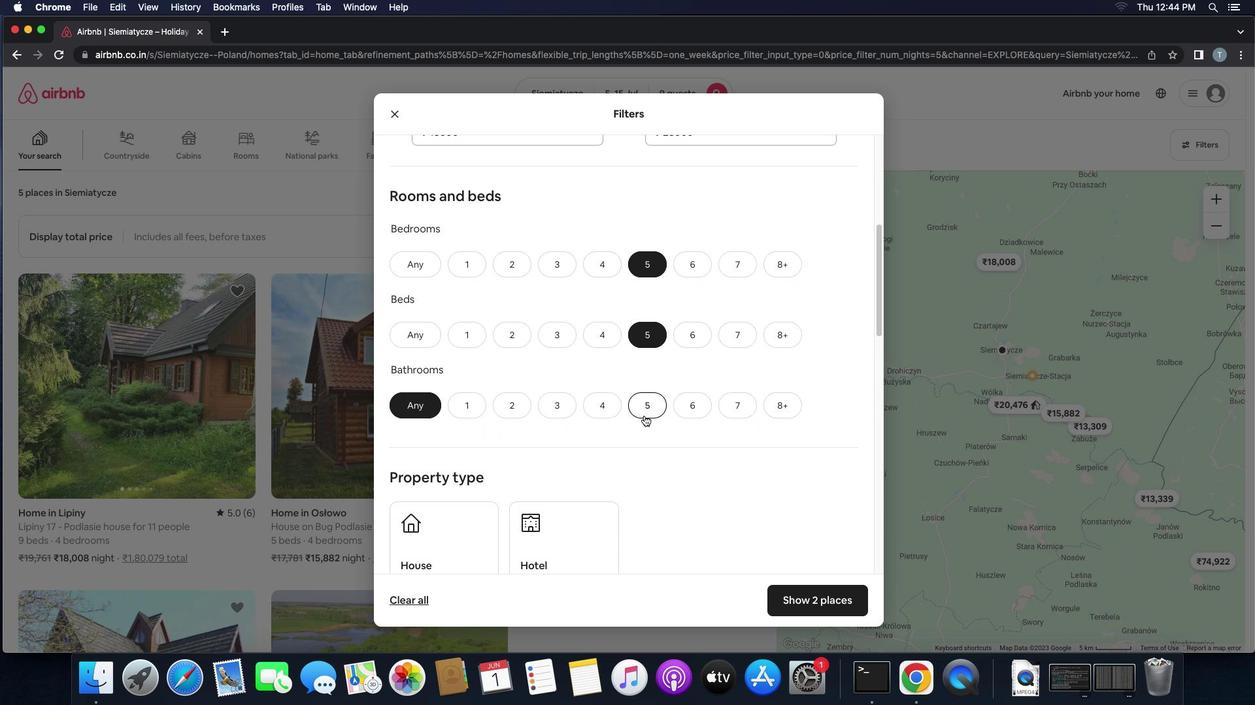 
Action: Mouse pressed left at (644, 415)
Screenshot: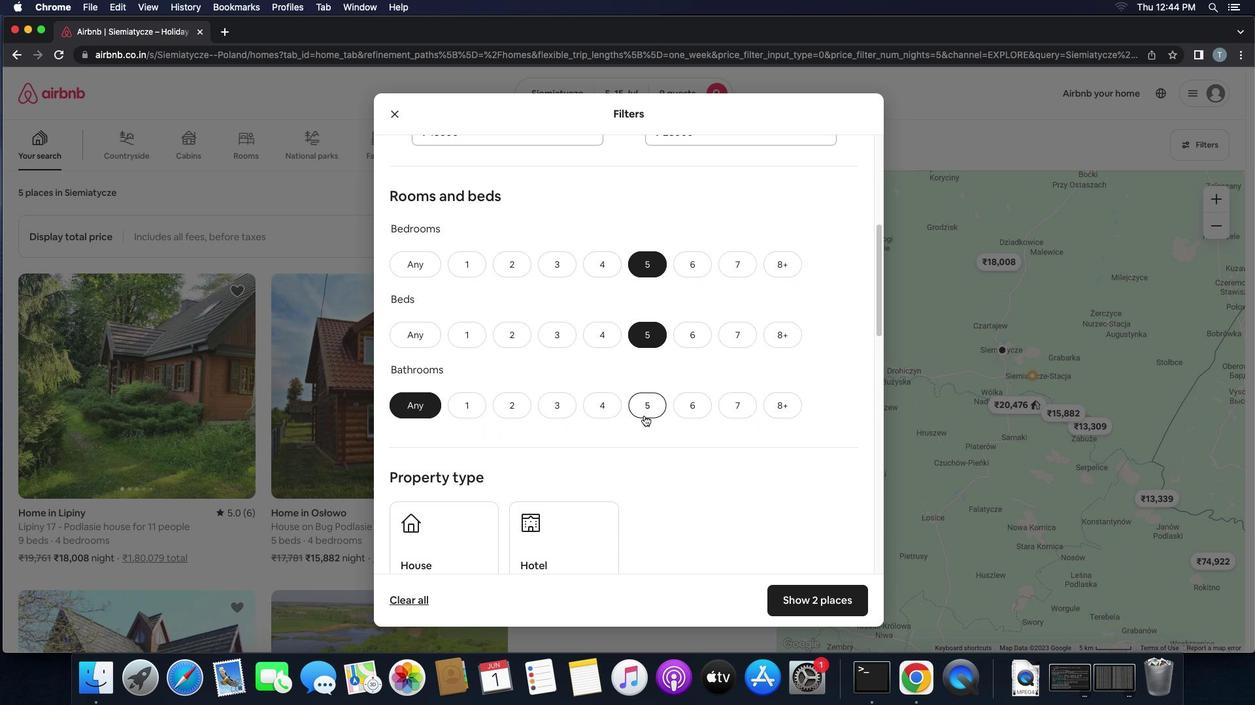 
Action: Mouse moved to (652, 419)
Screenshot: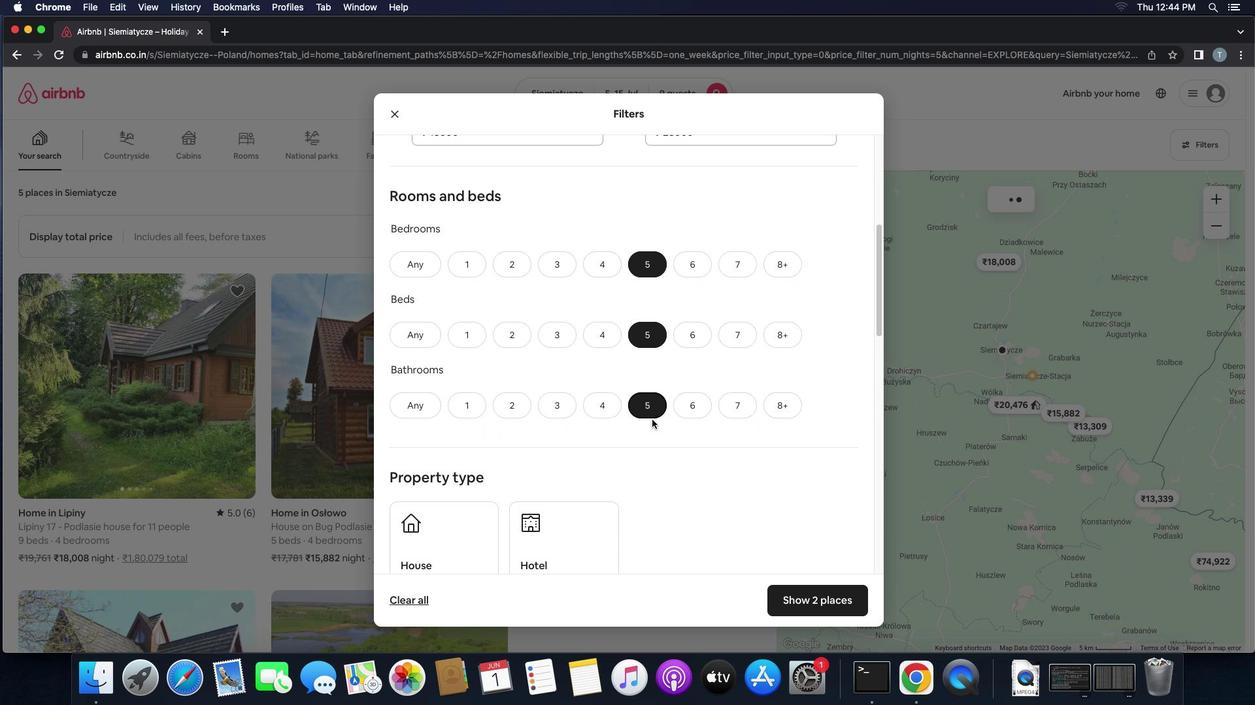
Action: Mouse scrolled (652, 419) with delta (0, 0)
Screenshot: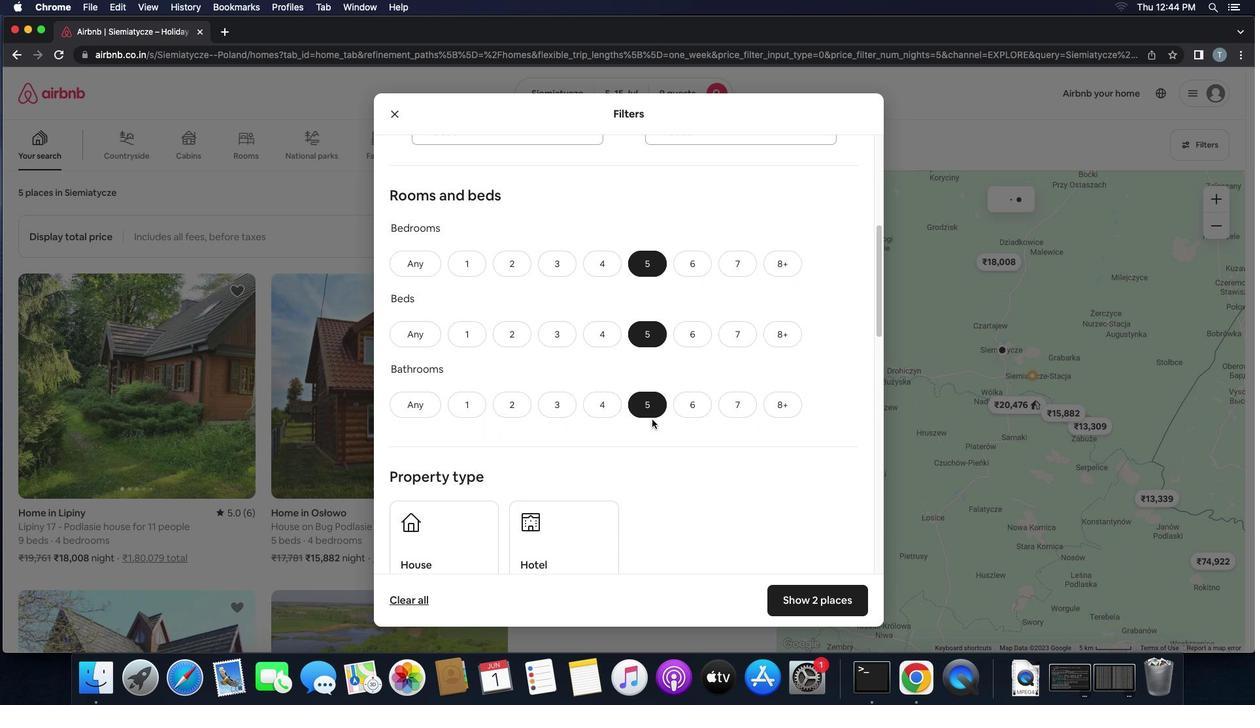 
Action: Mouse scrolled (652, 419) with delta (0, 0)
Screenshot: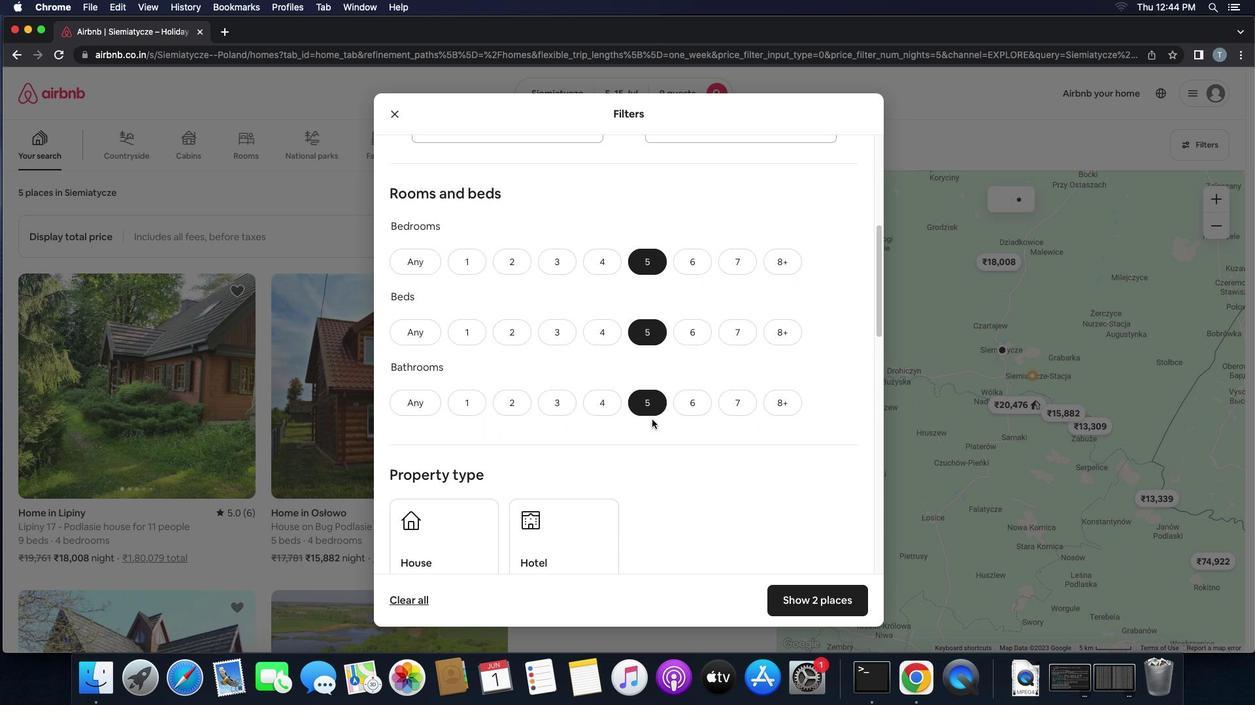 
Action: Mouse scrolled (652, 419) with delta (0, 0)
Screenshot: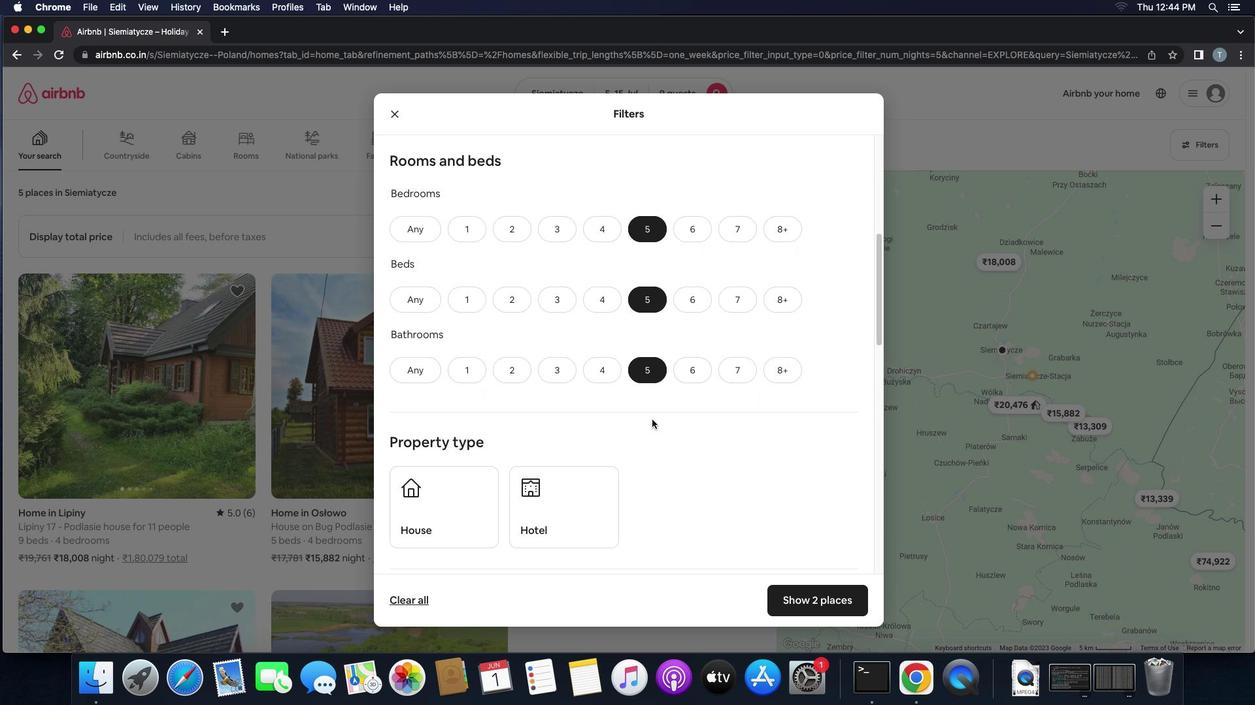 
Action: Mouse scrolled (652, 419) with delta (0, 0)
Screenshot: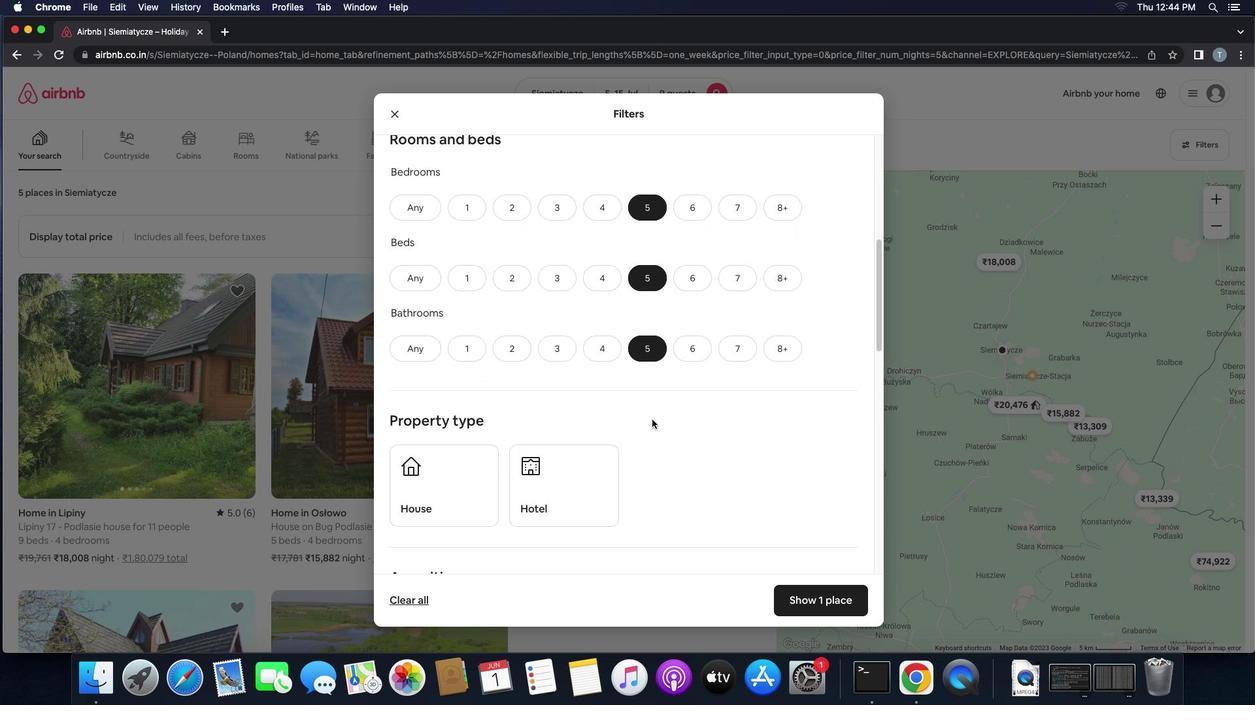 
Action: Mouse scrolled (652, 419) with delta (0, 0)
Screenshot: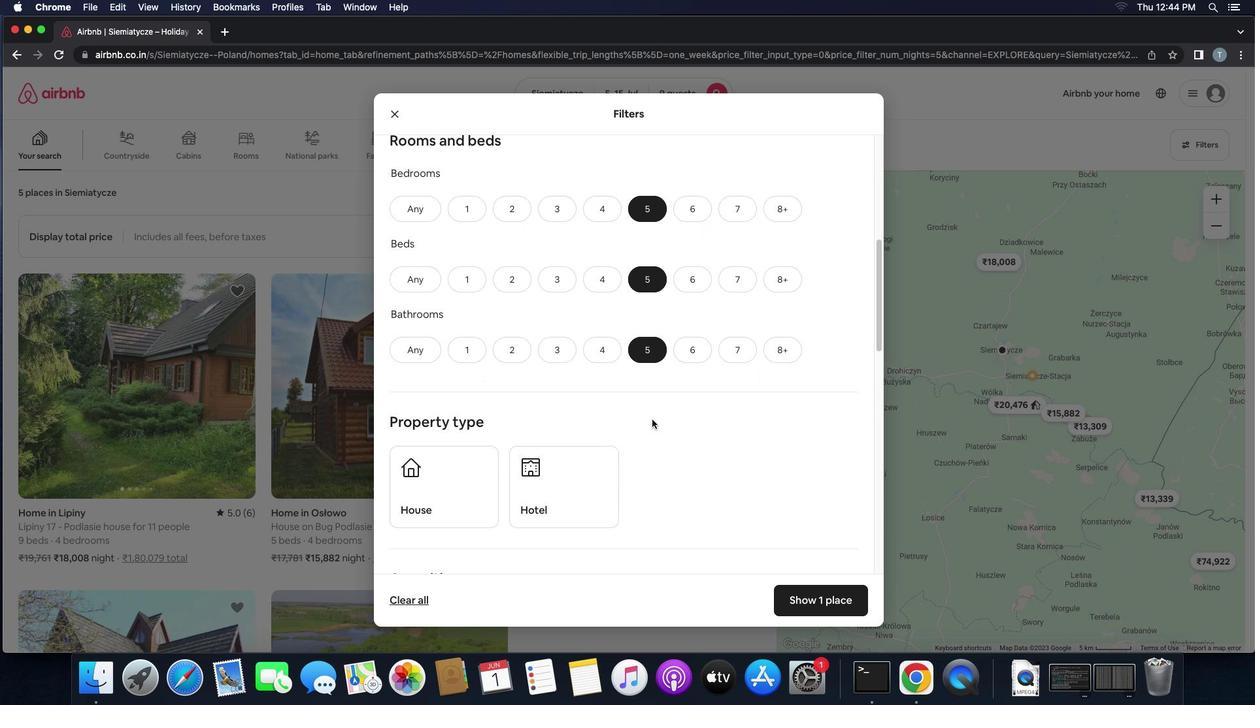 
Action: Mouse scrolled (652, 419) with delta (0, 0)
Screenshot: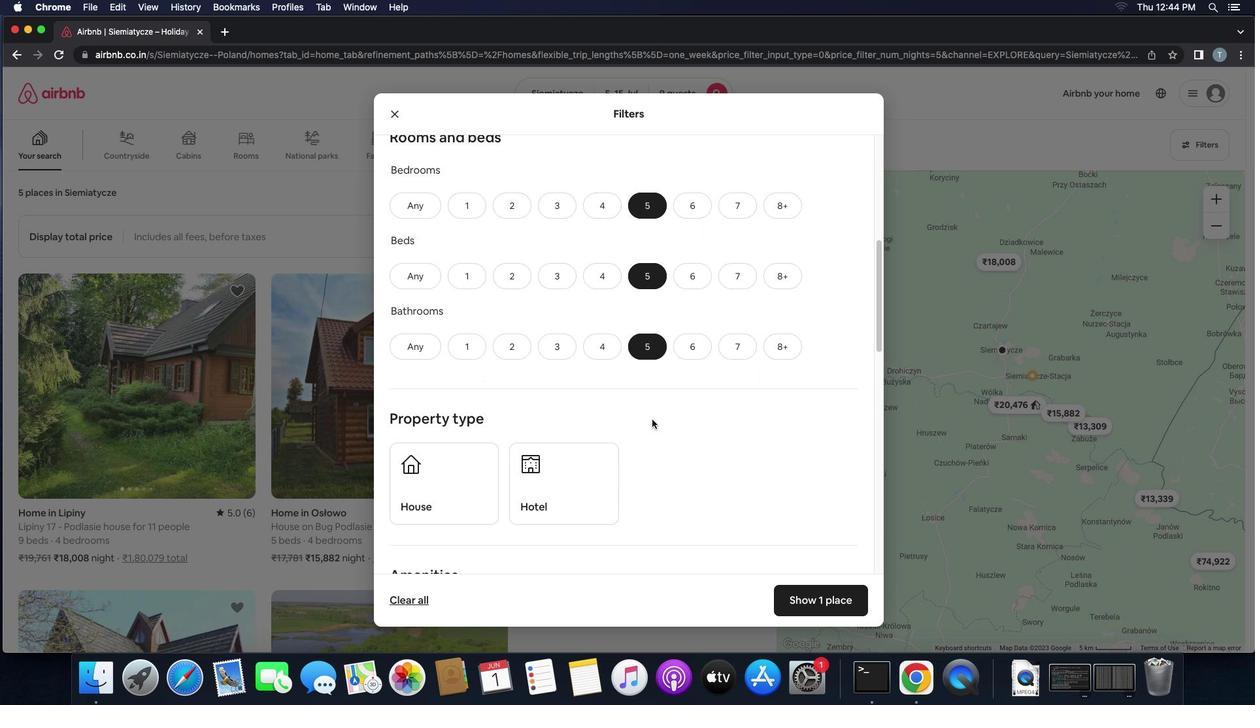 
Action: Mouse scrolled (652, 419) with delta (0, 0)
Screenshot: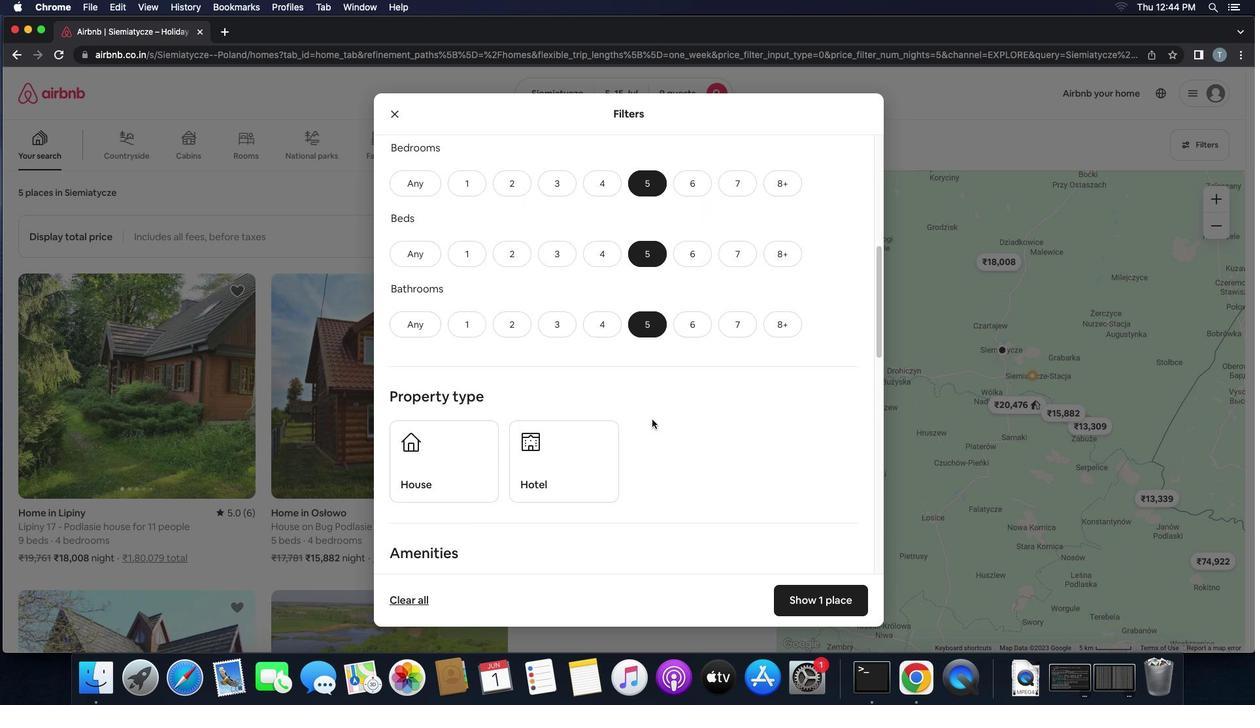 
Action: Mouse scrolled (652, 419) with delta (0, 0)
Screenshot: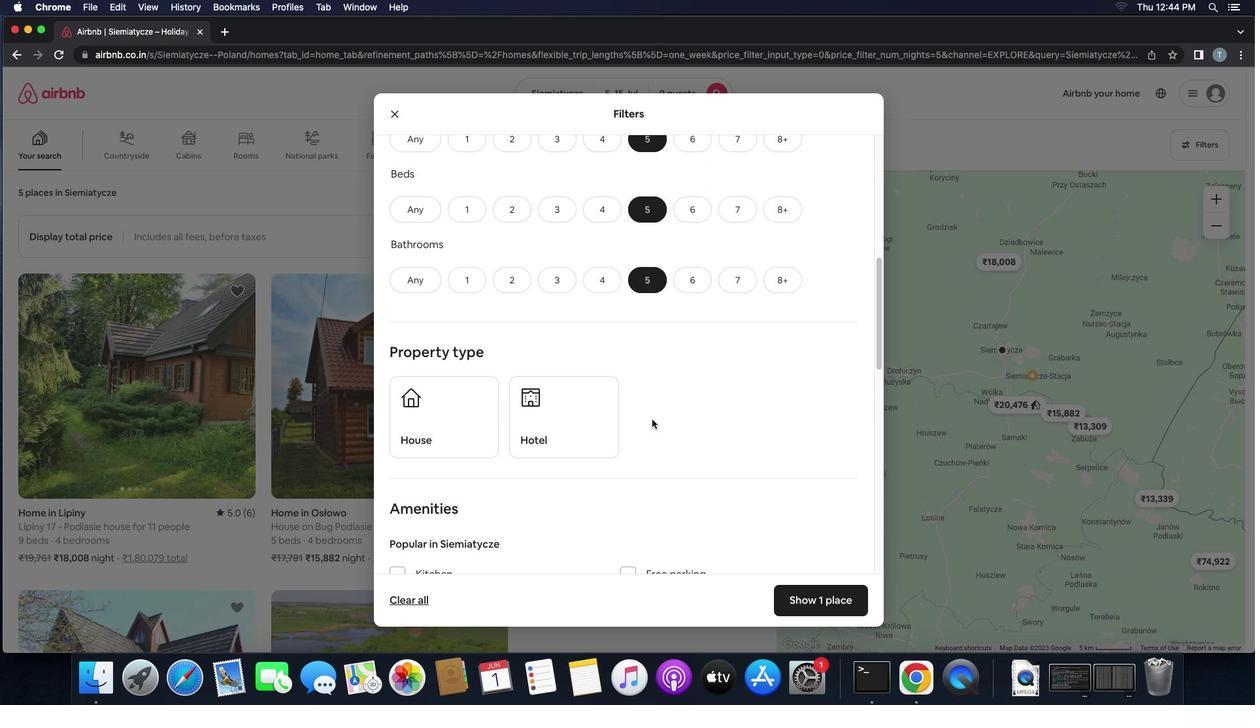 
Action: Mouse scrolled (652, 419) with delta (0, 0)
Screenshot: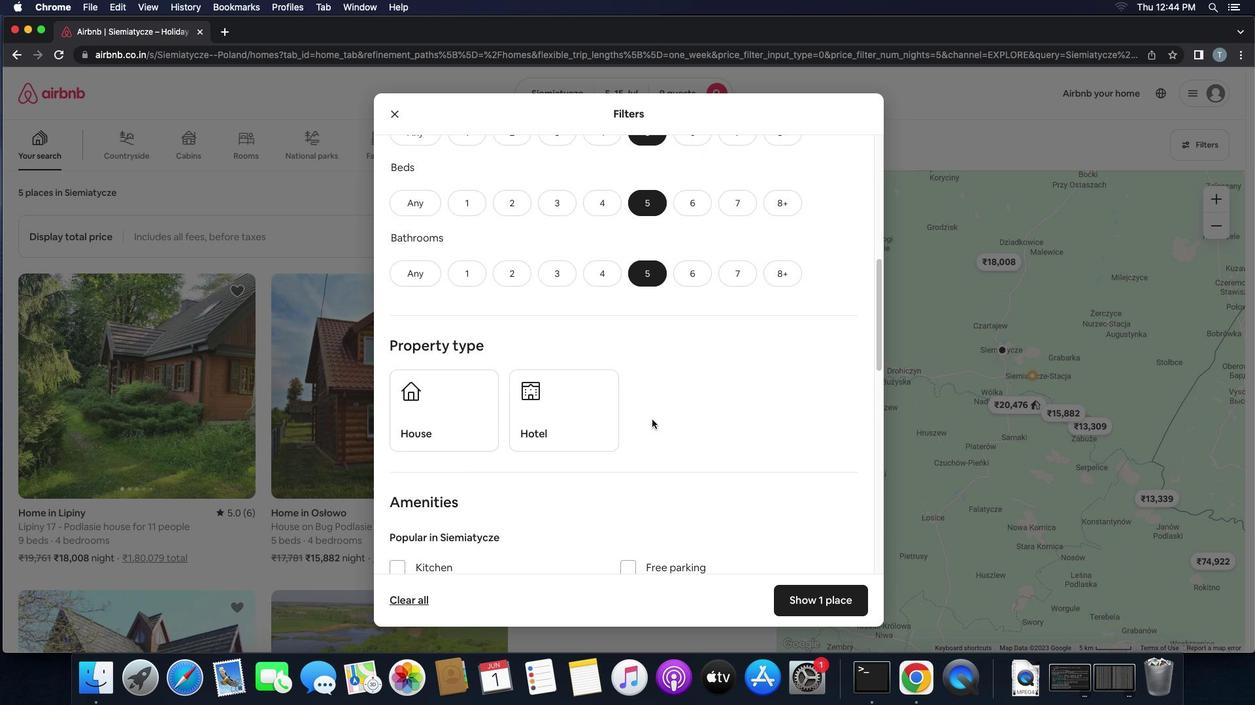 
Action: Mouse scrolled (652, 419) with delta (0, 0)
Screenshot: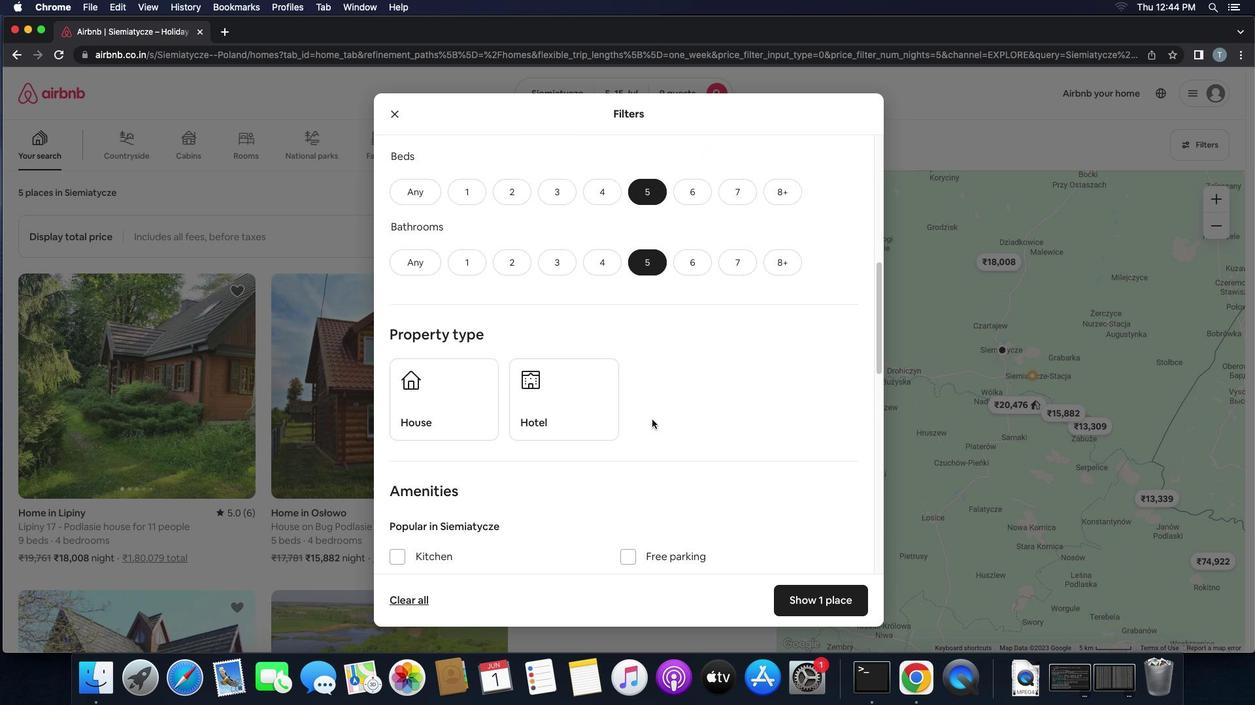 
Action: Mouse scrolled (652, 419) with delta (0, 0)
Screenshot: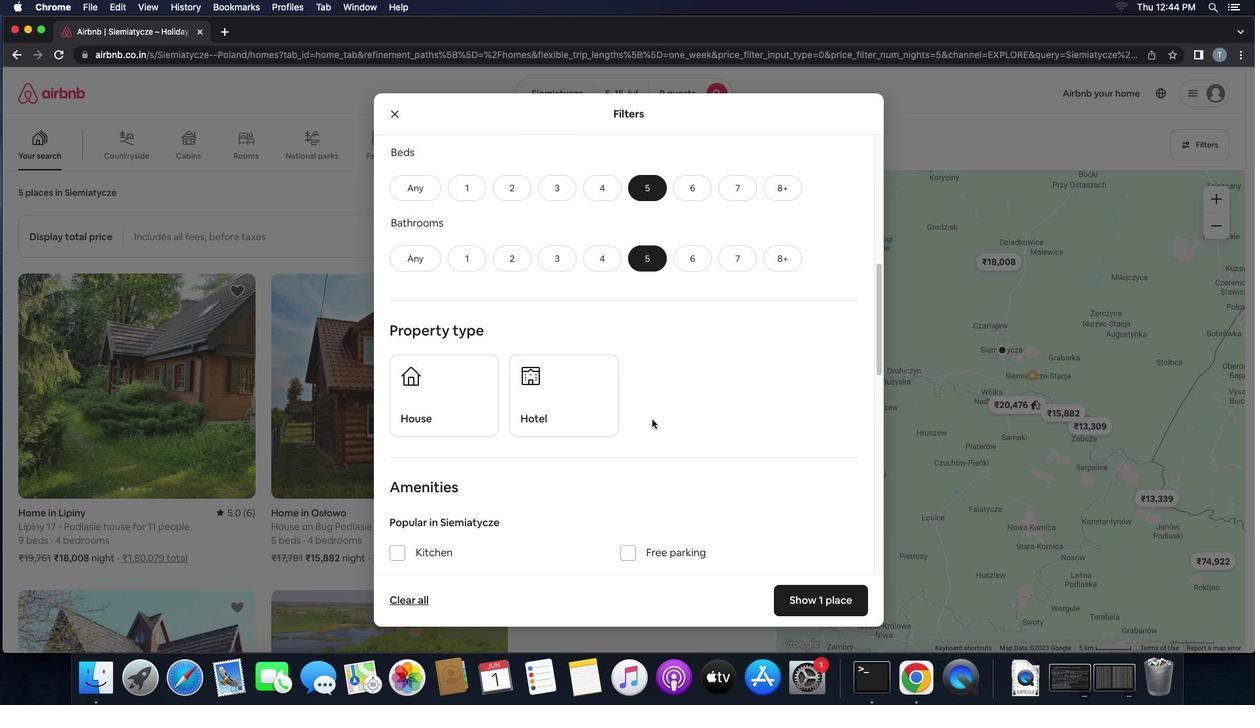 
Action: Mouse scrolled (652, 419) with delta (0, 0)
Screenshot: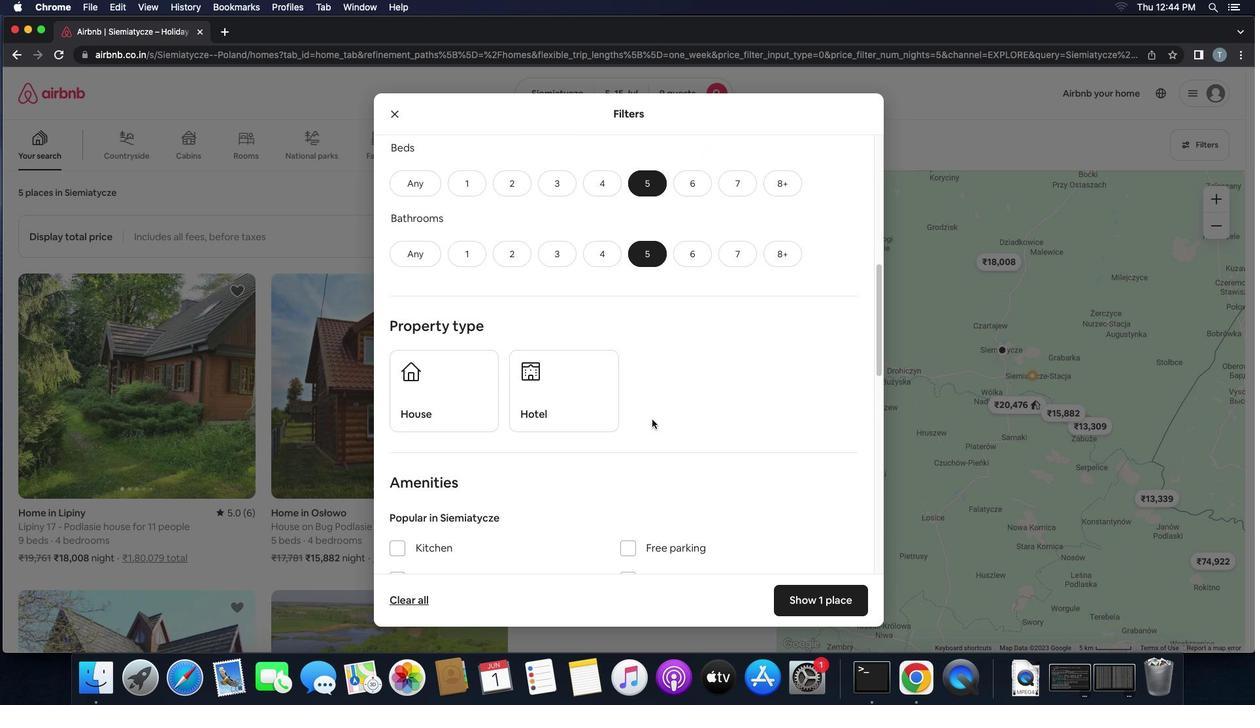 
Action: Mouse moved to (458, 386)
Screenshot: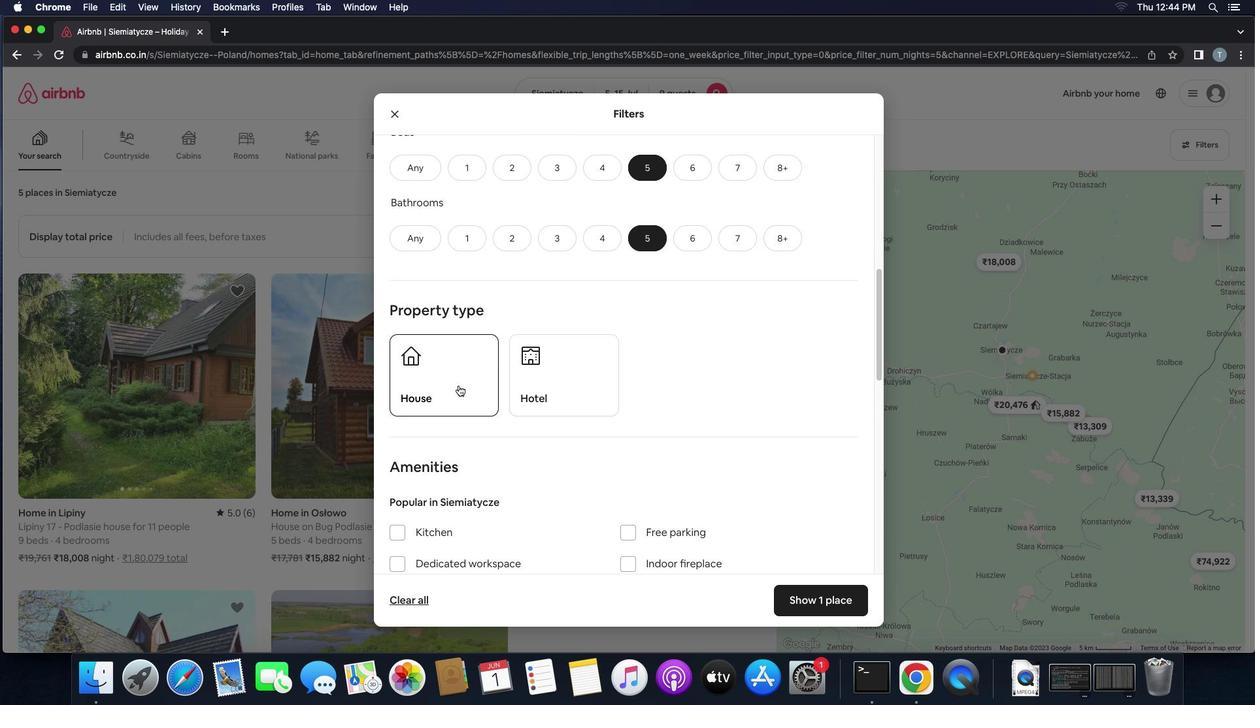 
Action: Mouse pressed left at (458, 386)
Screenshot: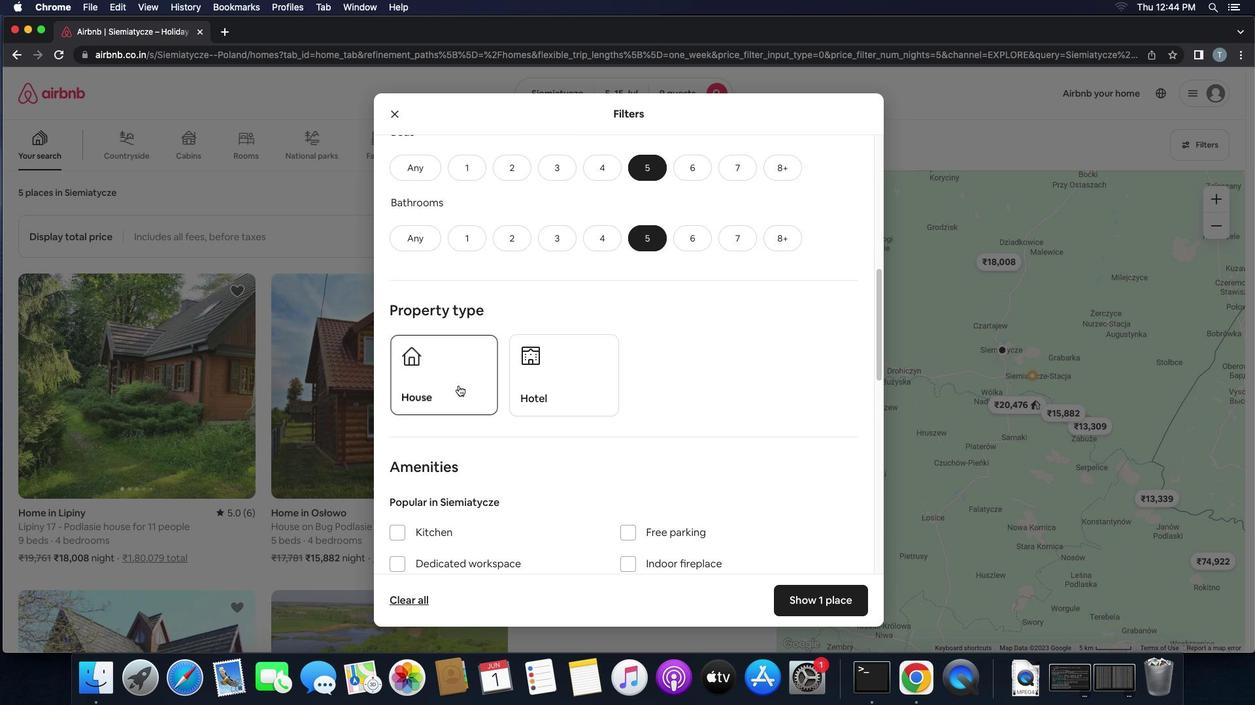 
Action: Mouse moved to (588, 437)
Screenshot: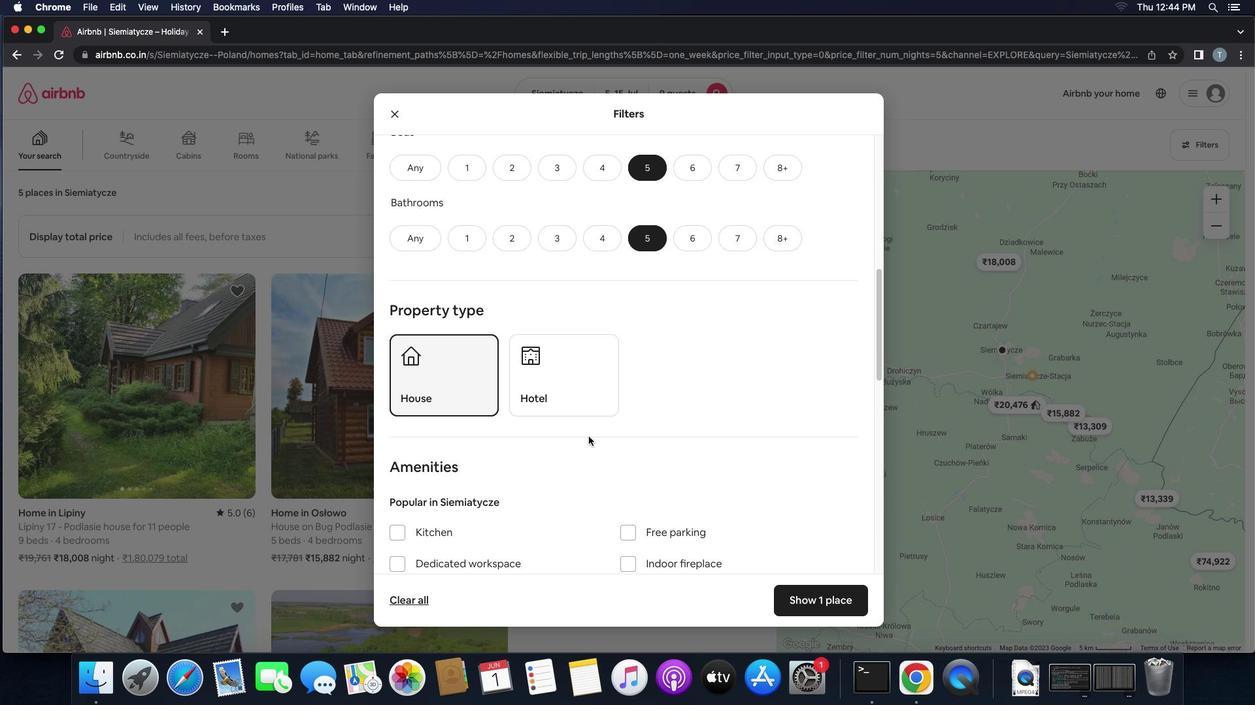 
Action: Mouse scrolled (588, 437) with delta (0, 0)
Screenshot: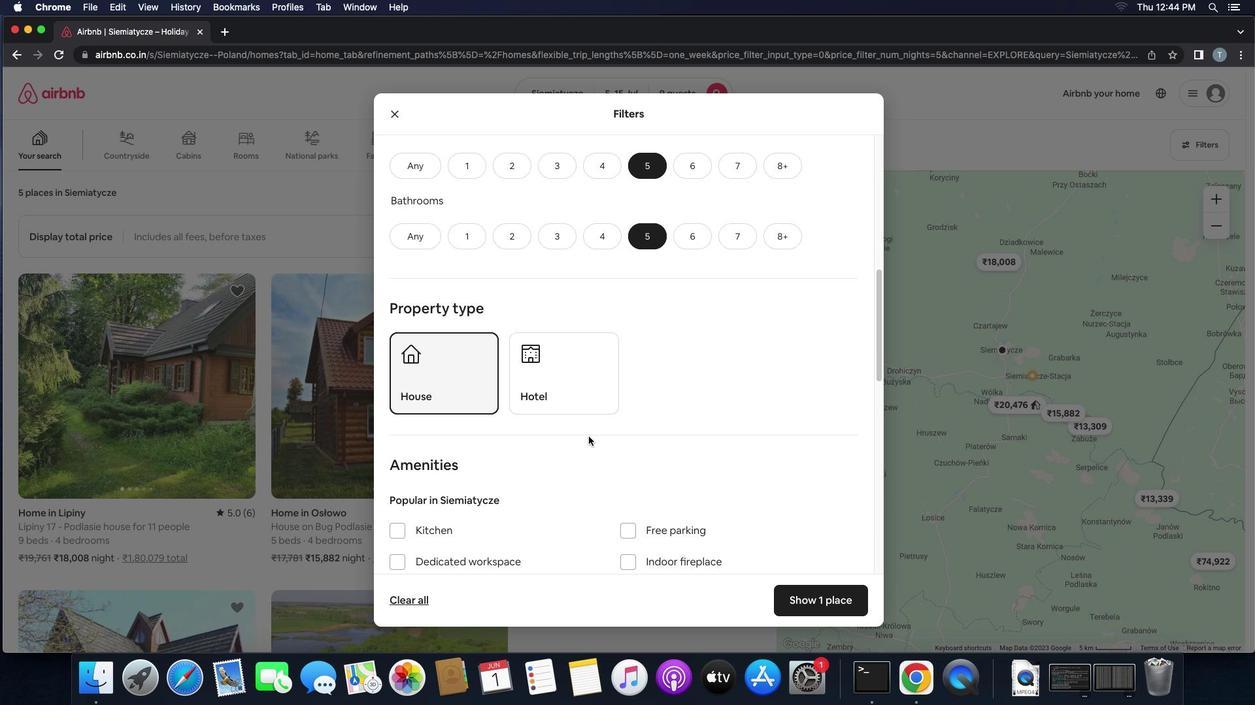 
Action: Mouse scrolled (588, 437) with delta (0, 0)
Screenshot: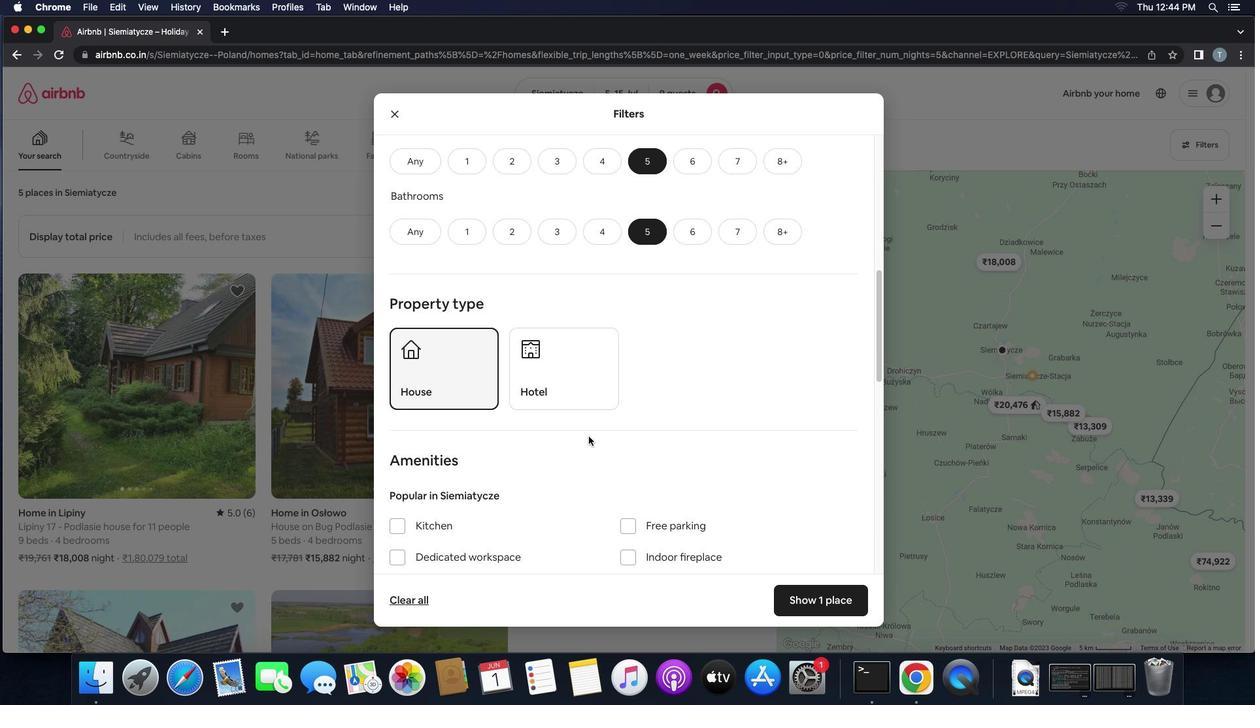 
Action: Mouse scrolled (588, 437) with delta (0, 0)
Screenshot: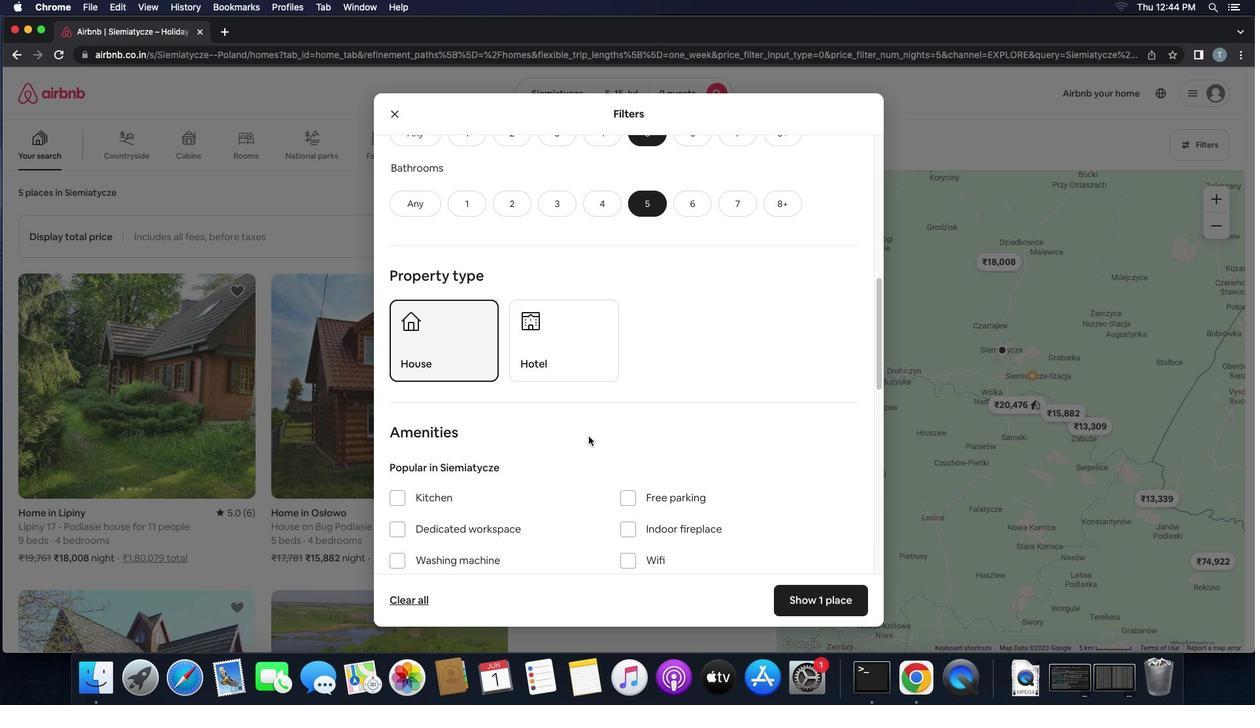 
Action: Mouse scrolled (588, 437) with delta (0, 0)
Screenshot: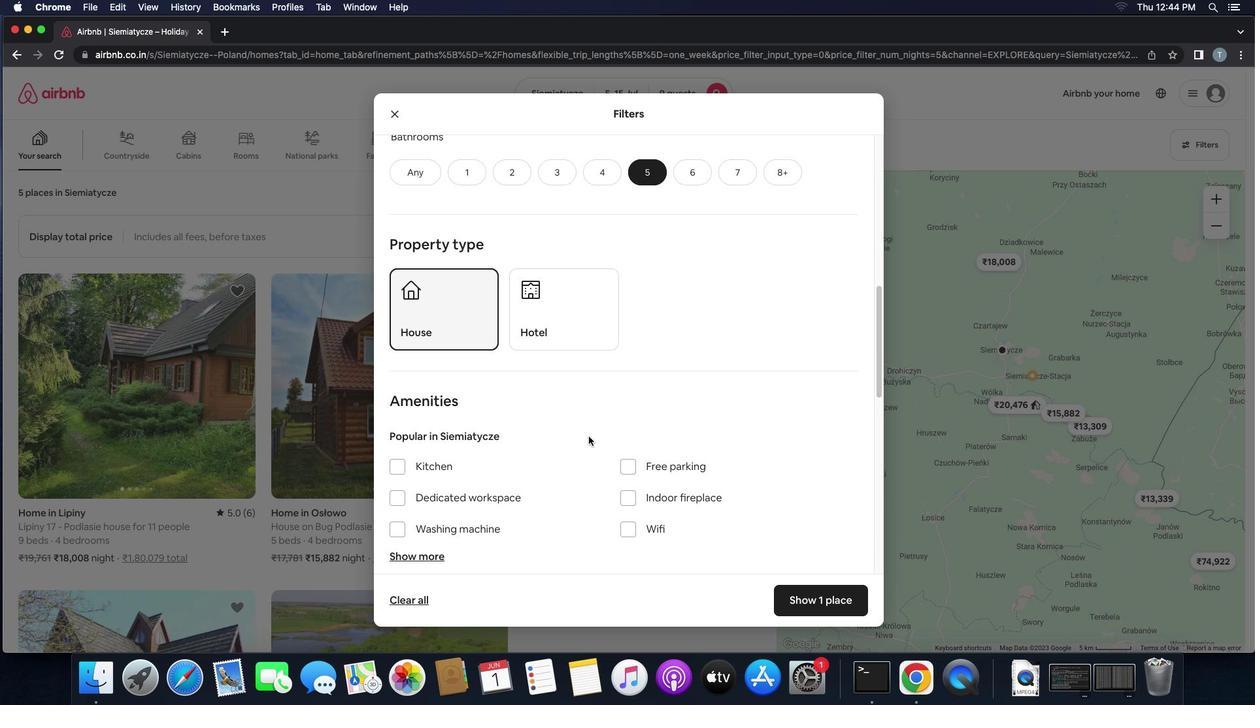 
Action: Mouse scrolled (588, 437) with delta (0, 0)
Screenshot: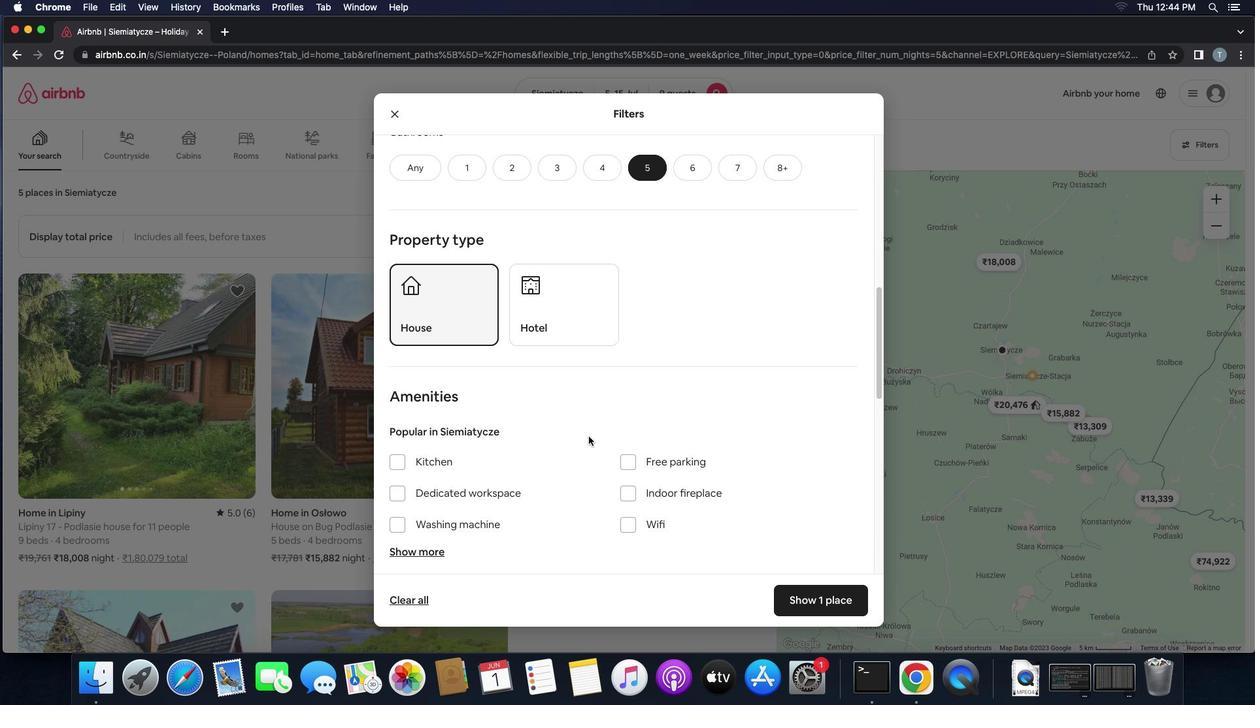 
Action: Mouse scrolled (588, 437) with delta (0, -1)
Screenshot: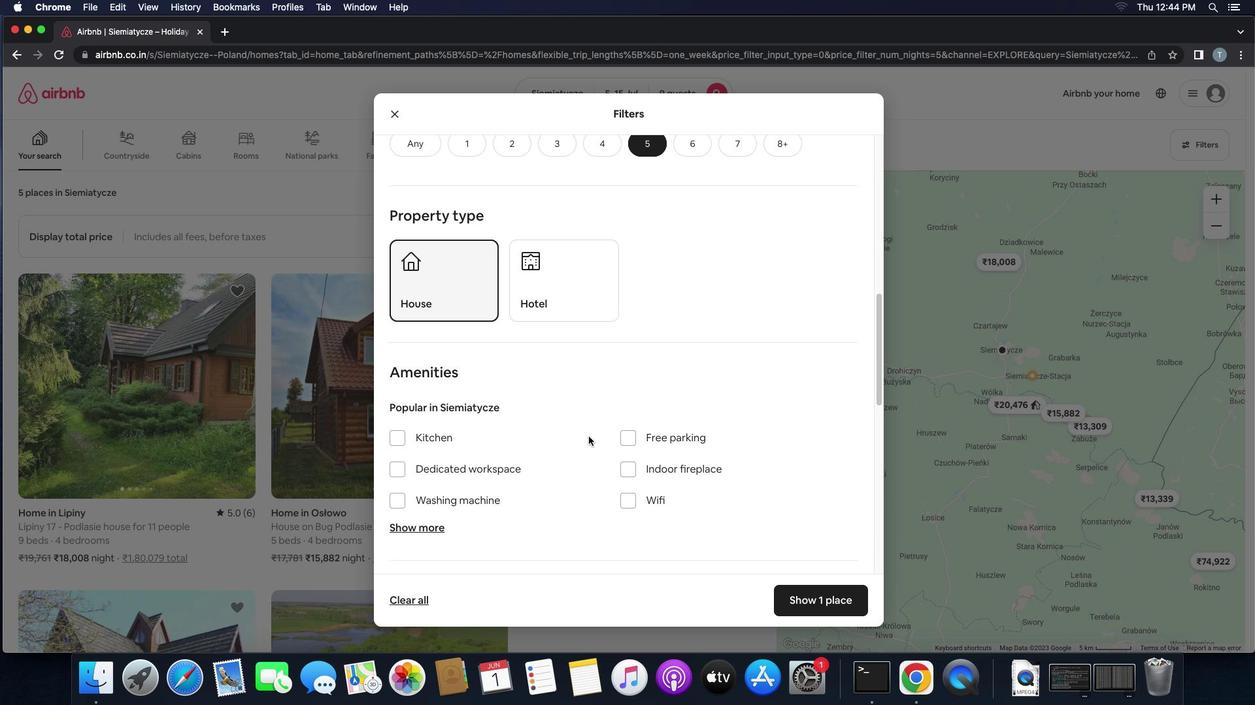 
Action: Mouse scrolled (588, 437) with delta (0, 0)
Screenshot: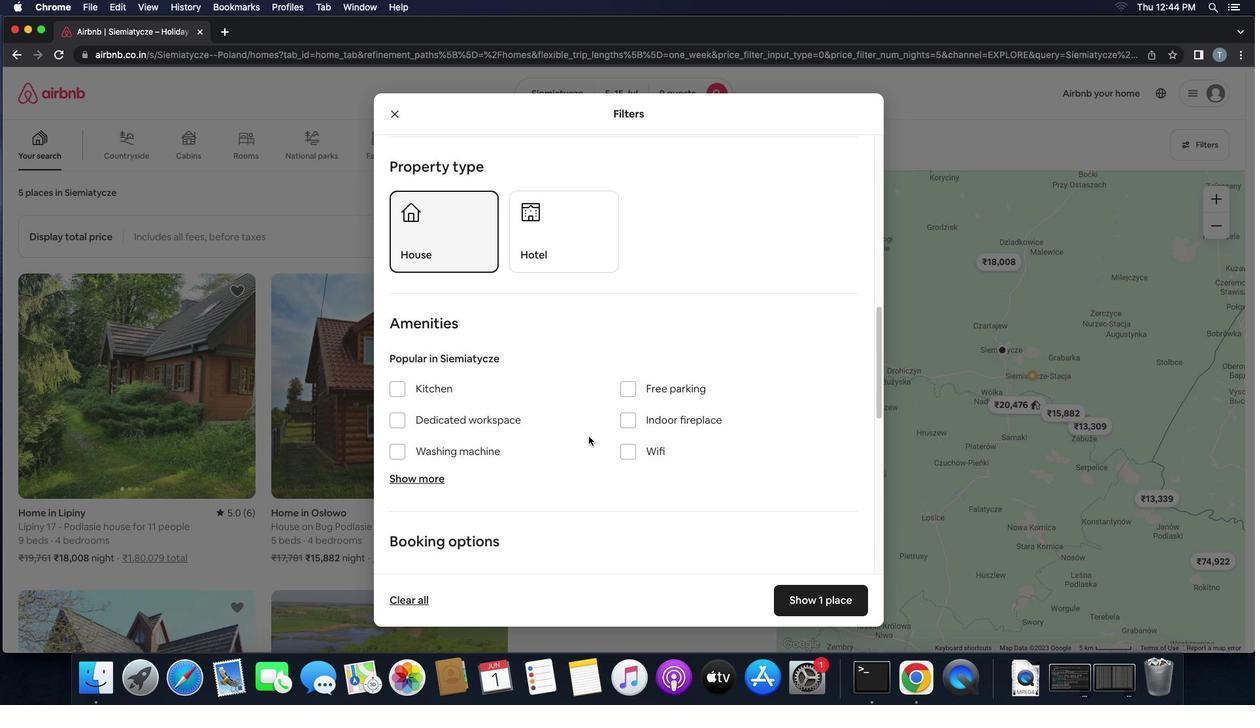 
Action: Mouse scrolled (588, 437) with delta (0, 0)
Screenshot: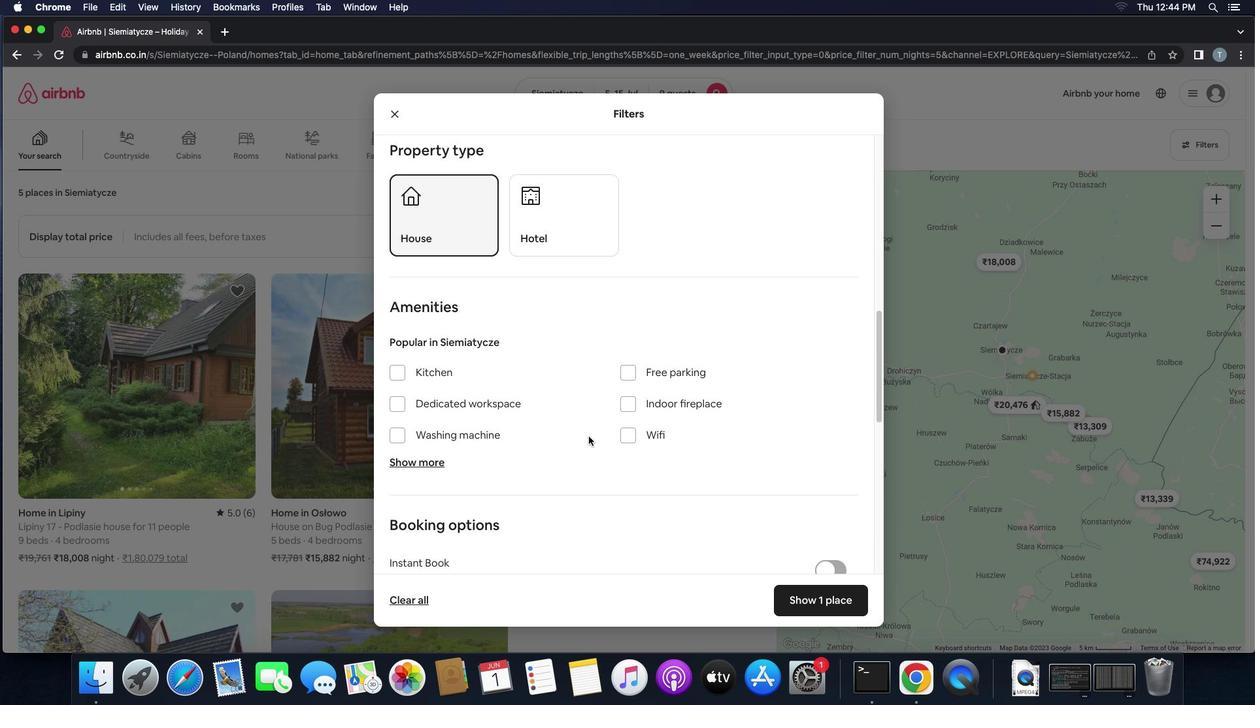 
Action: Mouse scrolled (588, 437) with delta (0, -1)
Screenshot: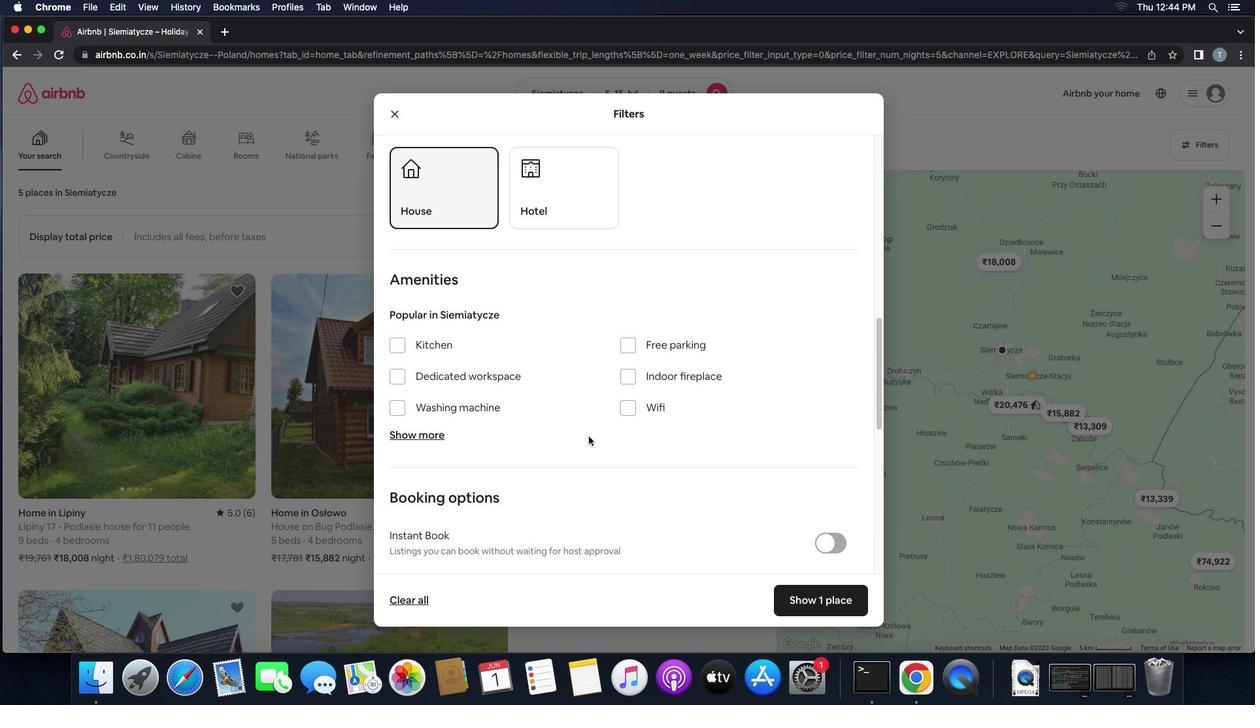 
Action: Mouse scrolled (588, 437) with delta (0, 0)
Screenshot: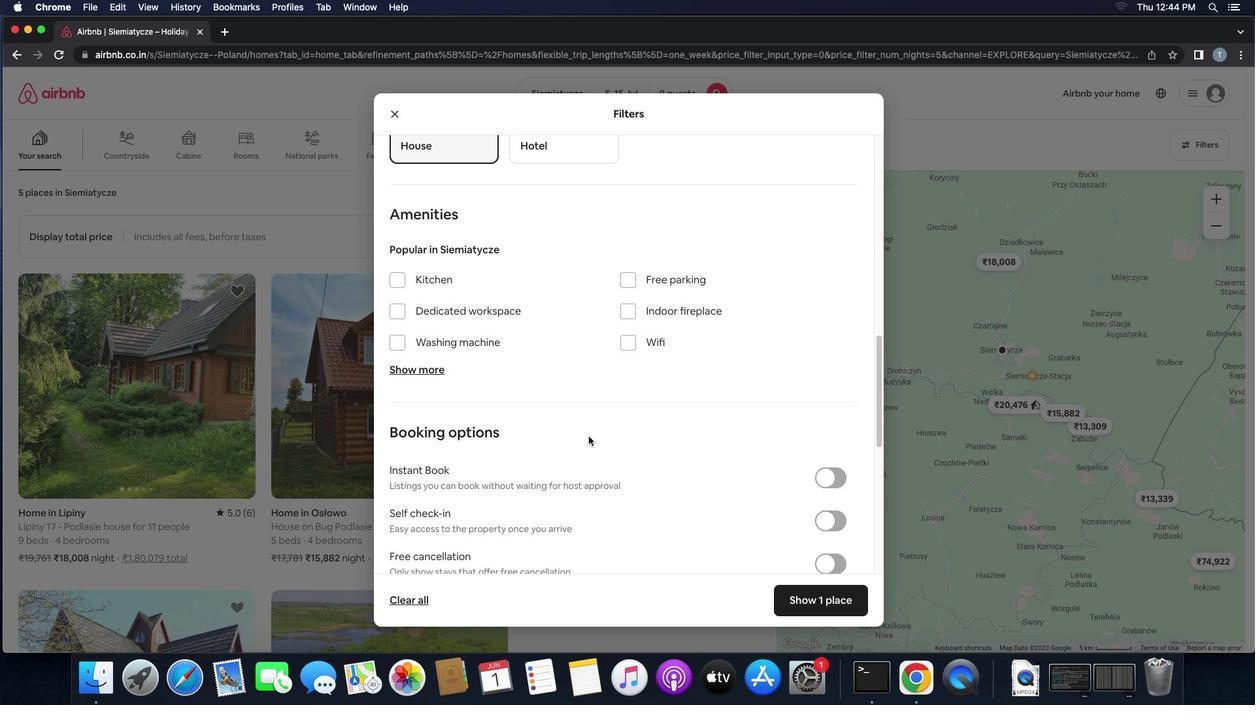 
Action: Mouse scrolled (588, 437) with delta (0, 0)
Screenshot: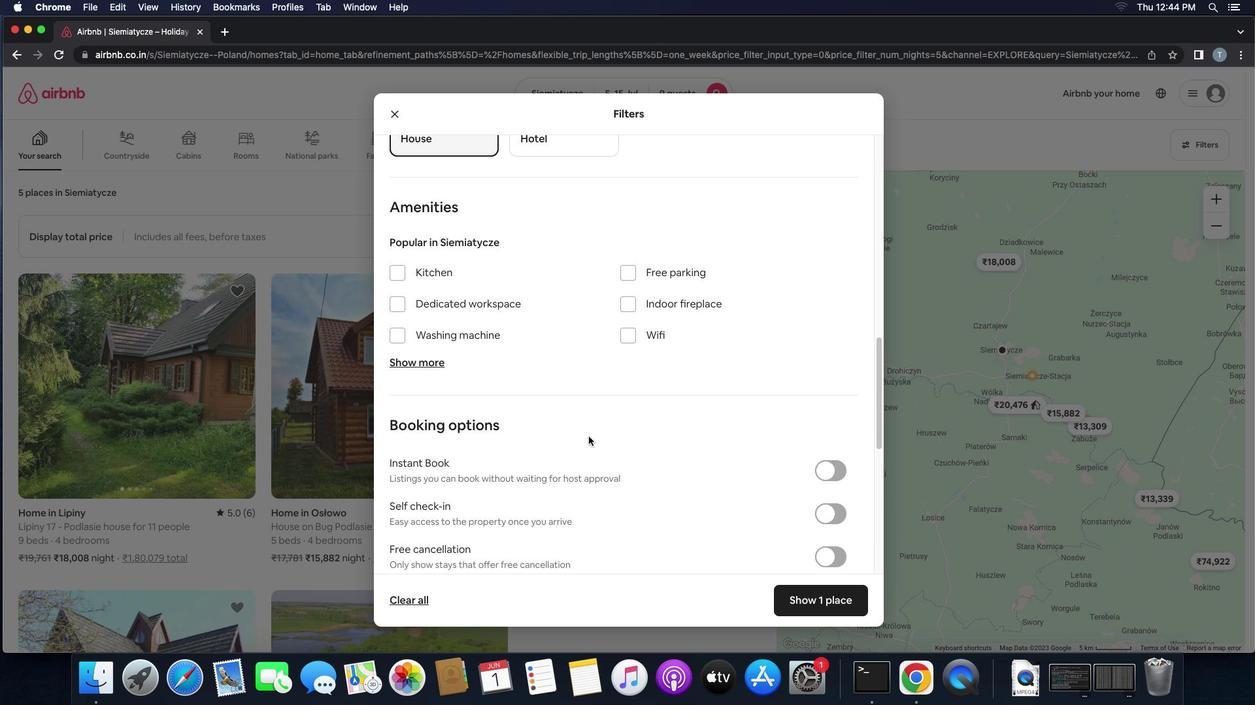
Action: Mouse scrolled (588, 437) with delta (0, -1)
Screenshot: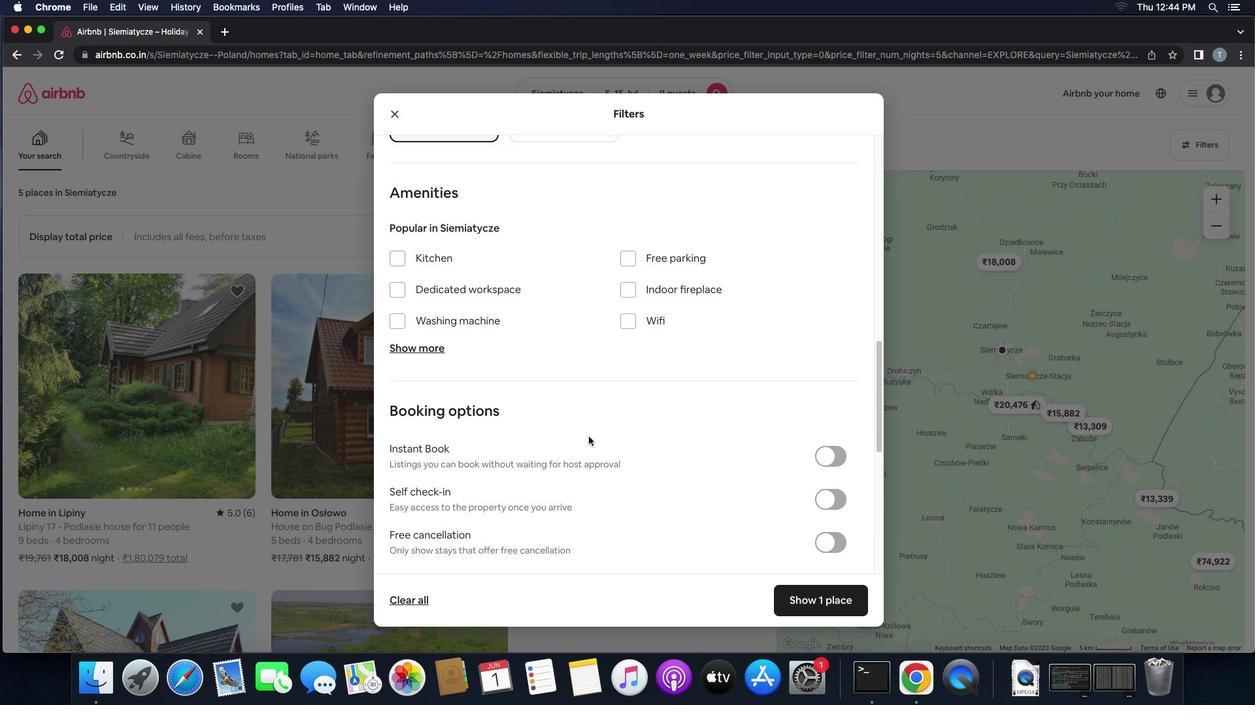 
Action: Mouse scrolled (588, 437) with delta (0, 0)
Screenshot: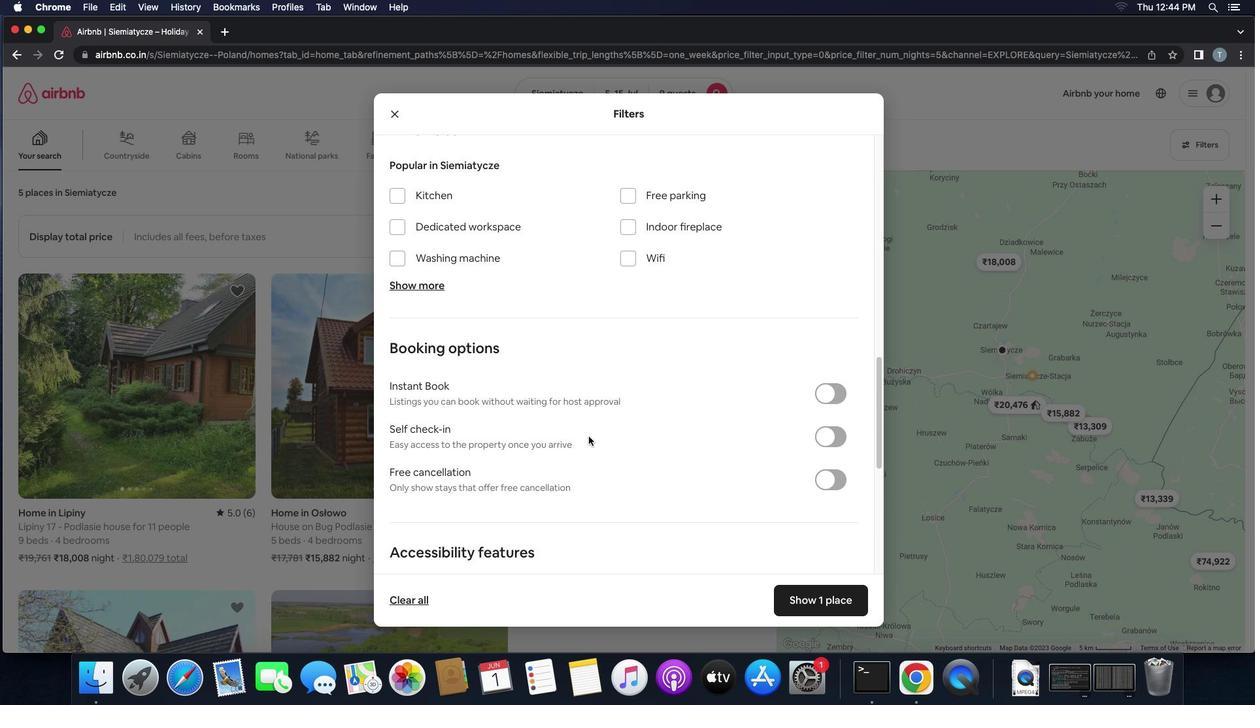
Action: Mouse scrolled (588, 437) with delta (0, 0)
Screenshot: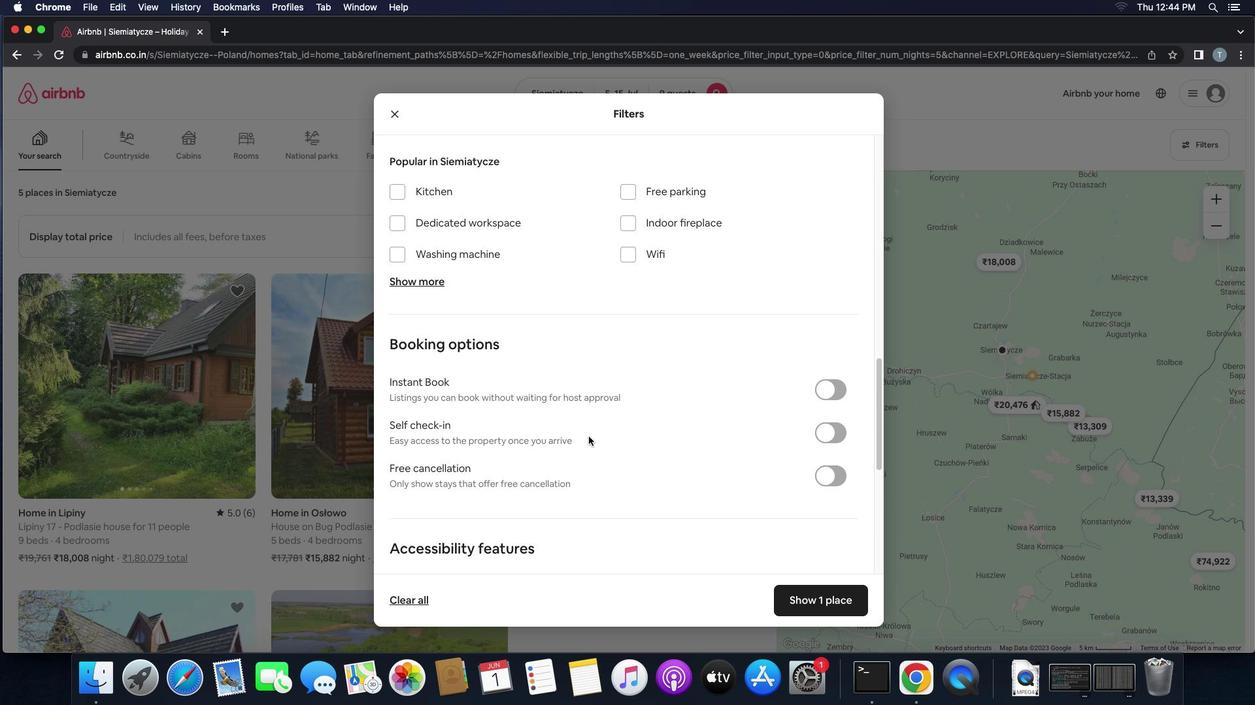 
Action: Mouse moved to (828, 428)
Screenshot: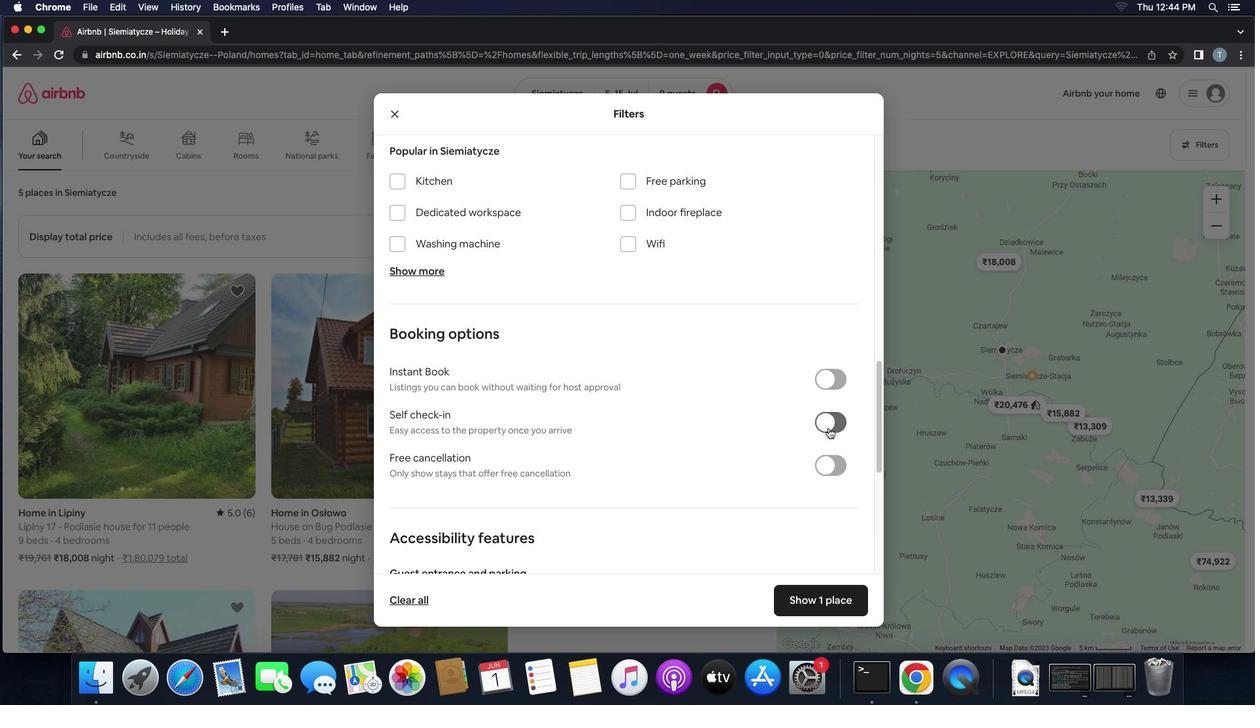 
Action: Mouse pressed left at (828, 428)
Screenshot: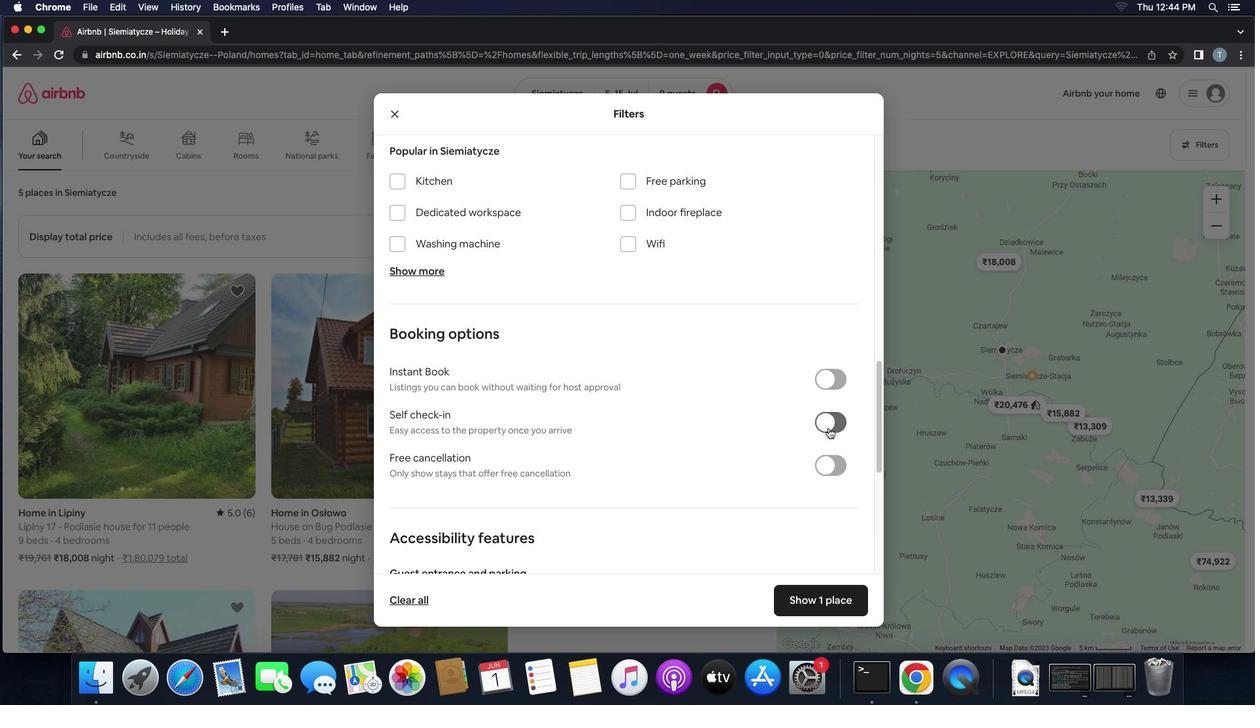 
Action: Mouse moved to (664, 466)
Screenshot: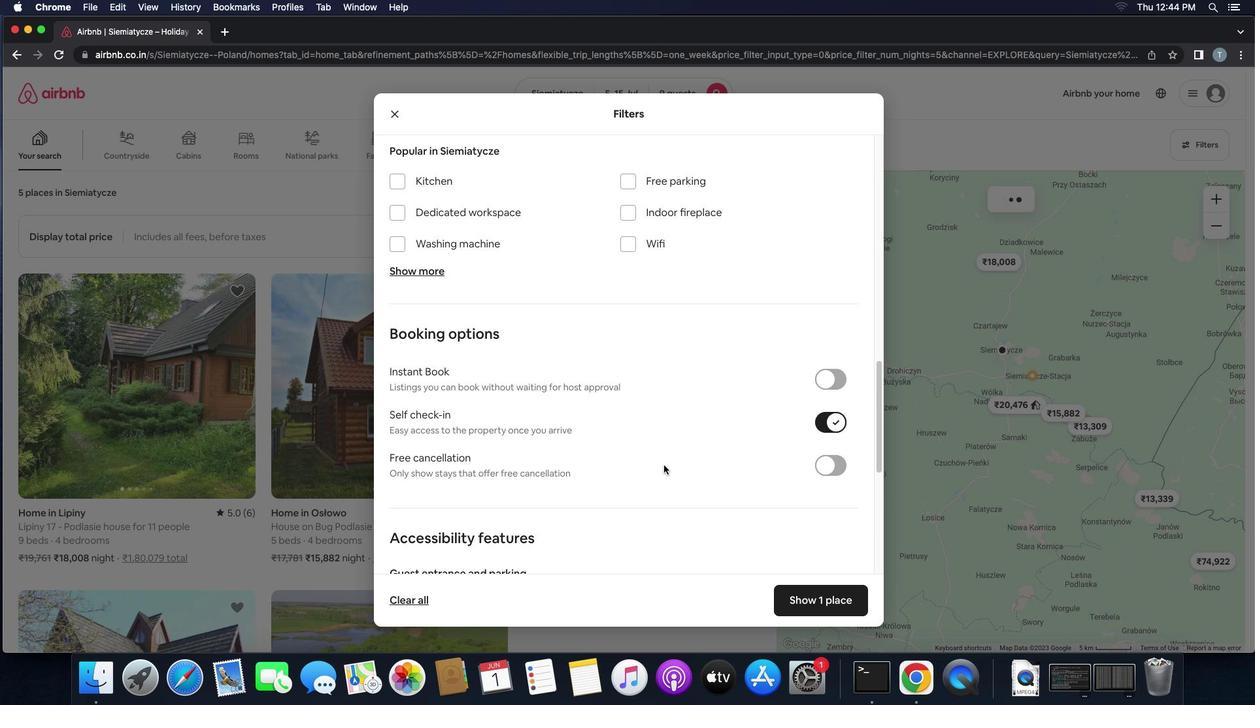 
Action: Mouse scrolled (664, 466) with delta (0, 0)
Screenshot: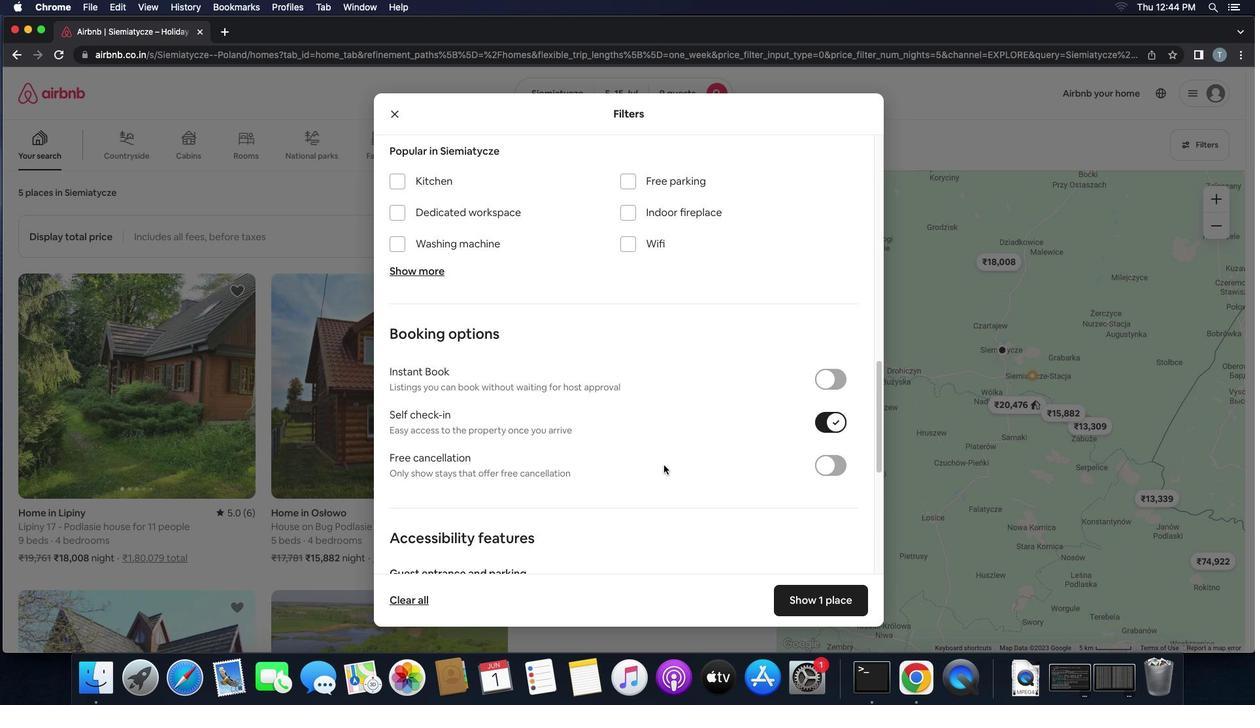 
Action: Mouse scrolled (664, 466) with delta (0, 0)
Screenshot: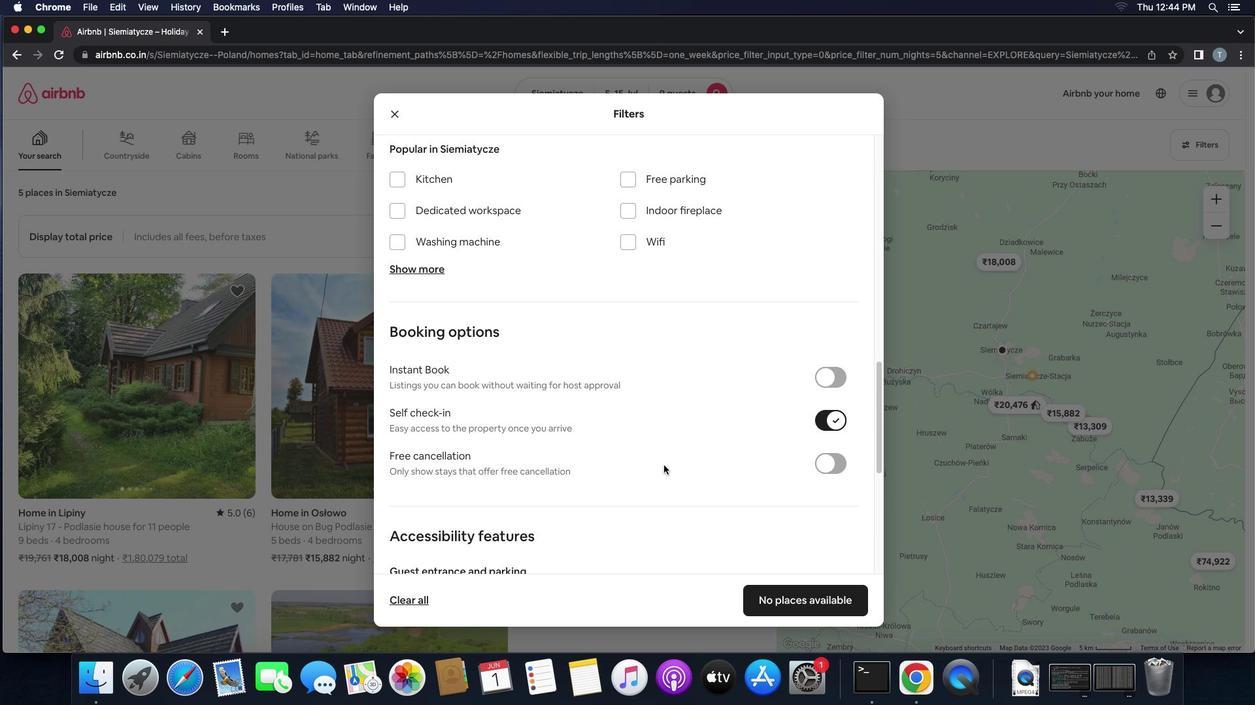 
Action: Mouse scrolled (664, 466) with delta (0, 0)
Screenshot: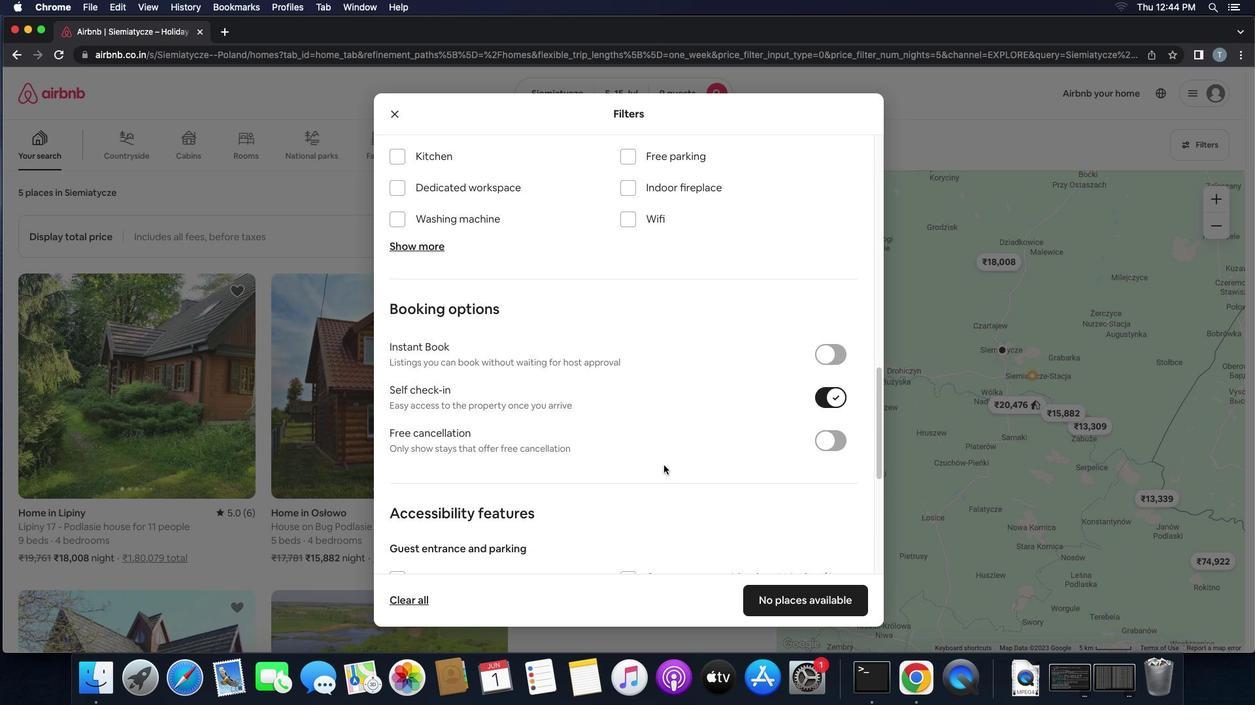
Action: Mouse scrolled (664, 466) with delta (0, 0)
Screenshot: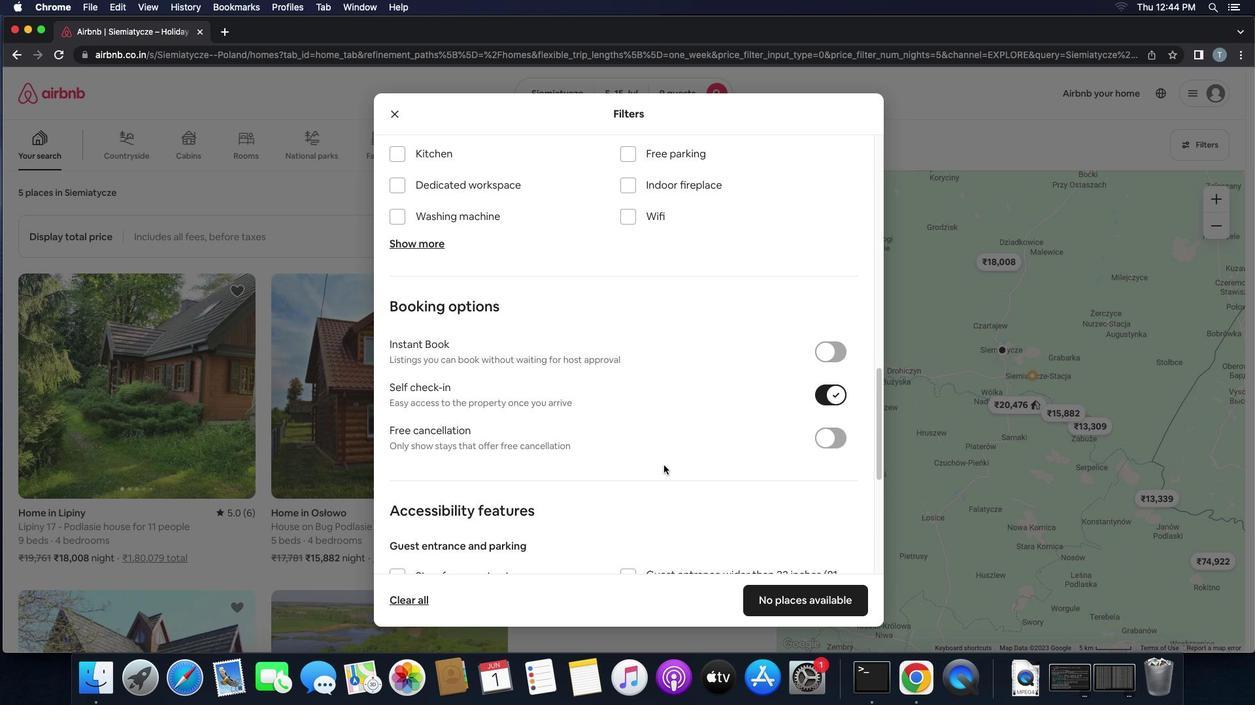 
Action: Mouse scrolled (664, 466) with delta (0, 0)
Screenshot: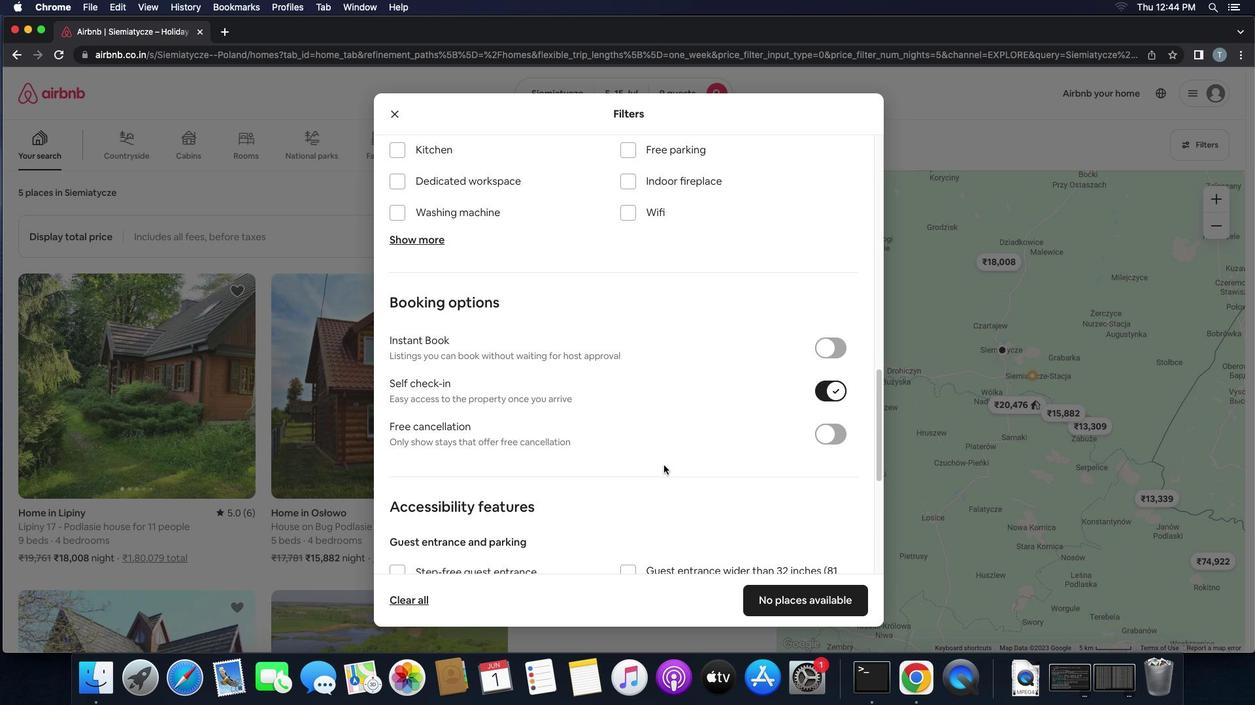 
Action: Mouse scrolled (664, 466) with delta (0, 0)
Screenshot: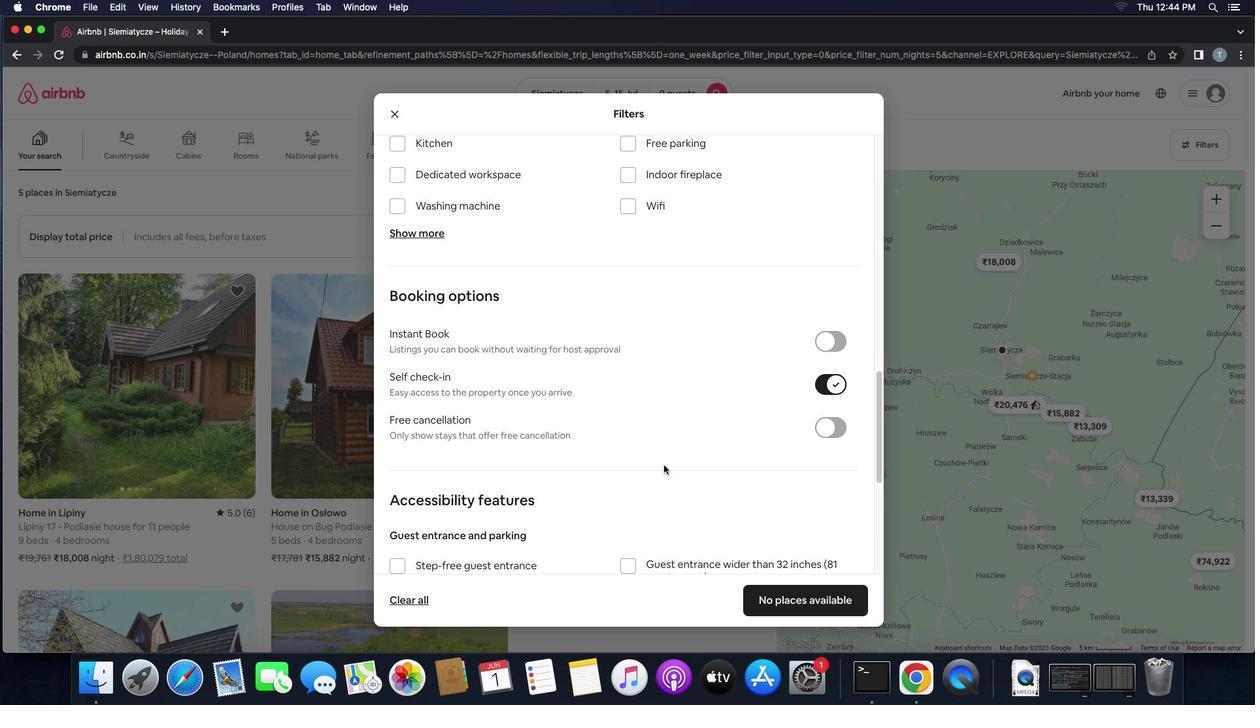 
Action: Mouse scrolled (664, 466) with delta (0, 0)
Screenshot: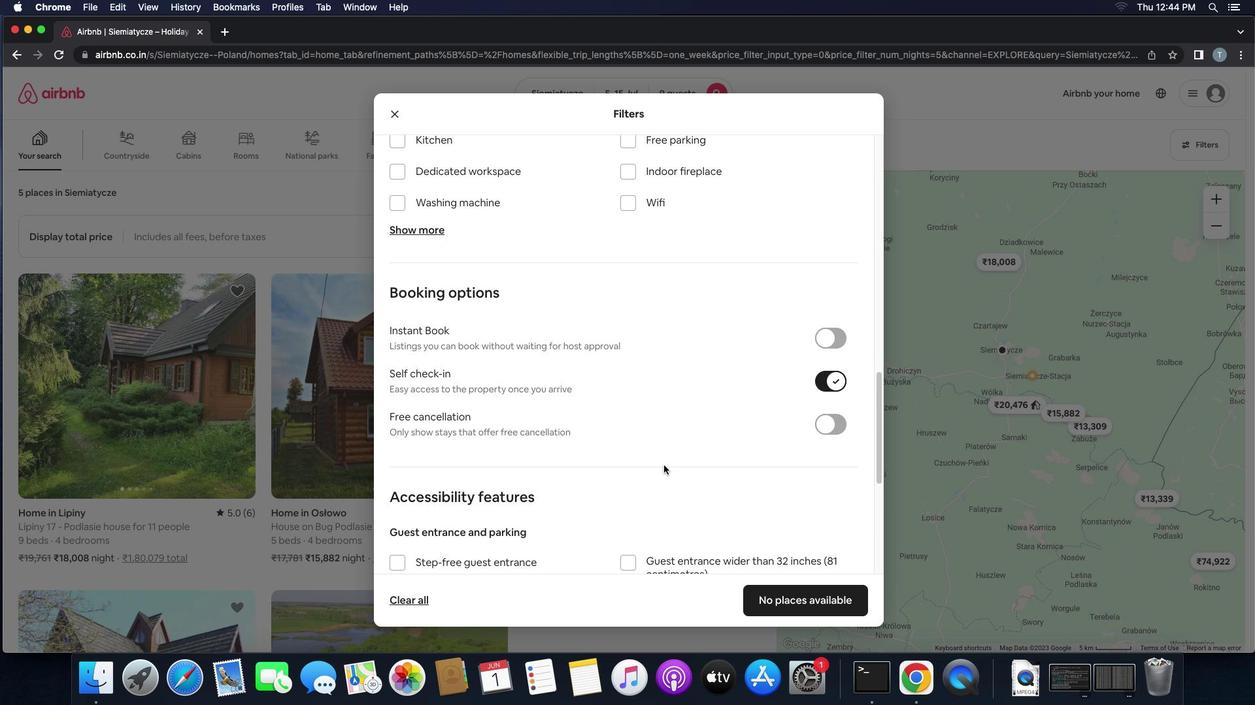 
Action: Mouse scrolled (664, 466) with delta (0, -1)
Screenshot: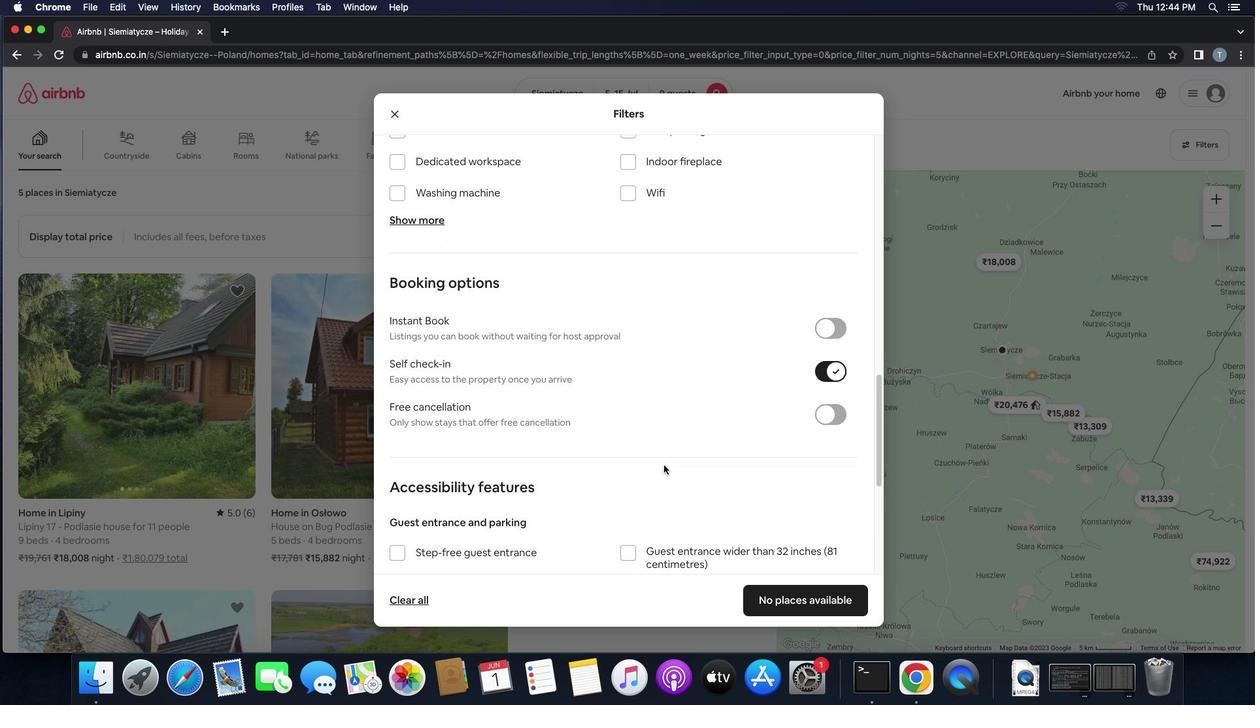 
Action: Mouse scrolled (664, 466) with delta (0, 0)
Screenshot: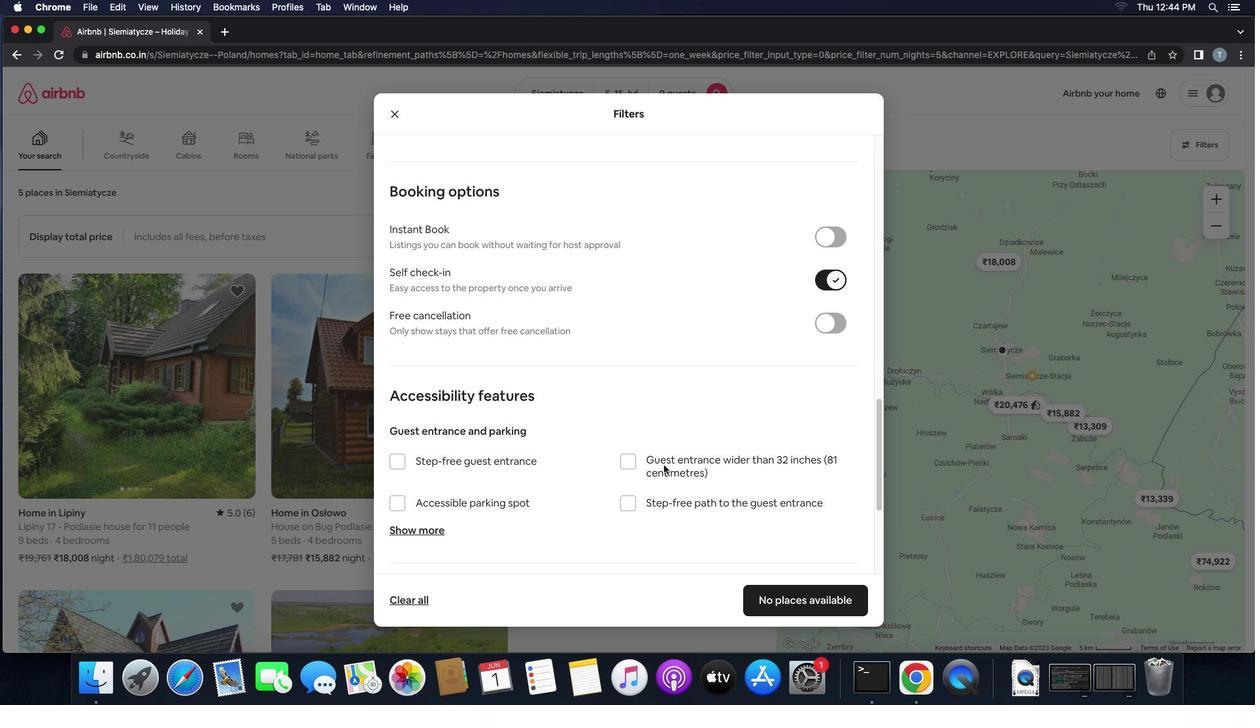 
Action: Mouse scrolled (664, 466) with delta (0, 0)
Screenshot: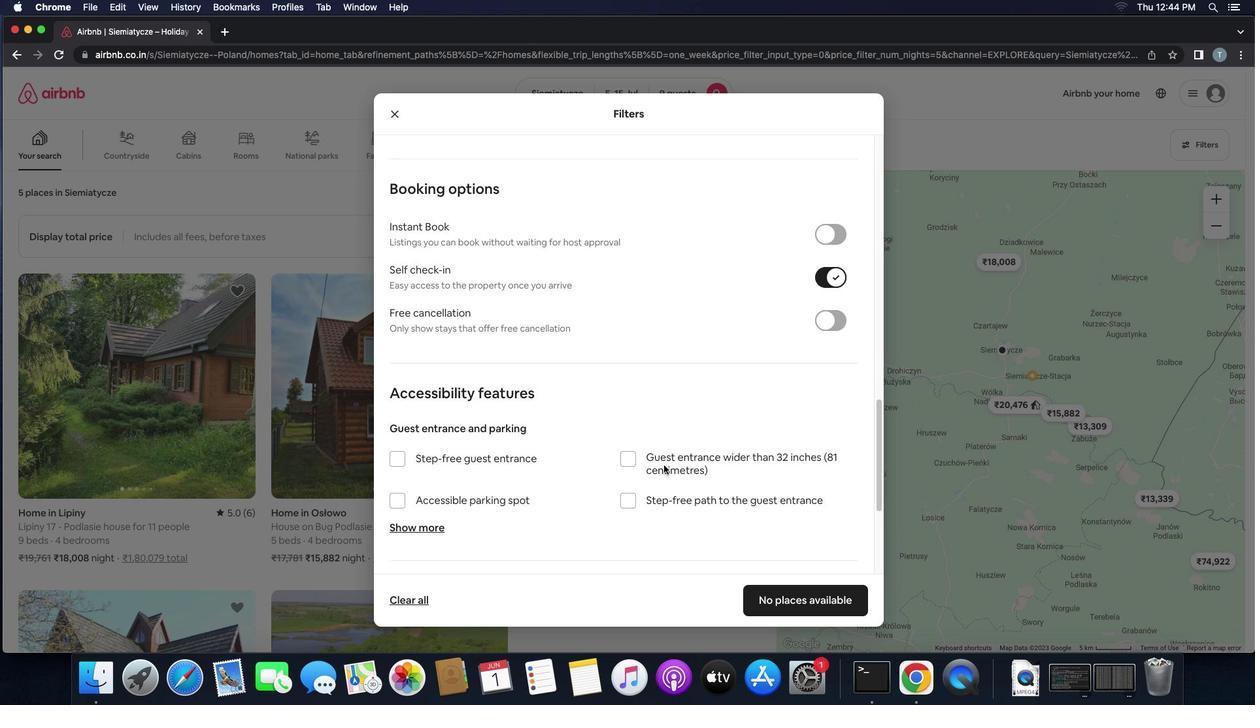 
Action: Mouse scrolled (664, 466) with delta (0, -1)
Screenshot: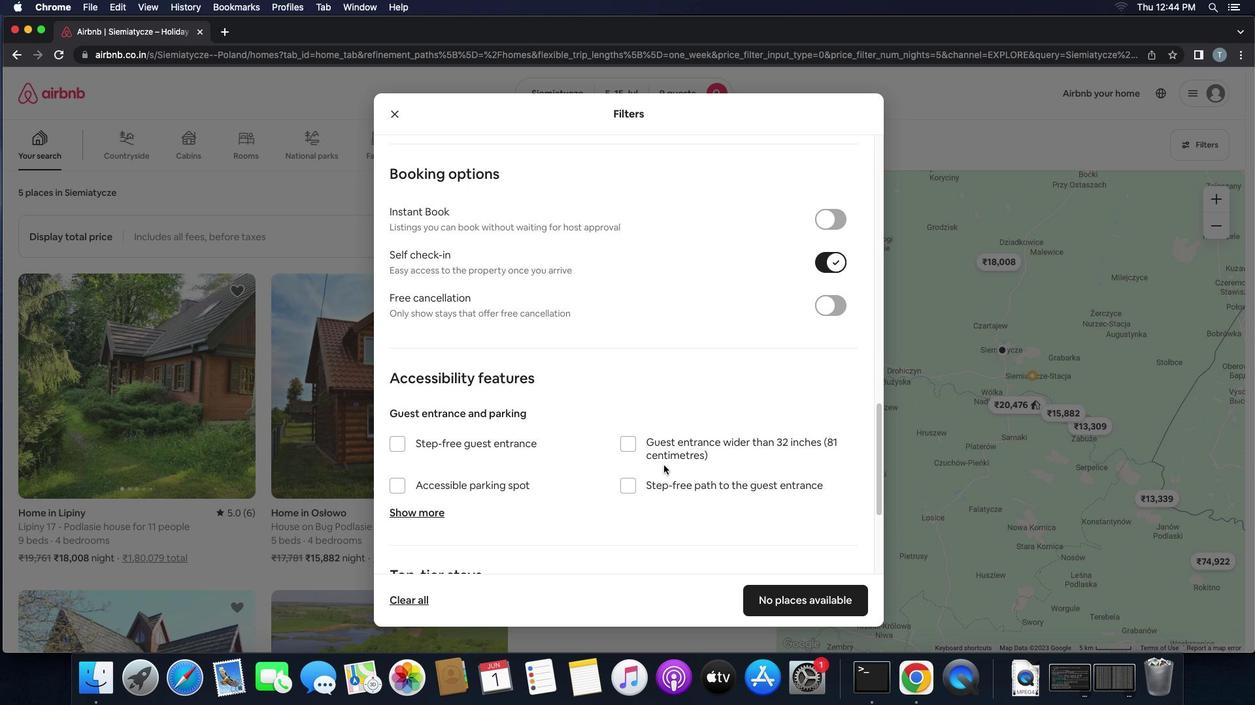 
Action: Mouse scrolled (664, 466) with delta (0, -1)
Screenshot: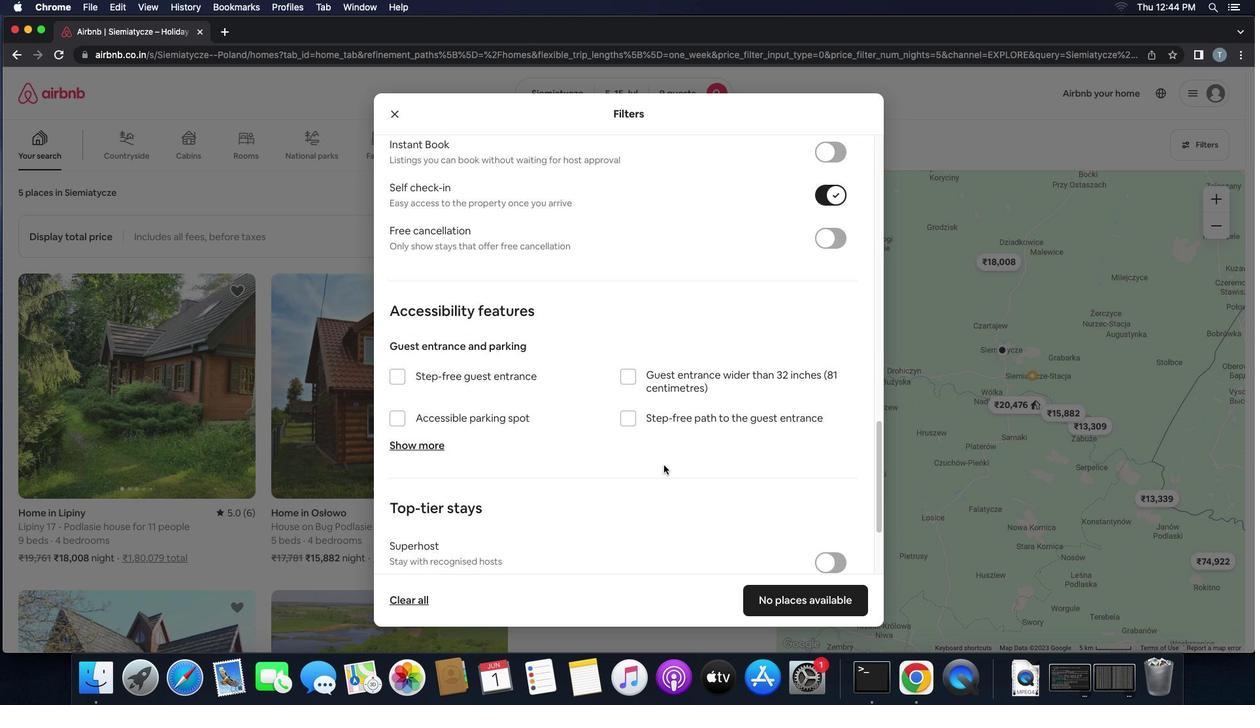 
Action: Mouse scrolled (664, 466) with delta (0, 0)
Screenshot: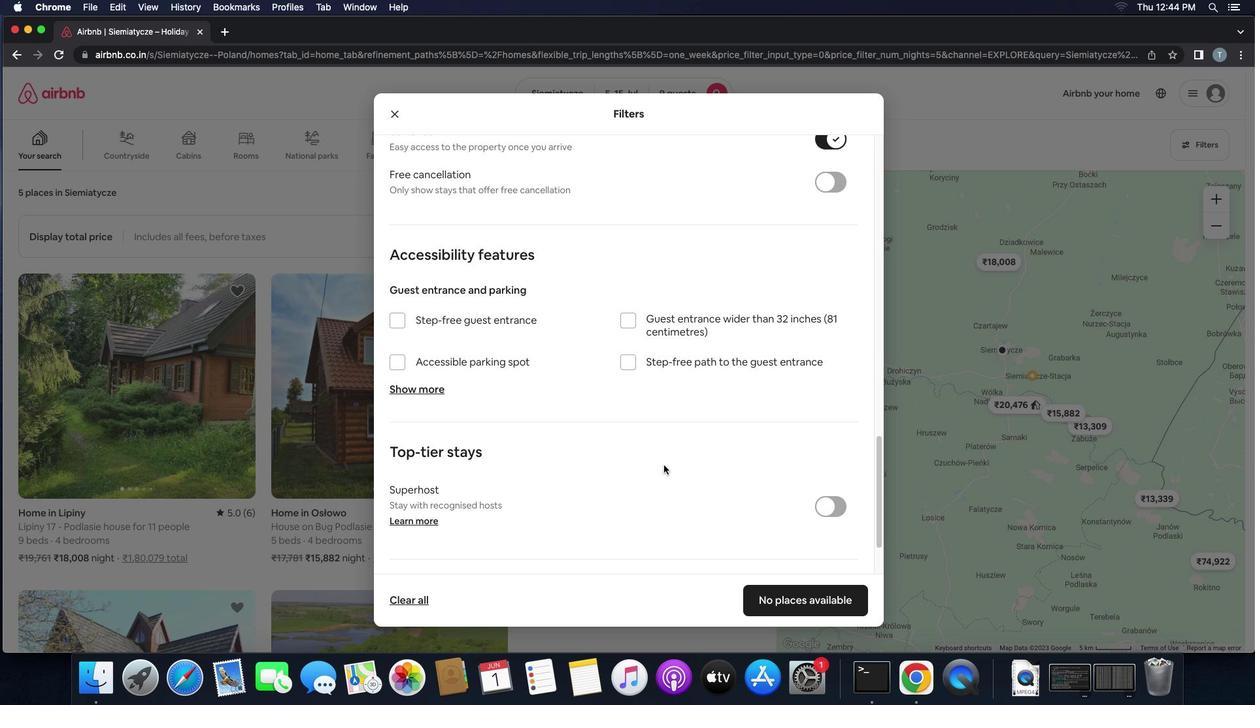 
Action: Mouse scrolled (664, 466) with delta (0, 0)
Screenshot: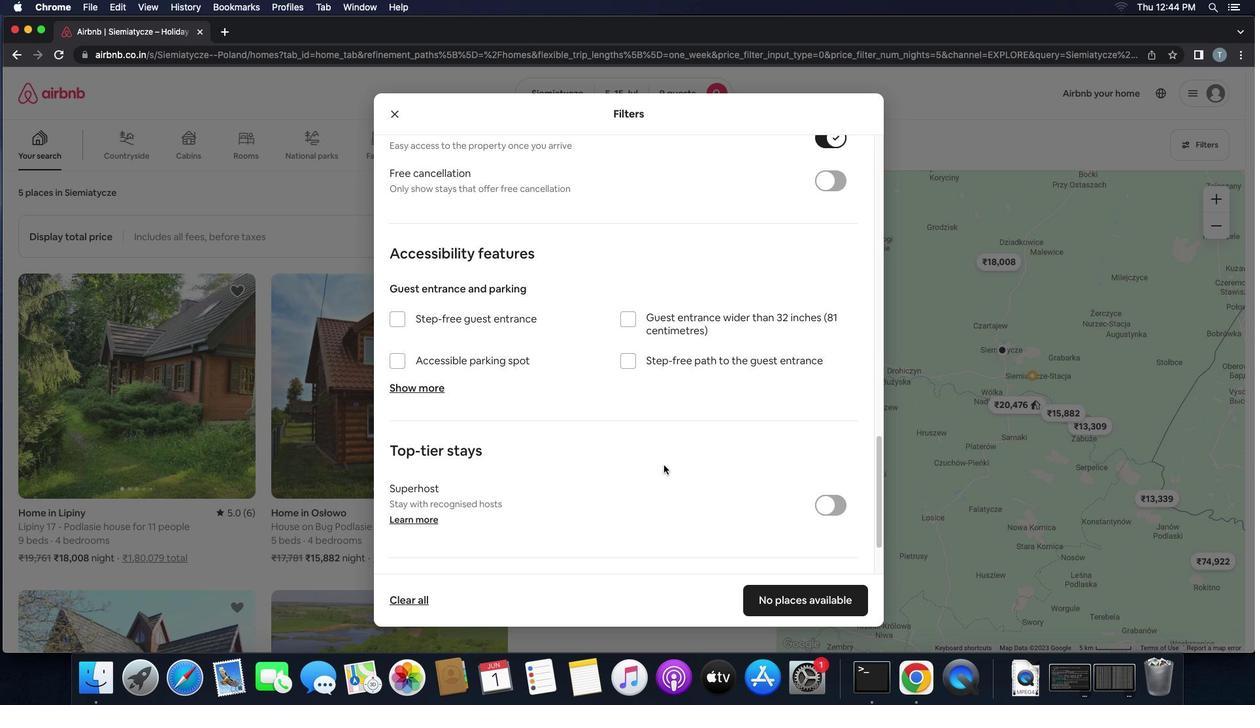 
Action: Mouse scrolled (664, 466) with delta (0, 0)
Screenshot: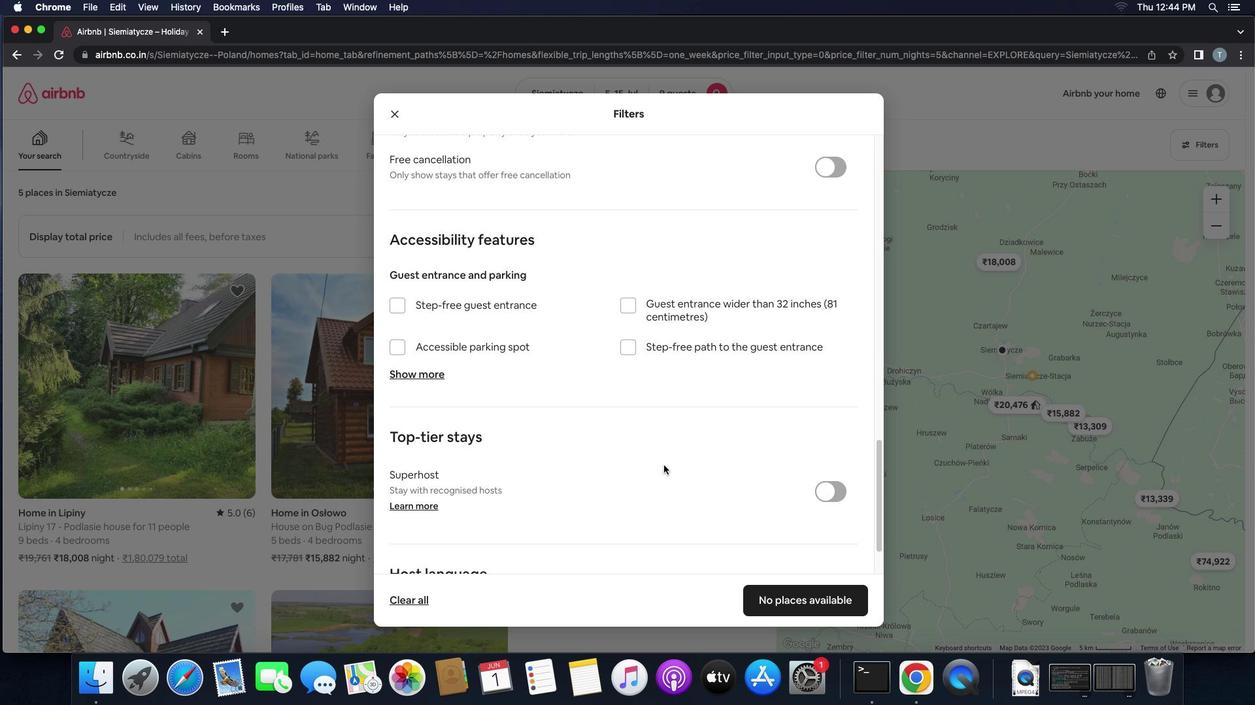 
Action: Mouse scrolled (664, 466) with delta (0, 0)
Screenshot: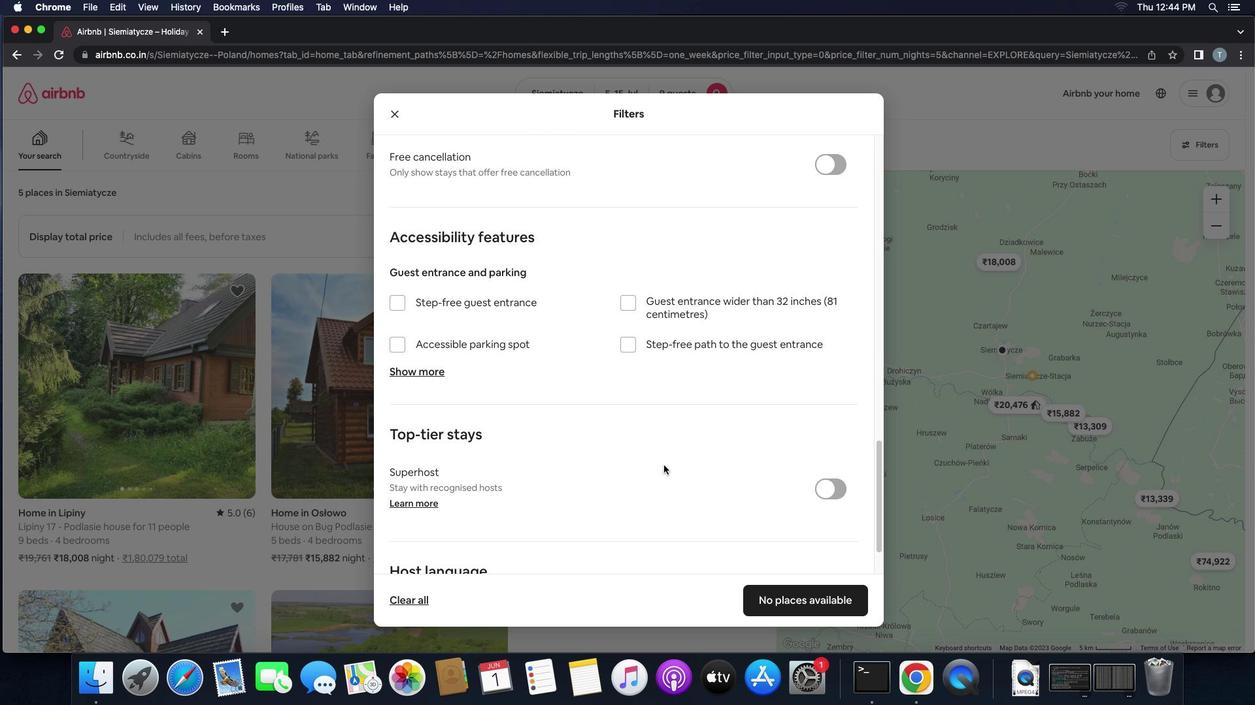 
Action: Mouse scrolled (664, 466) with delta (0, 0)
Screenshot: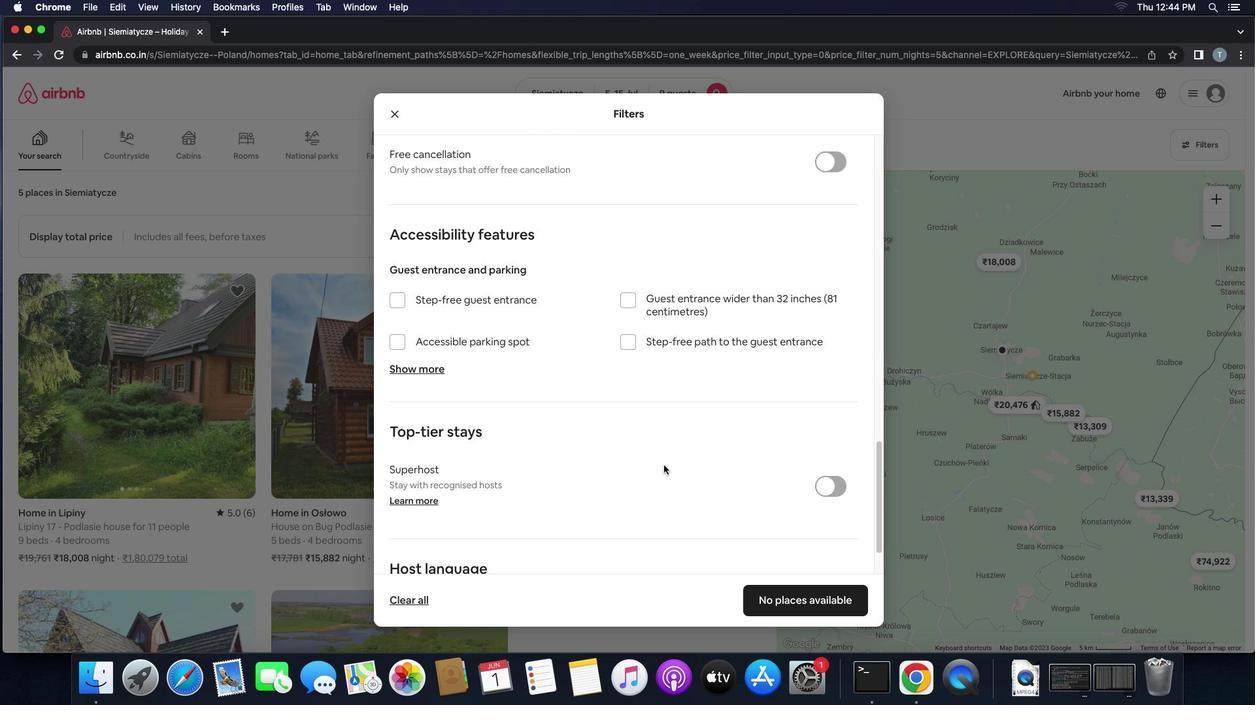 
Action: Mouse scrolled (664, 466) with delta (0, 0)
Screenshot: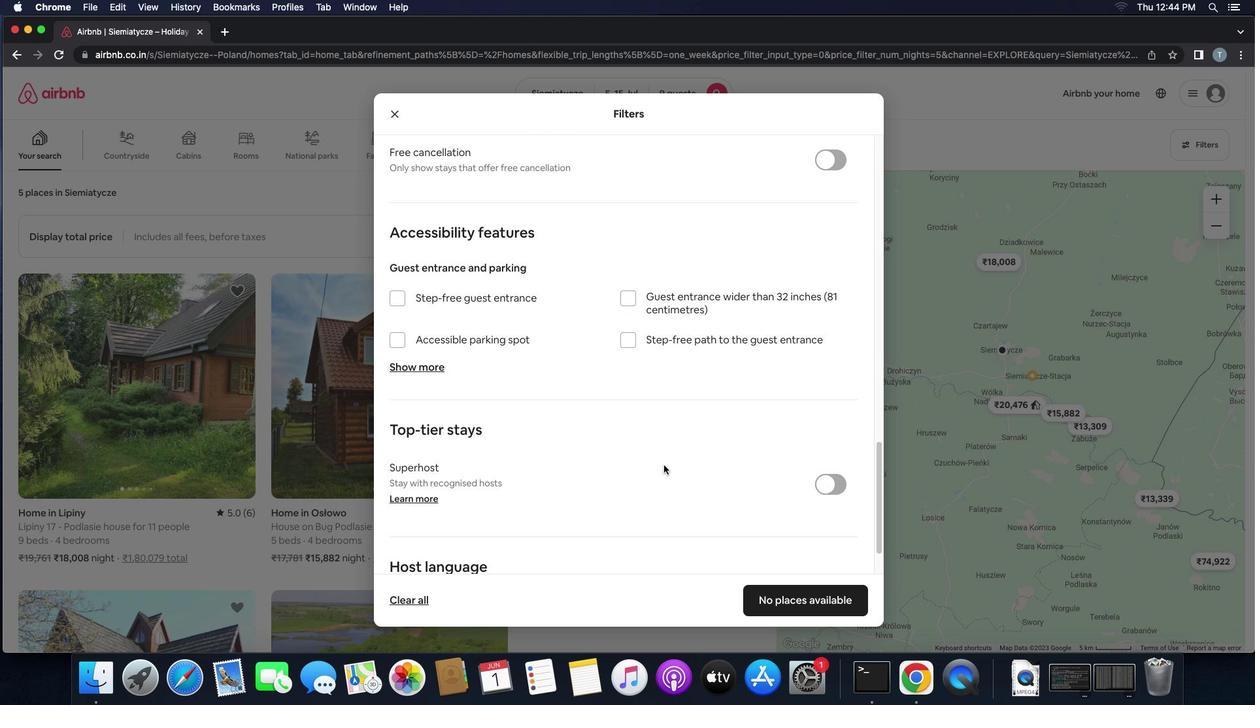 
Action: Mouse scrolled (664, 466) with delta (0, 0)
Screenshot: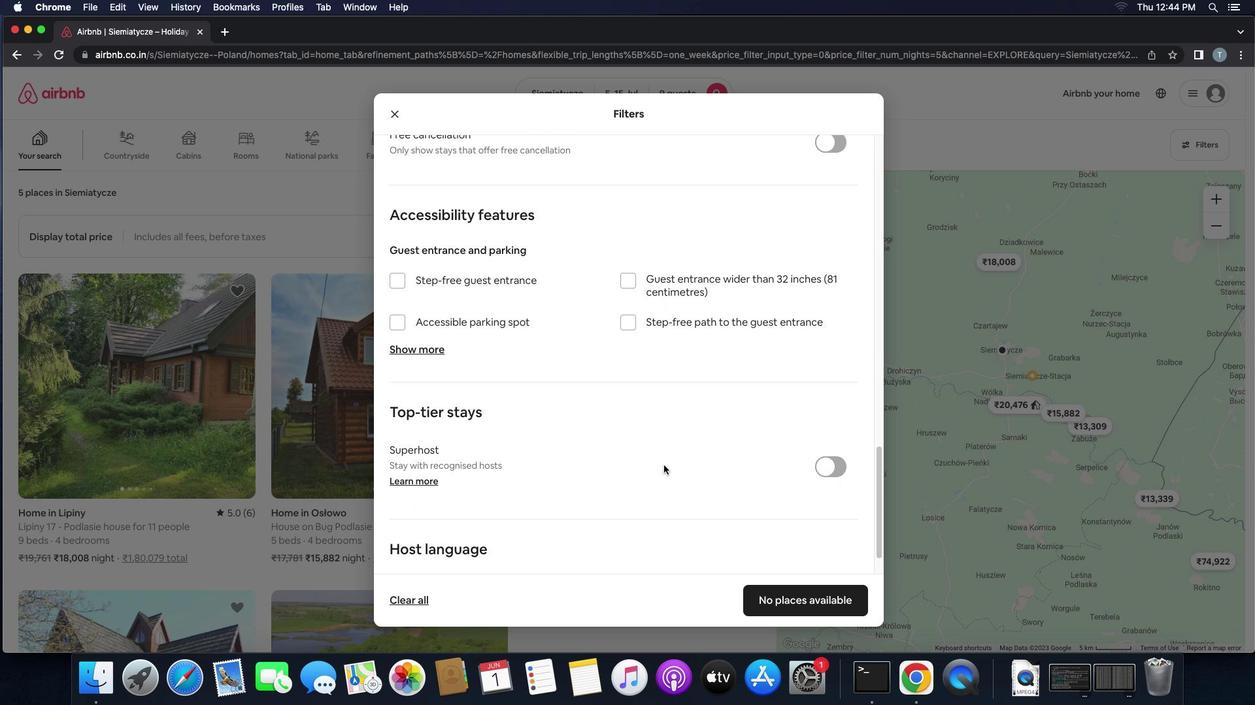 
Action: Mouse scrolled (664, 466) with delta (0, 0)
Screenshot: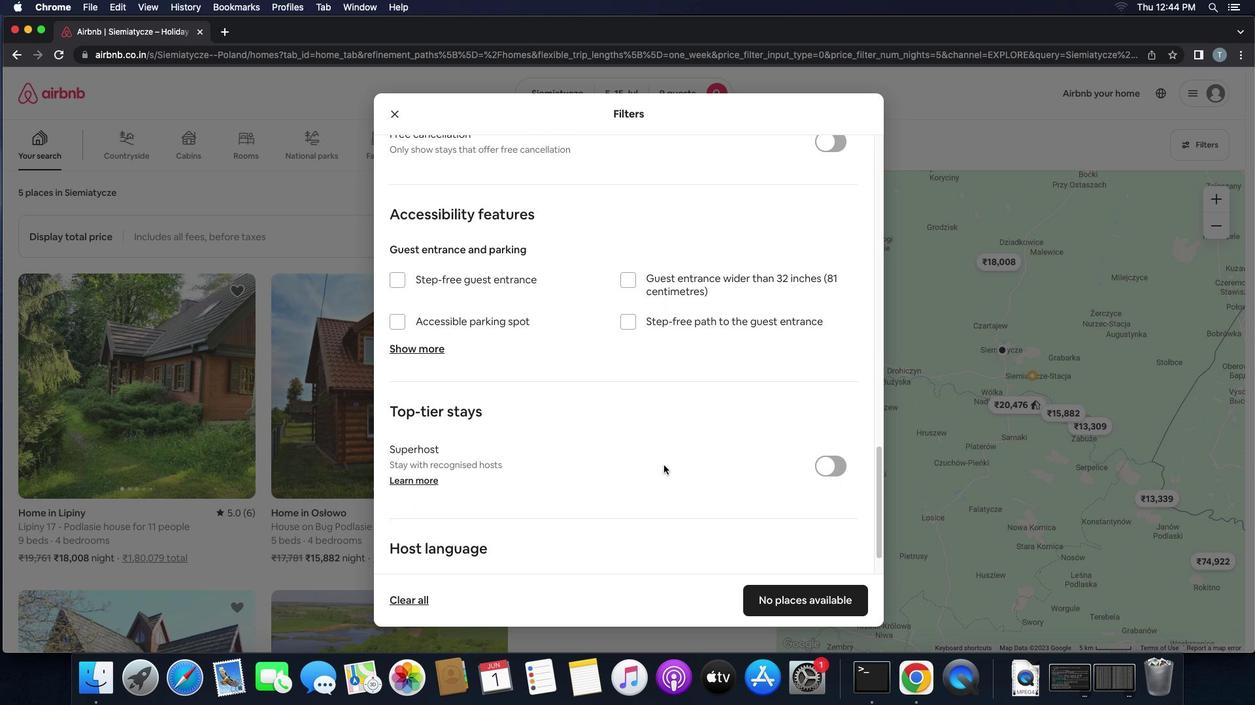 
Action: Mouse moved to (660, 467)
Screenshot: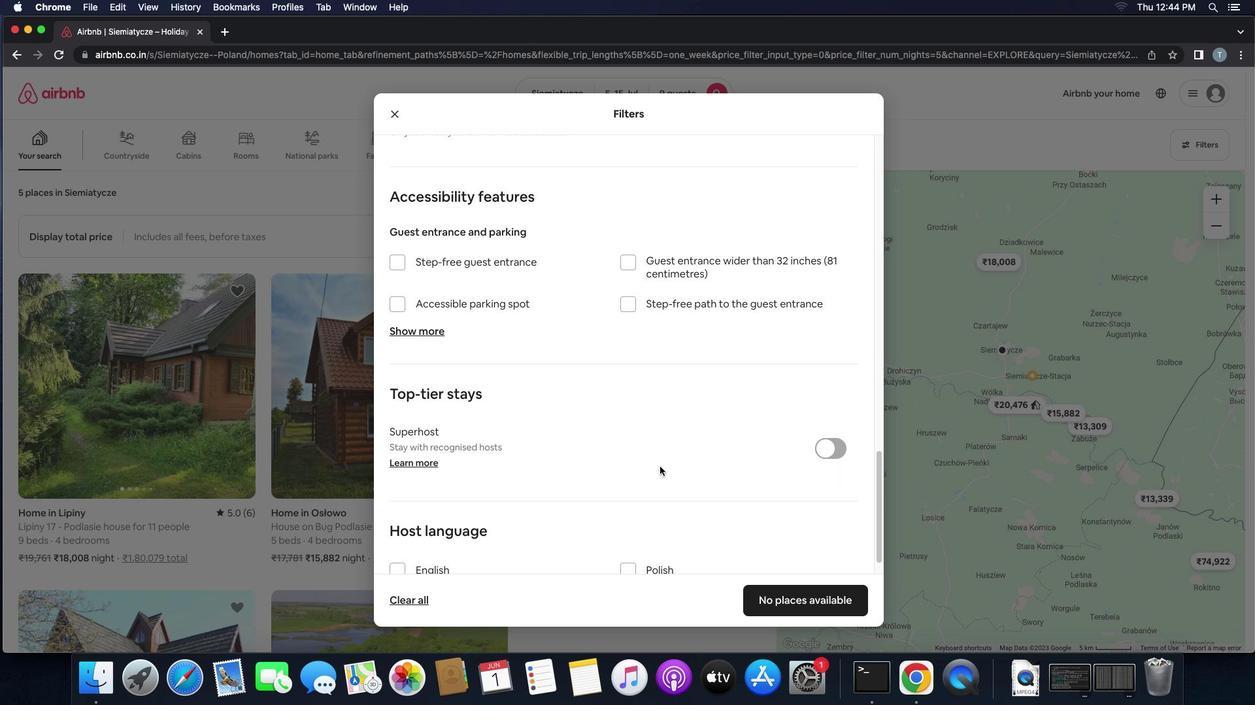 
Action: Mouse scrolled (660, 467) with delta (0, 0)
Screenshot: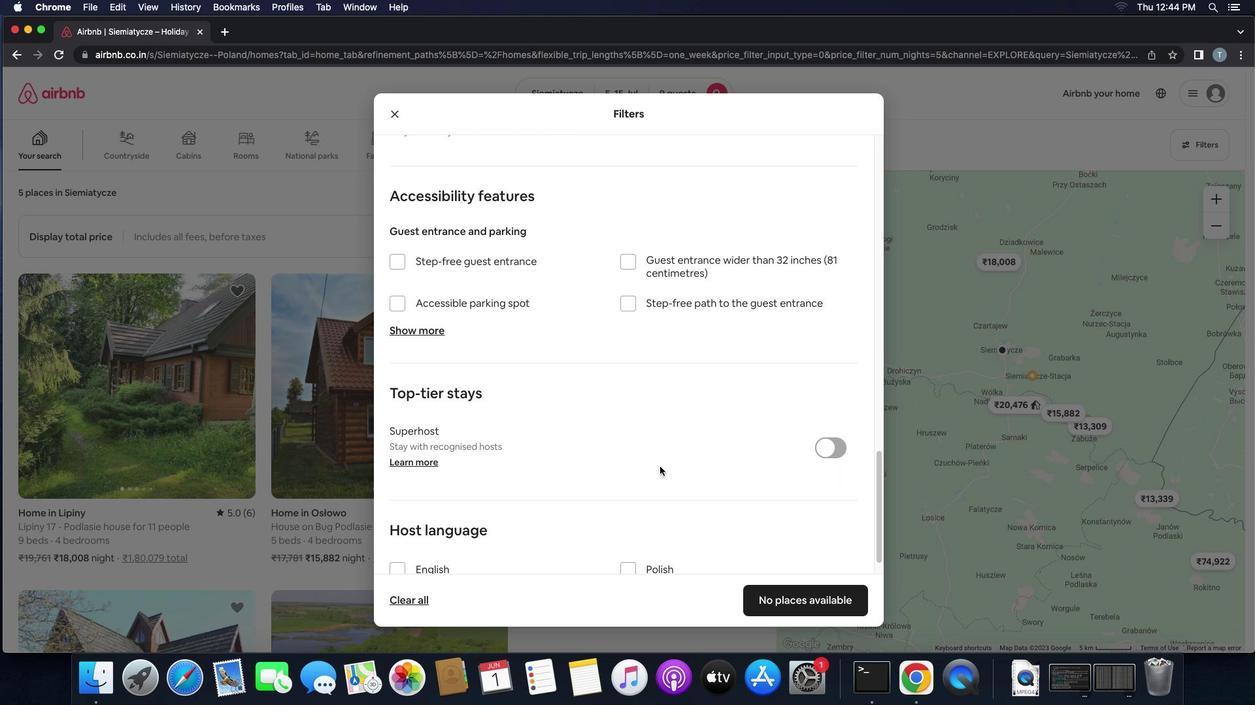 
Action: Mouse scrolled (660, 467) with delta (0, 0)
Screenshot: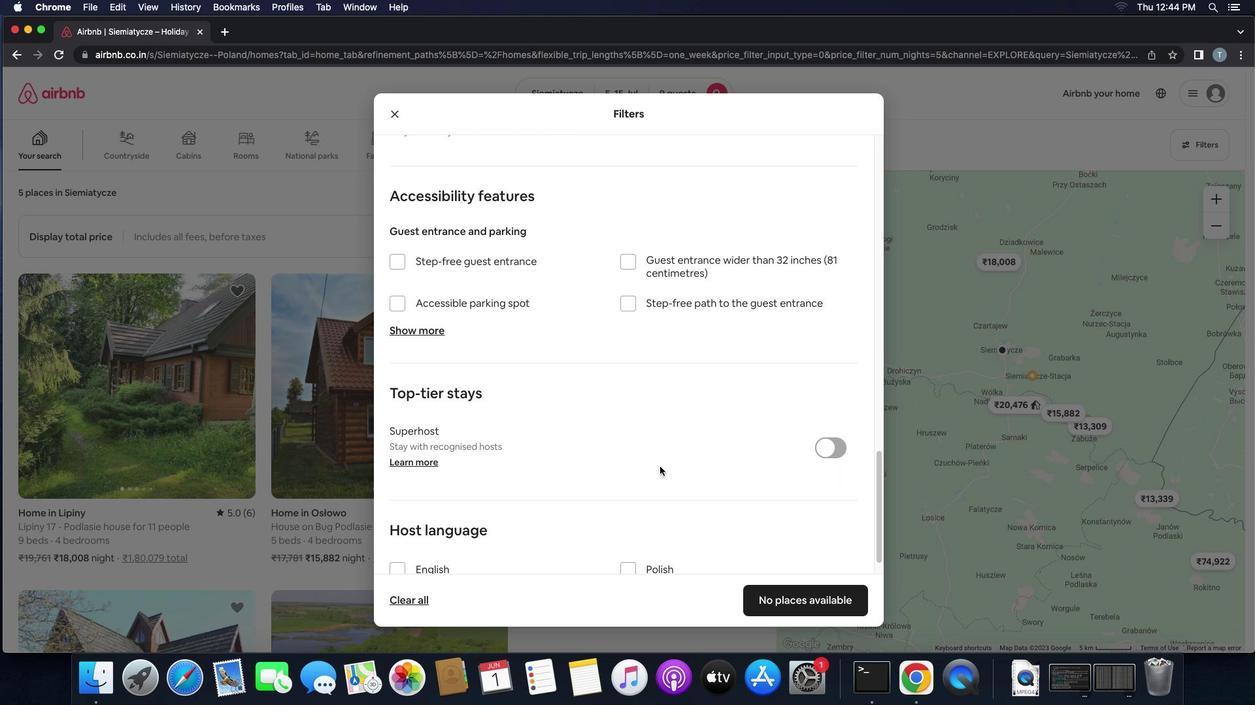 
Action: Mouse scrolled (660, 467) with delta (0, -1)
Screenshot: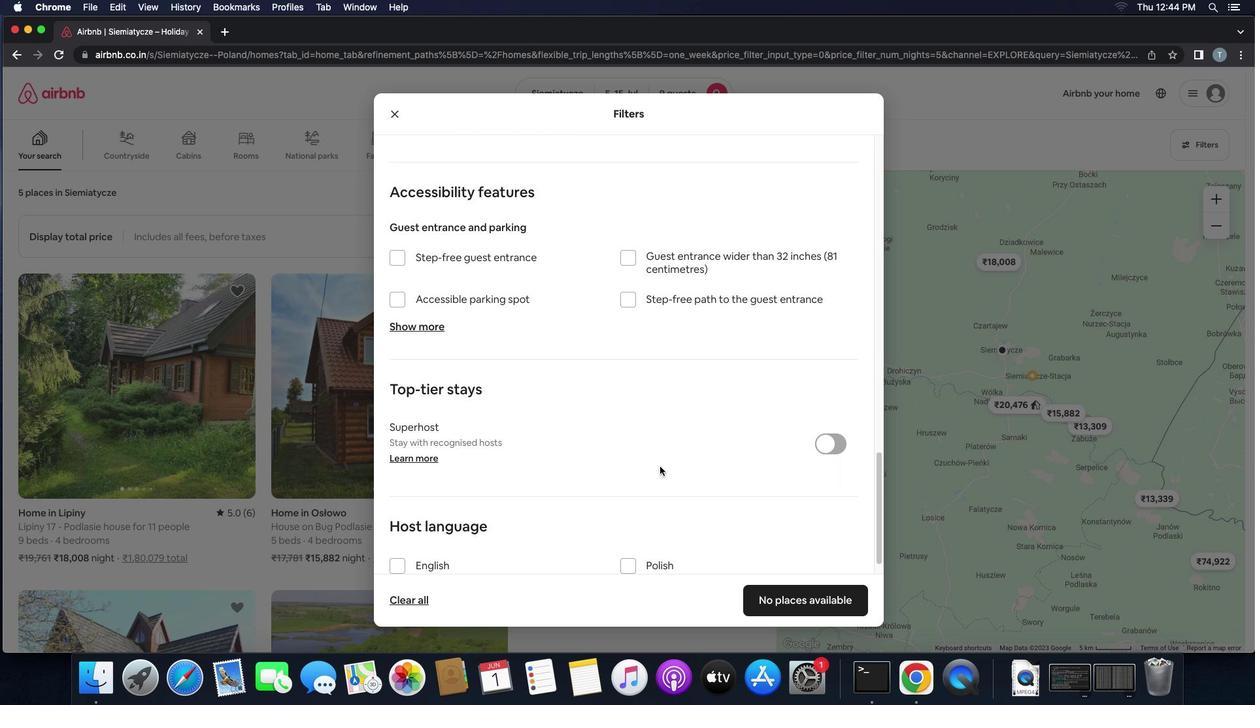 
Action: Mouse scrolled (660, 467) with delta (0, -3)
Screenshot: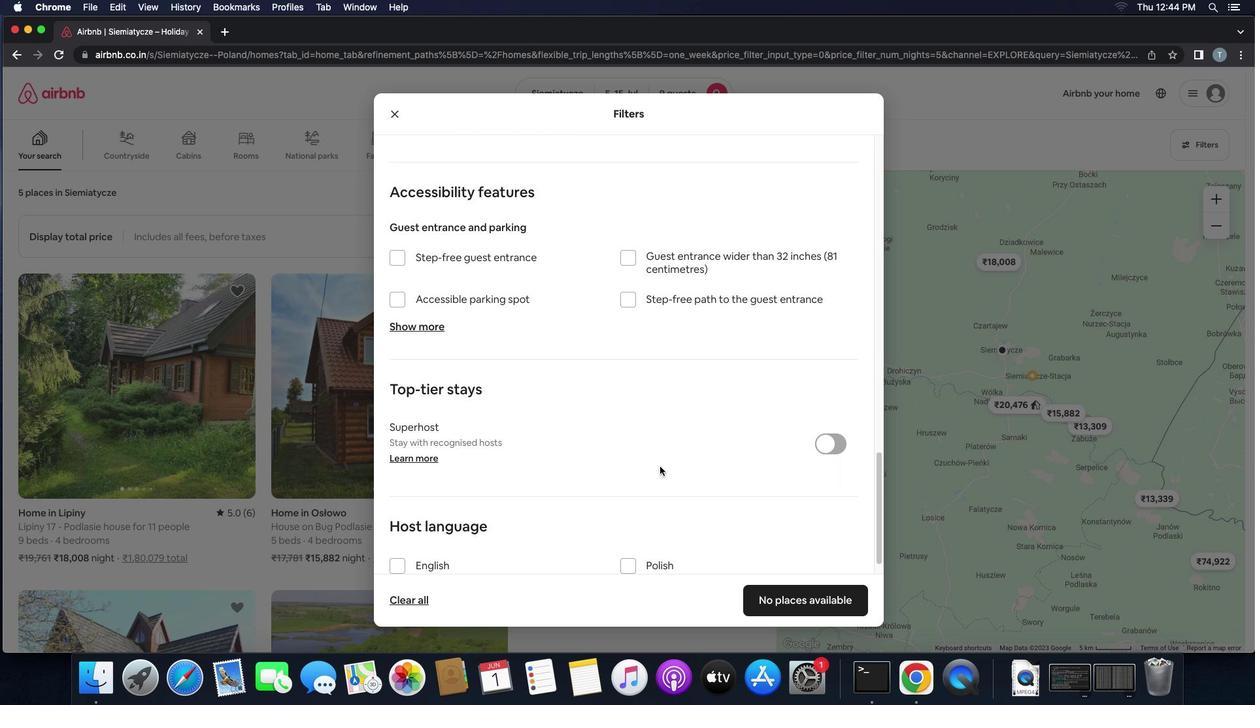 
Action: Mouse scrolled (660, 467) with delta (0, -3)
Screenshot: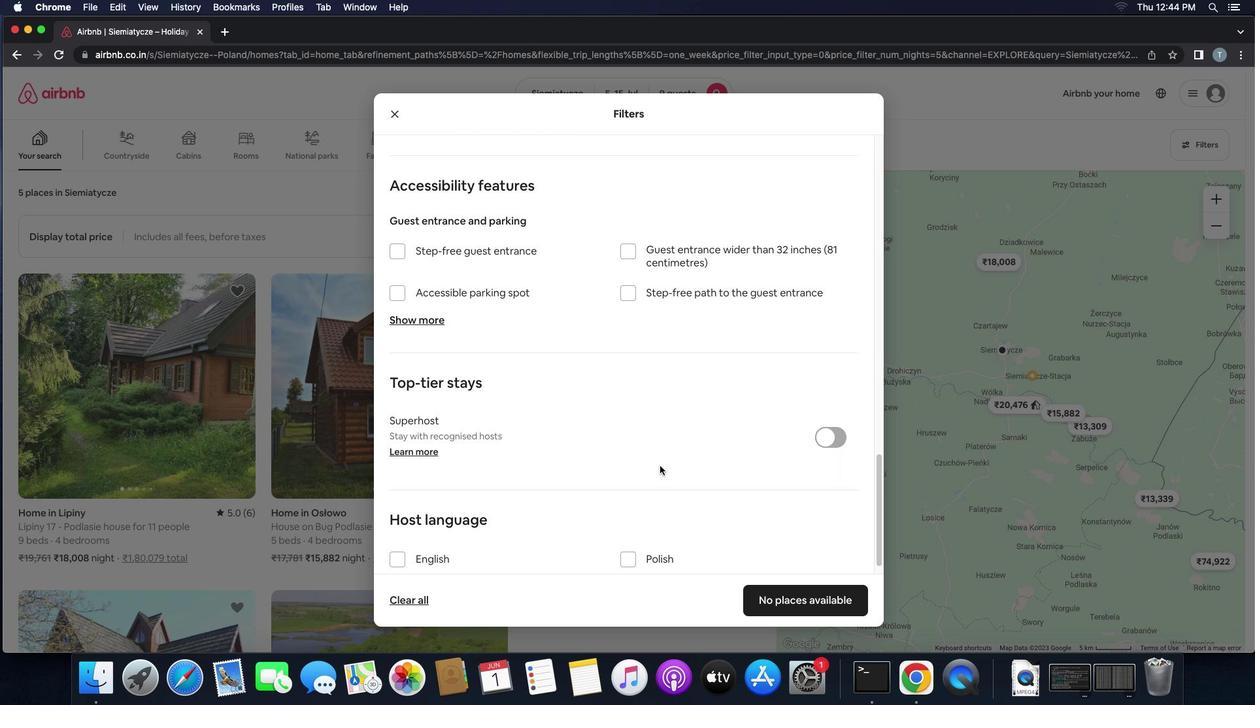 
Action: Mouse moved to (386, 544)
Screenshot: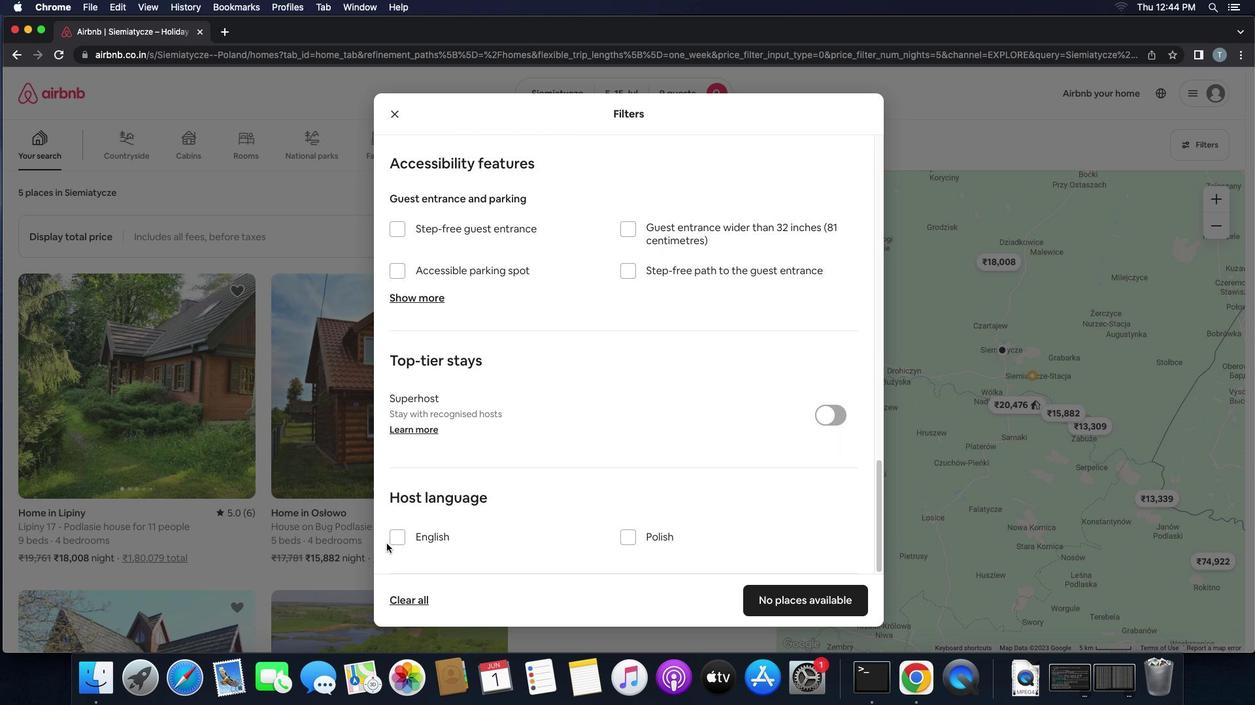 
Action: Mouse pressed left at (386, 544)
Screenshot: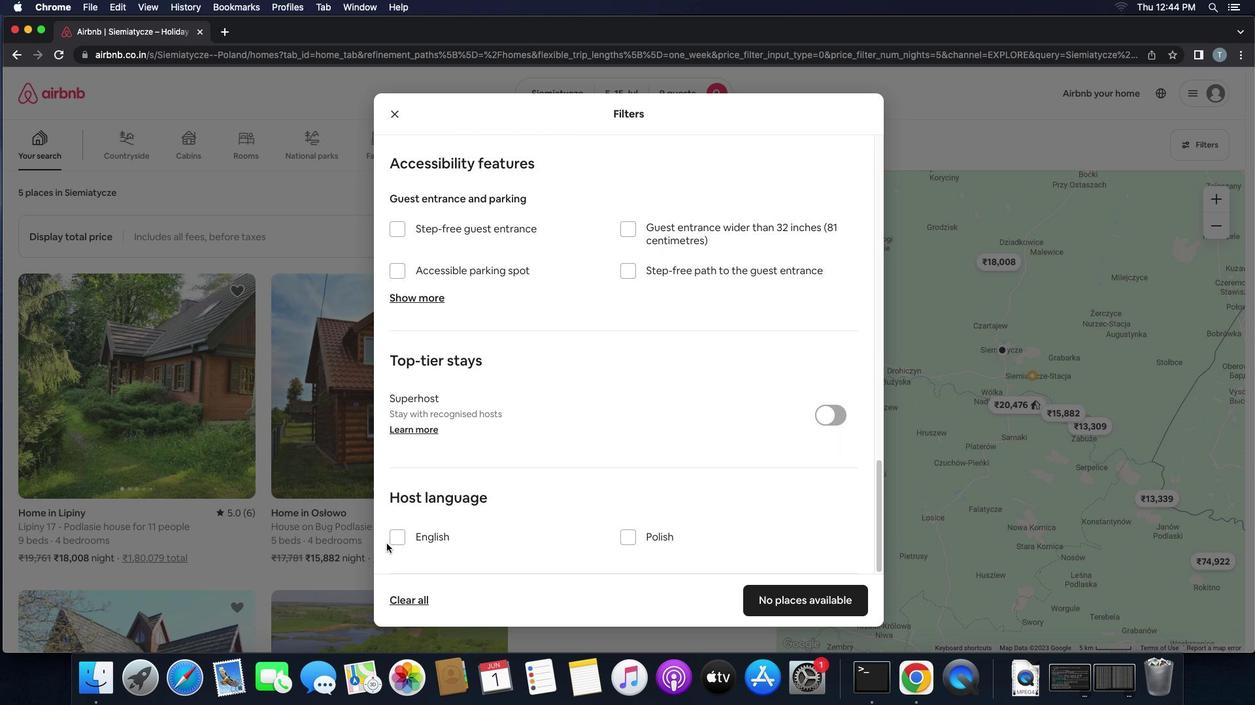 
Action: Mouse moved to (397, 541)
Screenshot: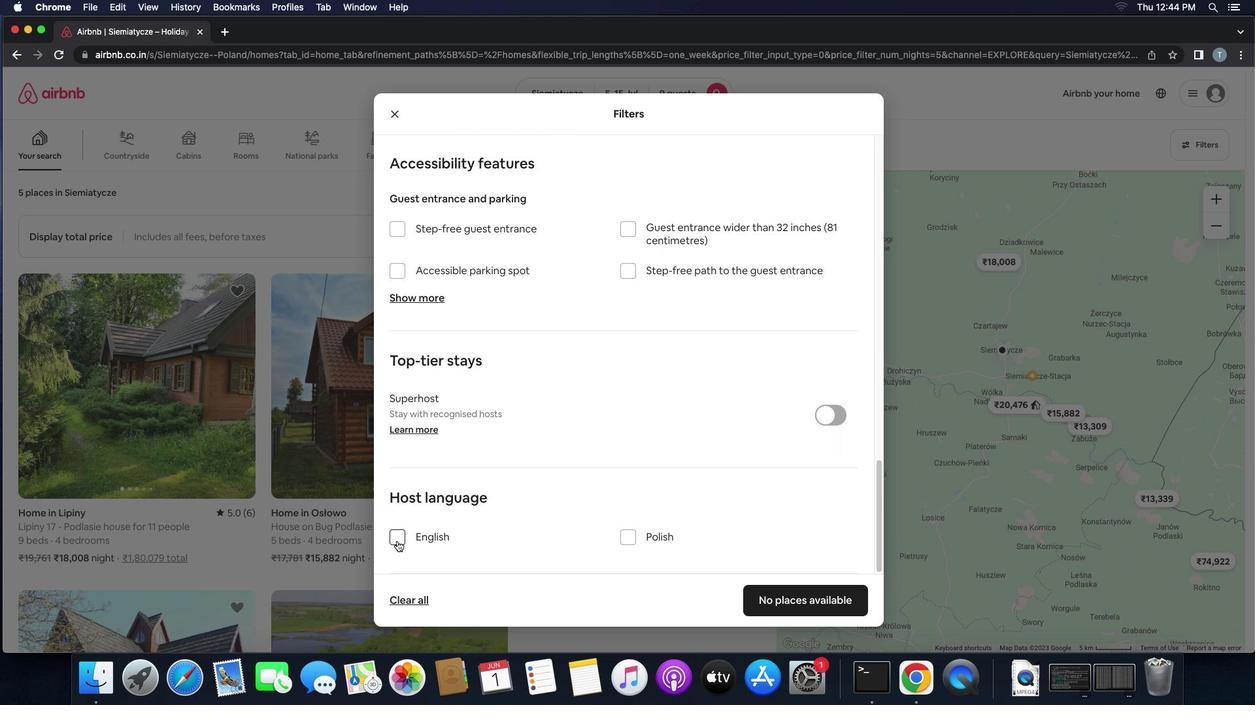 
Action: Mouse pressed left at (397, 541)
Screenshot: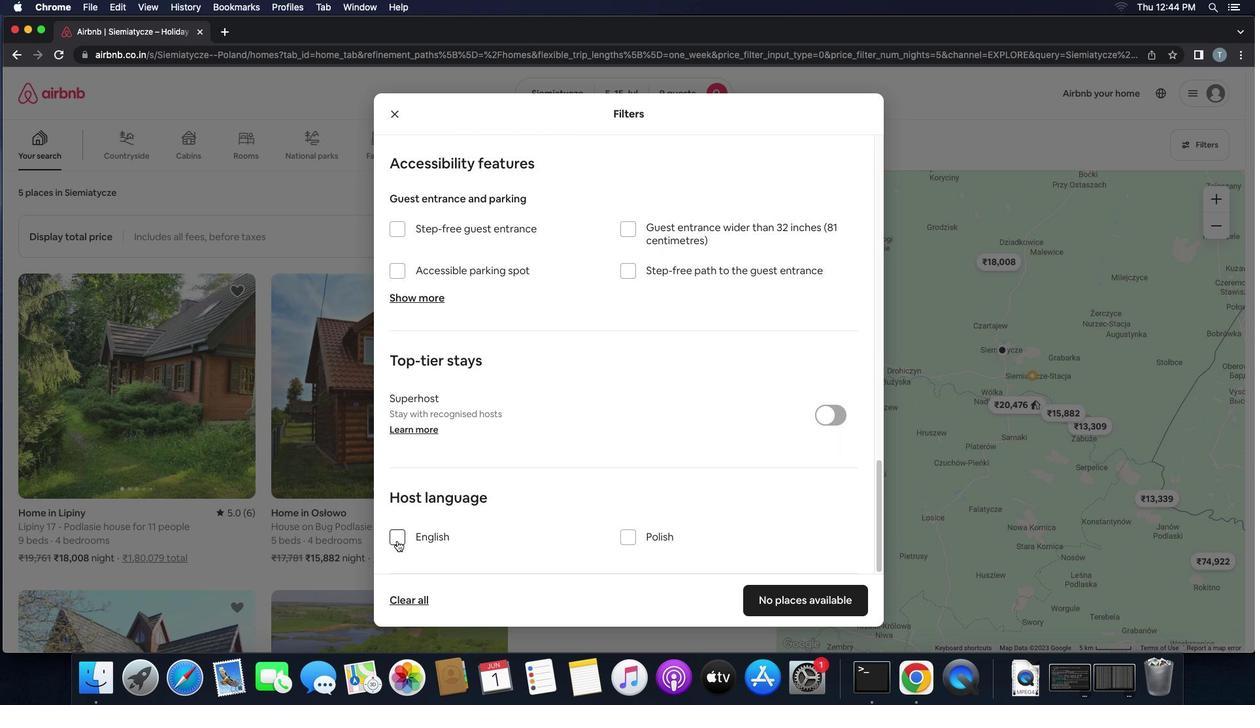 
Action: Mouse moved to (840, 603)
Screenshot: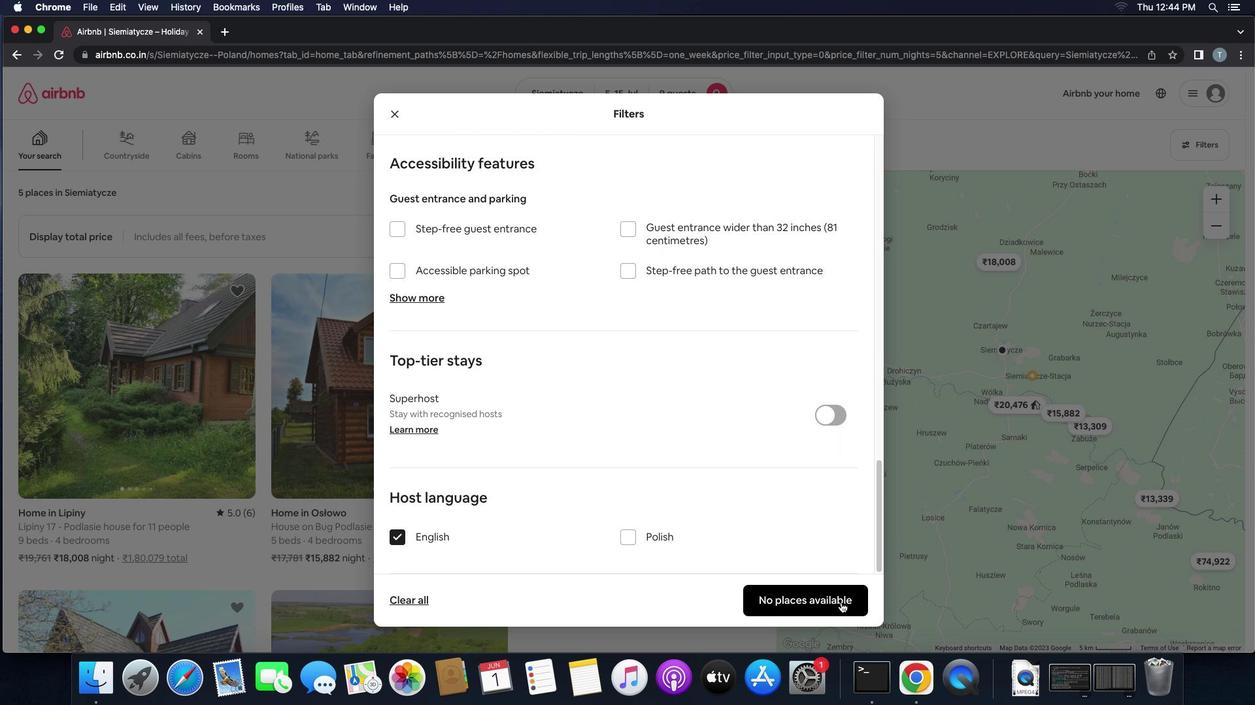 
Action: Mouse pressed left at (840, 603)
Screenshot: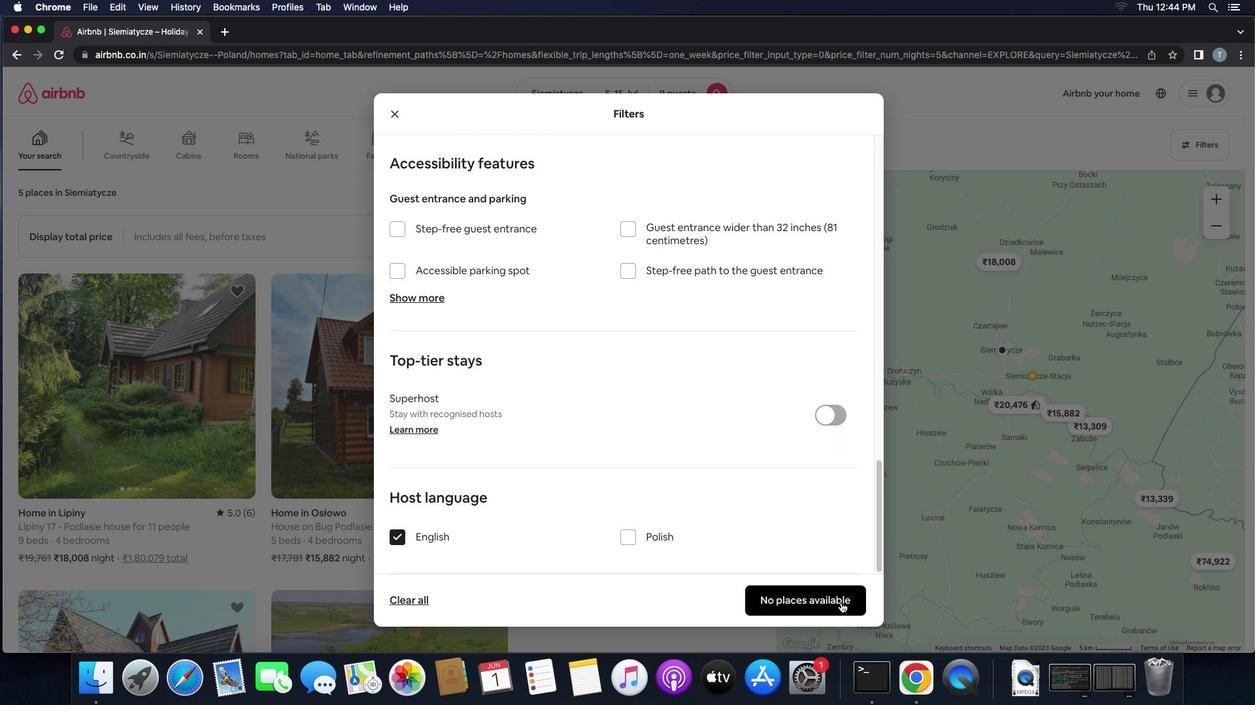 
